 Task: Search one way flight ticket for 5 adults, 2 children, 1 infant in seat and 1 infant on lap in economy from Jackson: Jackson-medgar Wiley Evers International Airport to Jacksonville: Albert J. Ellis Airport on 8-3-2023. Stops: Non-stop only. Choice of flights is Westjet. Number of bags: 10 checked bags. Price is upto 107000. Outbound departure time preference is 15:00.
Action: Mouse moved to (269, 419)
Screenshot: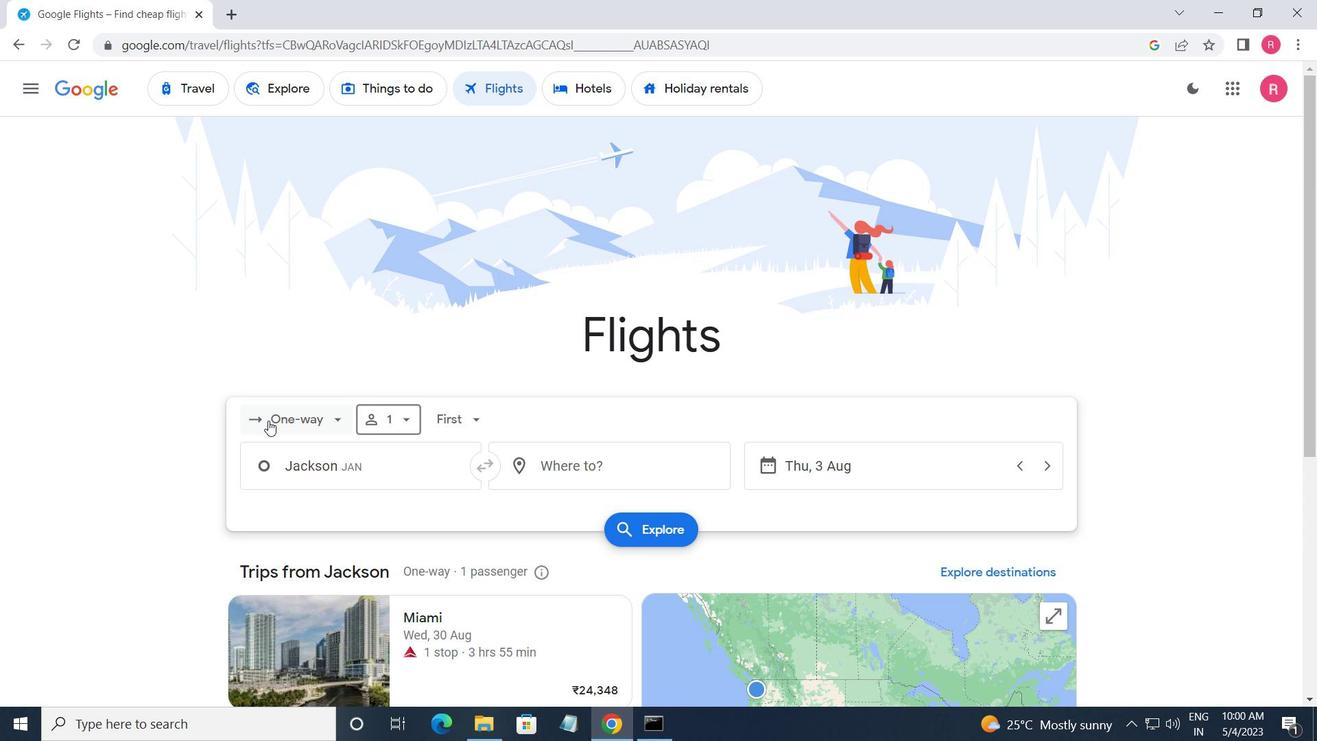 
Action: Mouse pressed left at (269, 419)
Screenshot: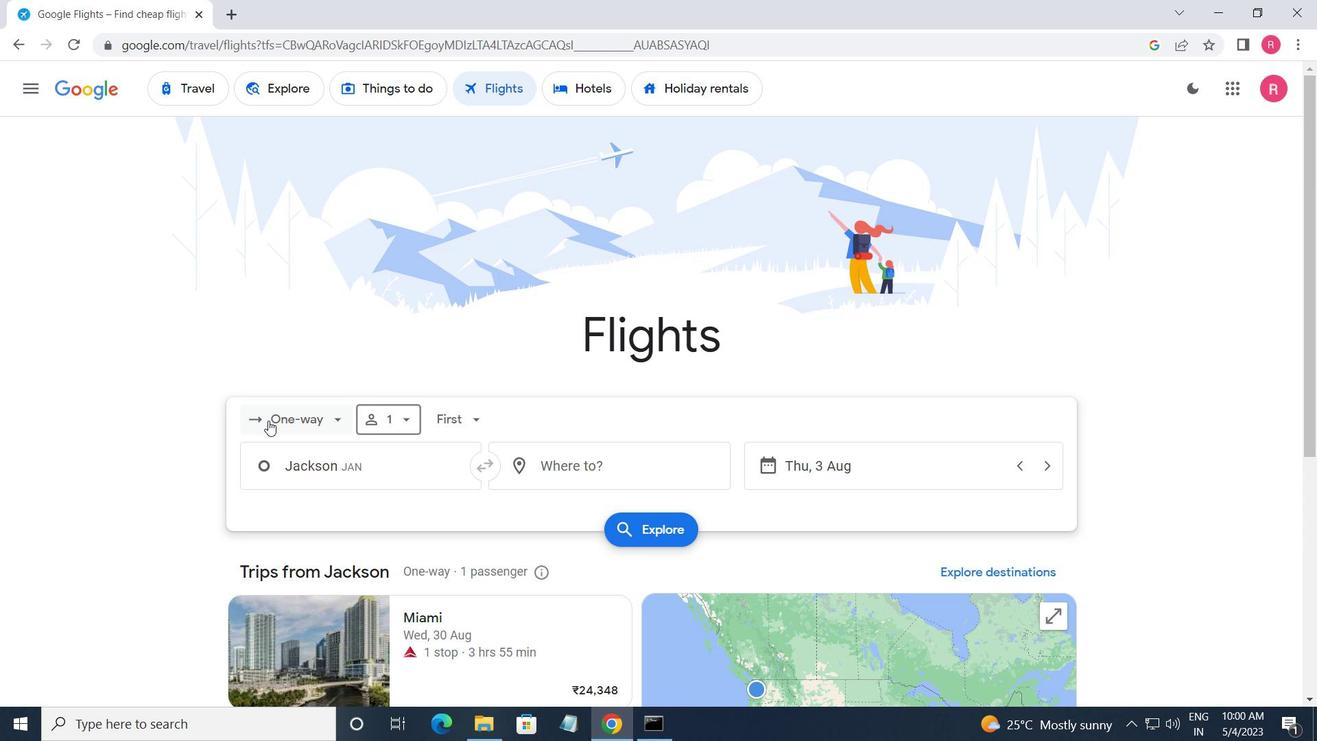 
Action: Mouse moved to (308, 504)
Screenshot: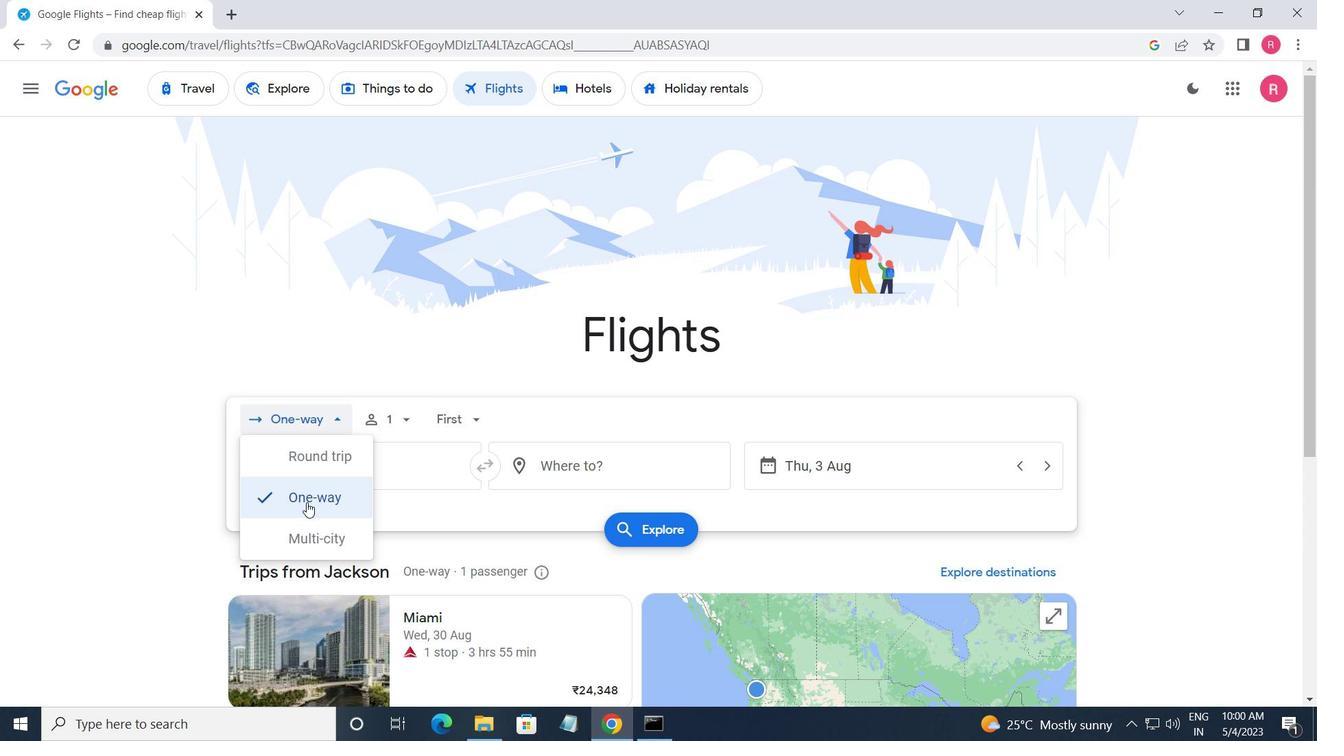 
Action: Mouse pressed left at (308, 504)
Screenshot: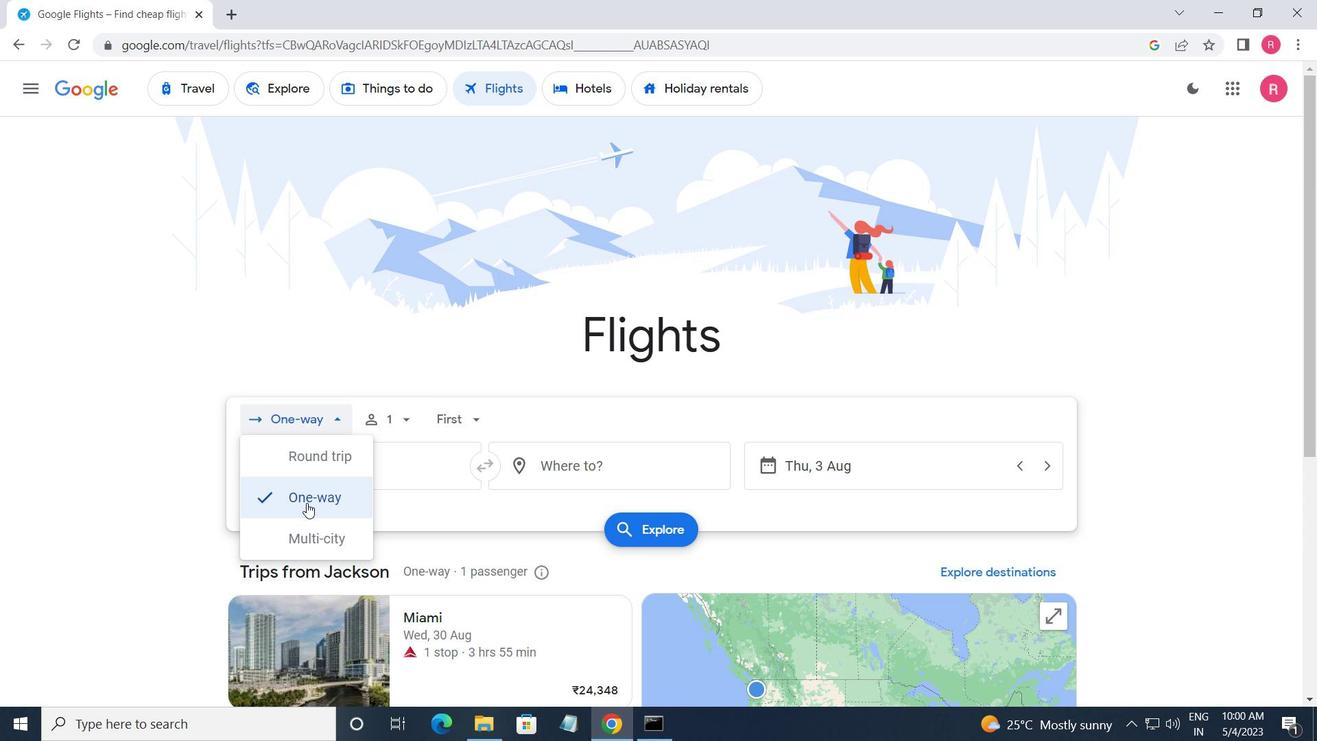 
Action: Mouse moved to (384, 431)
Screenshot: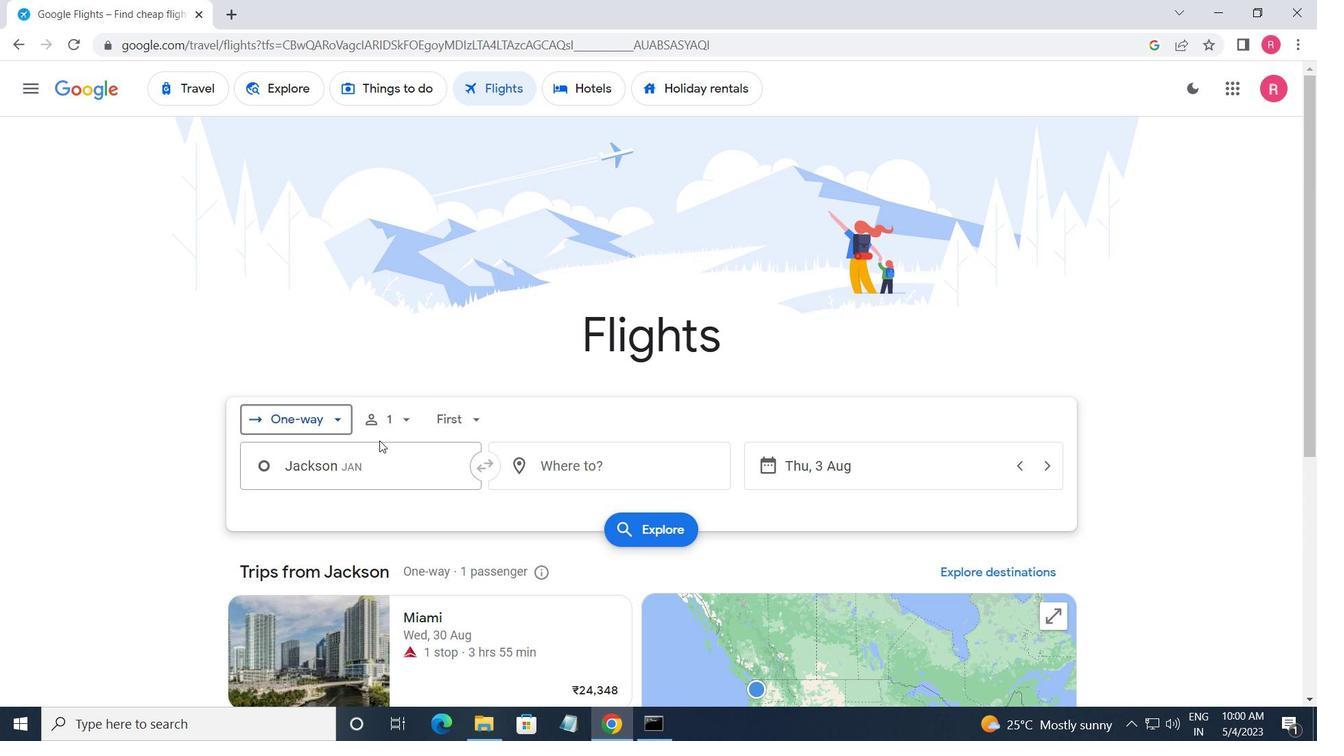 
Action: Mouse pressed left at (384, 431)
Screenshot: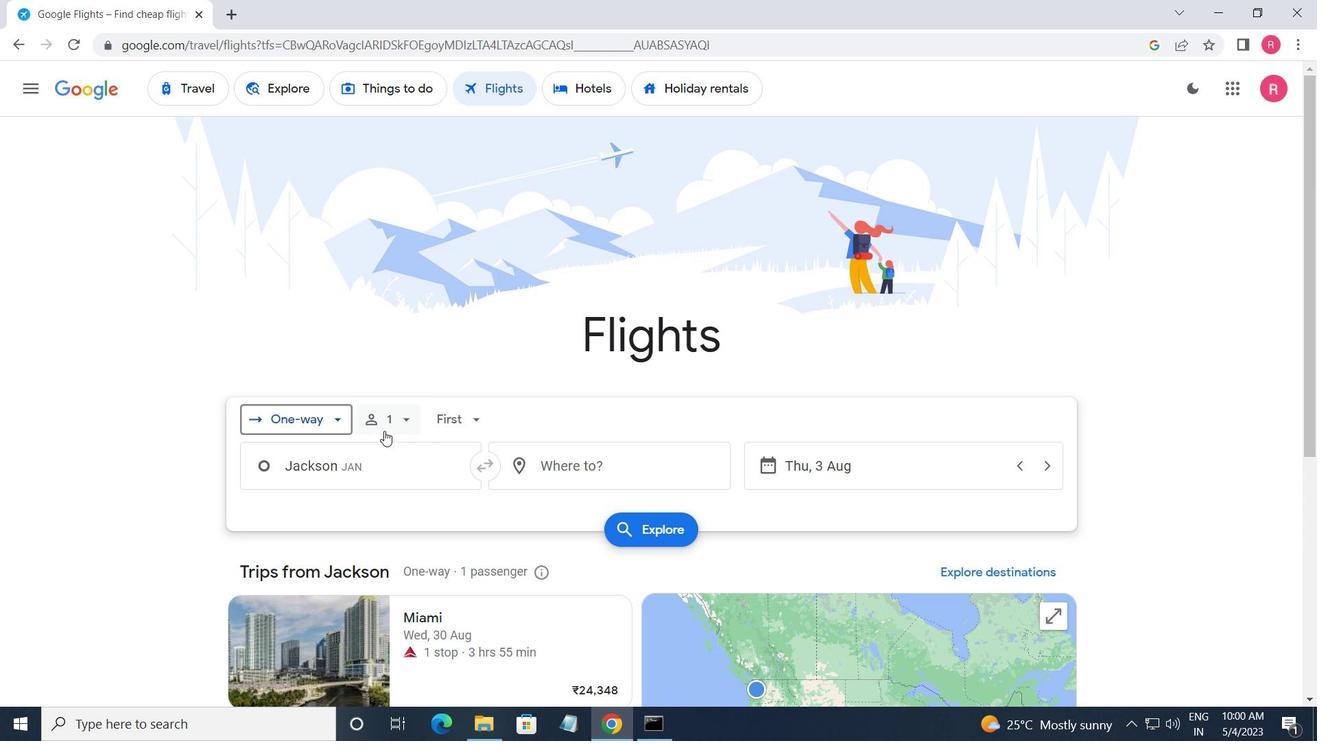 
Action: Mouse moved to (530, 457)
Screenshot: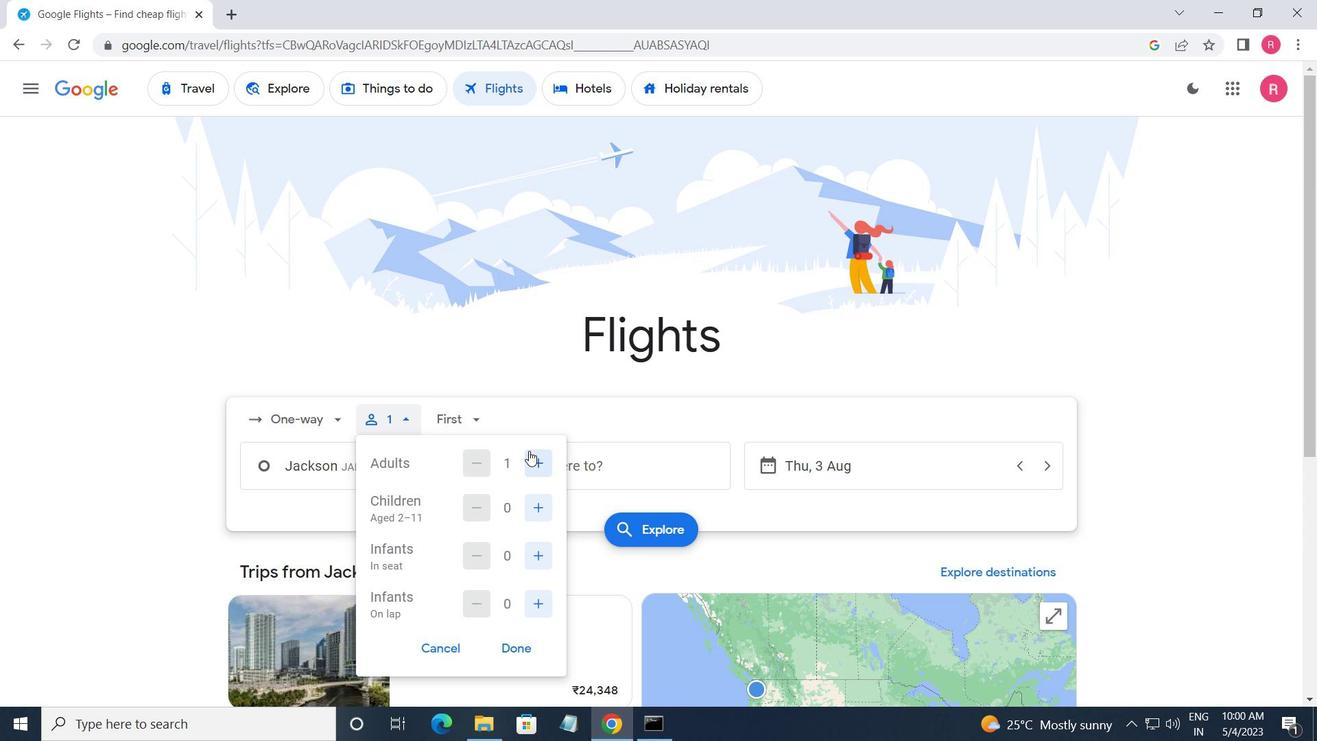 
Action: Mouse pressed left at (530, 457)
Screenshot: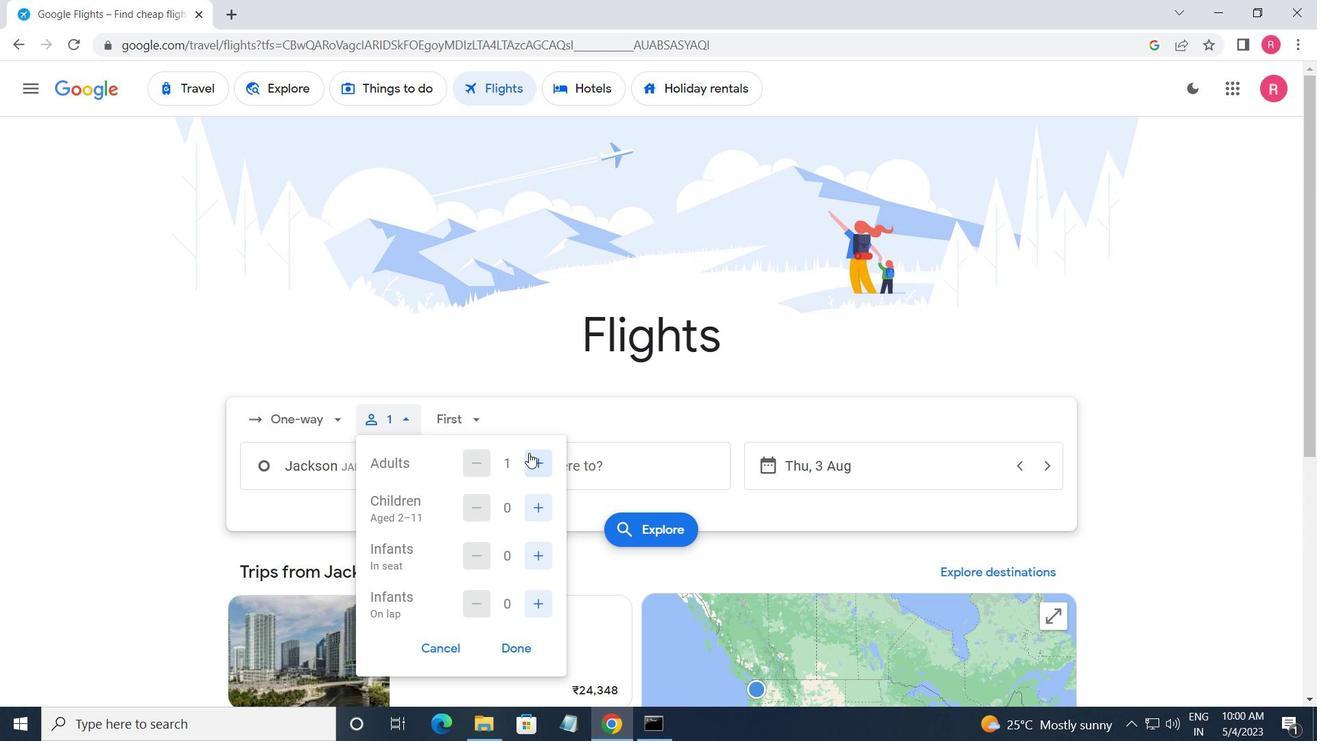 
Action: Mouse pressed left at (530, 457)
Screenshot: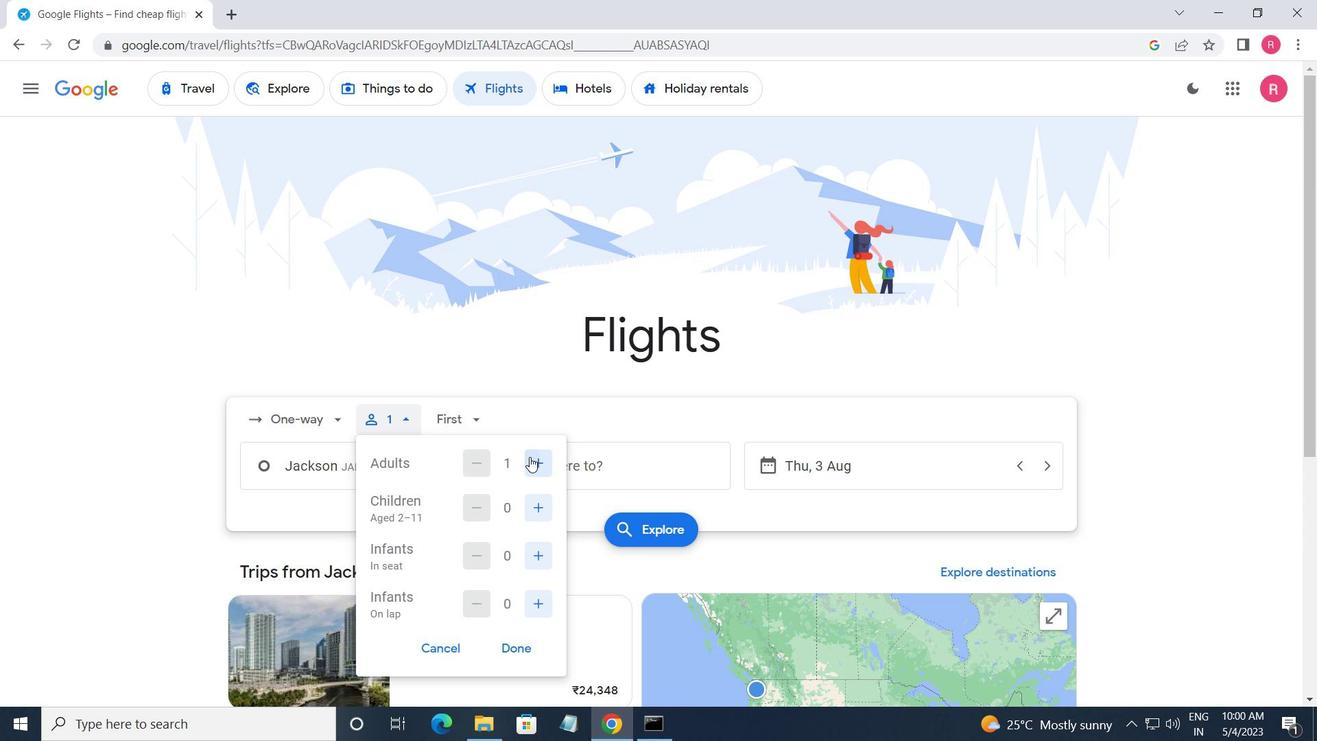 
Action: Mouse pressed left at (530, 457)
Screenshot: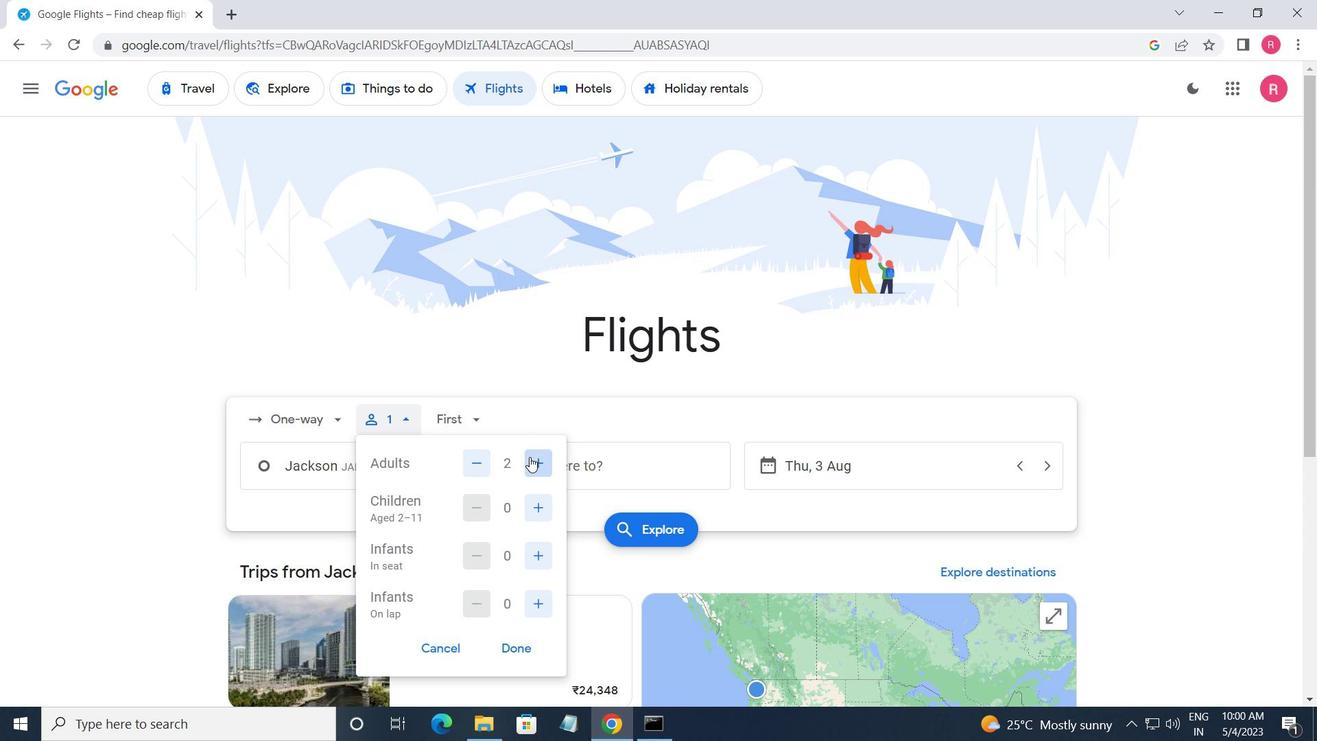 
Action: Mouse pressed left at (530, 457)
Screenshot: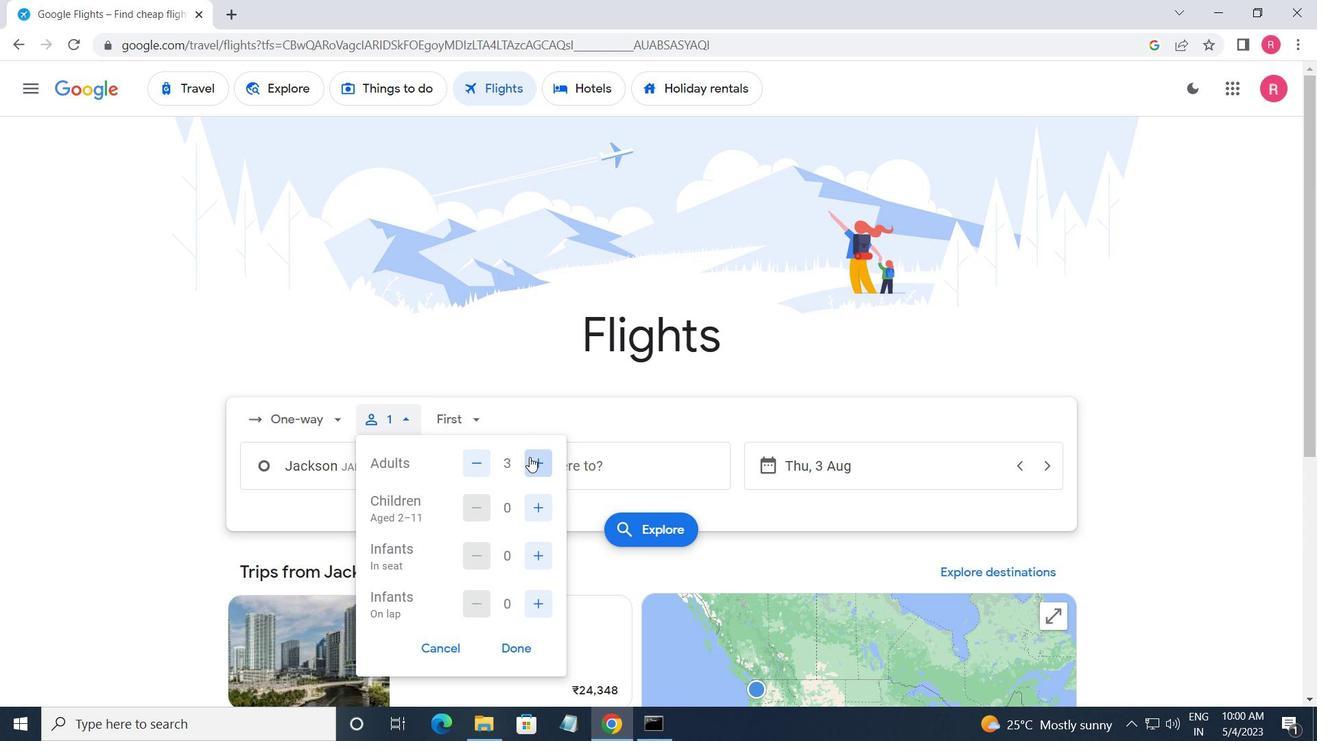 
Action: Mouse moved to (542, 502)
Screenshot: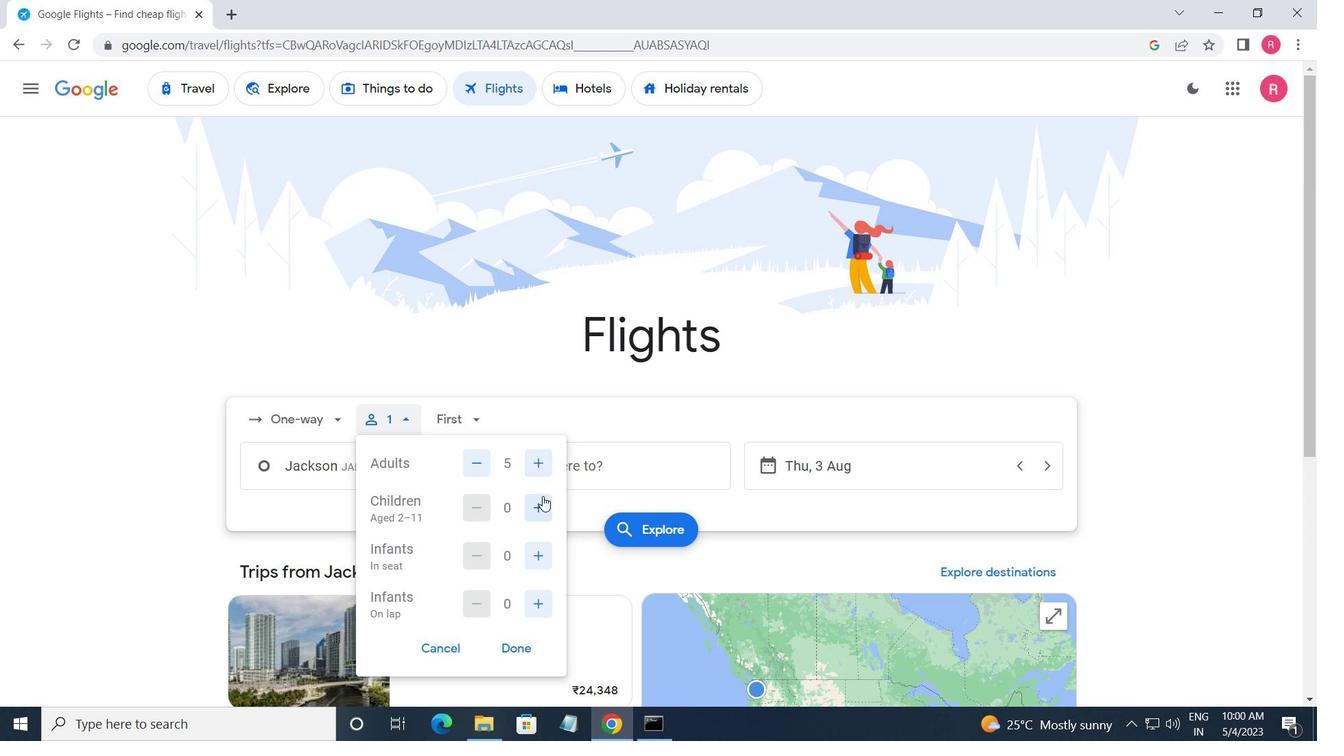 
Action: Mouse pressed left at (542, 502)
Screenshot: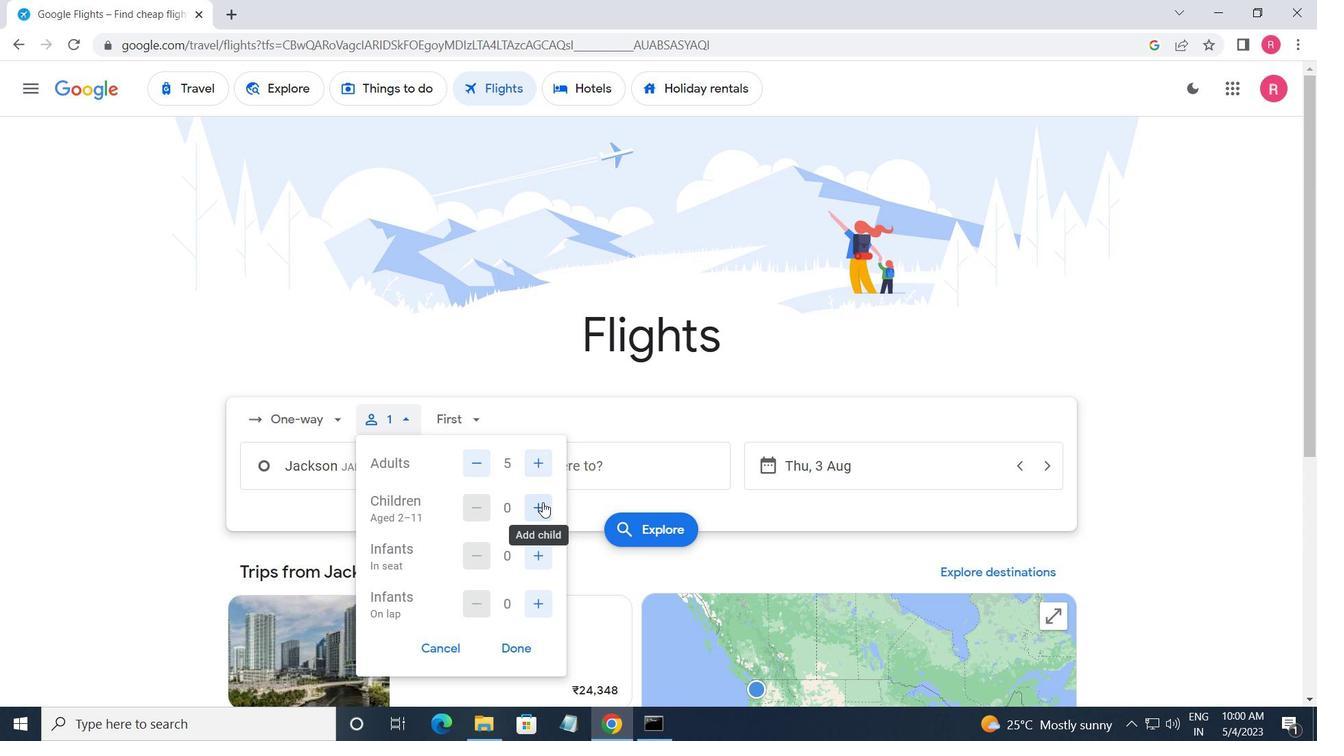 
Action: Mouse pressed left at (542, 502)
Screenshot: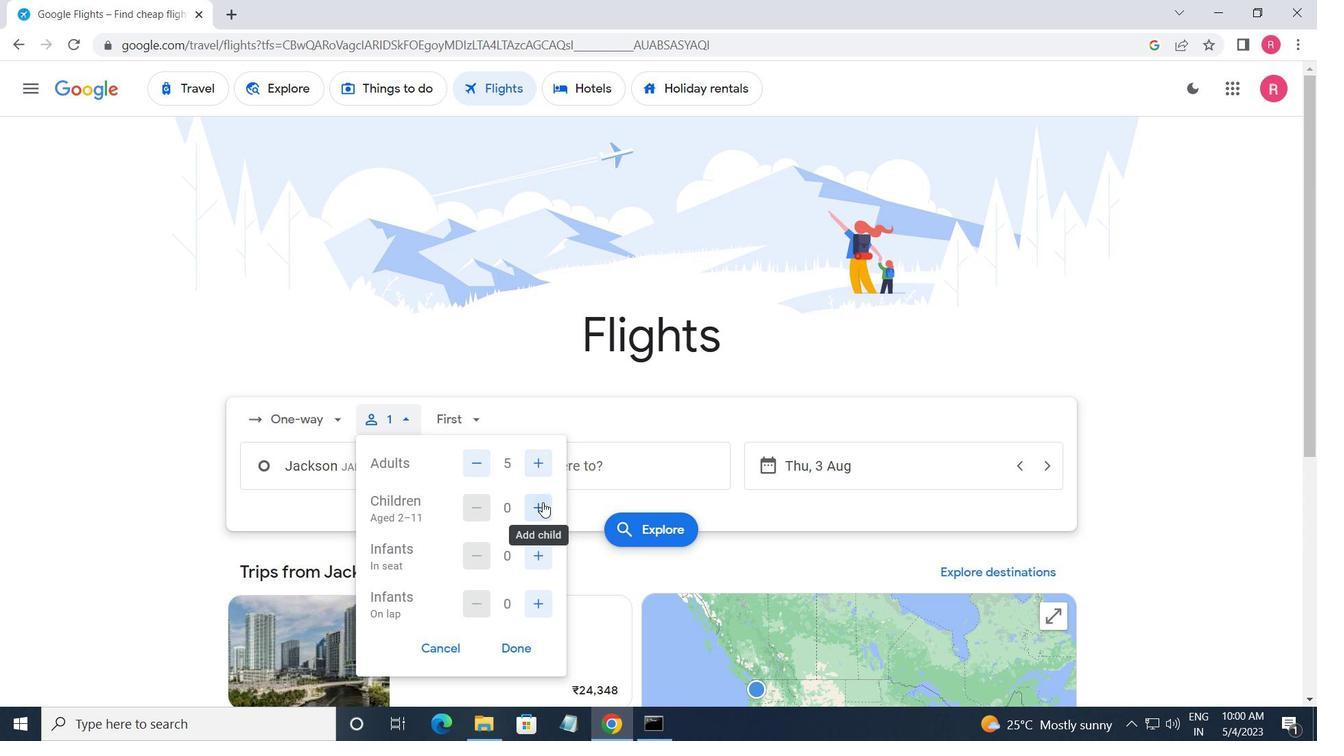
Action: Mouse moved to (535, 558)
Screenshot: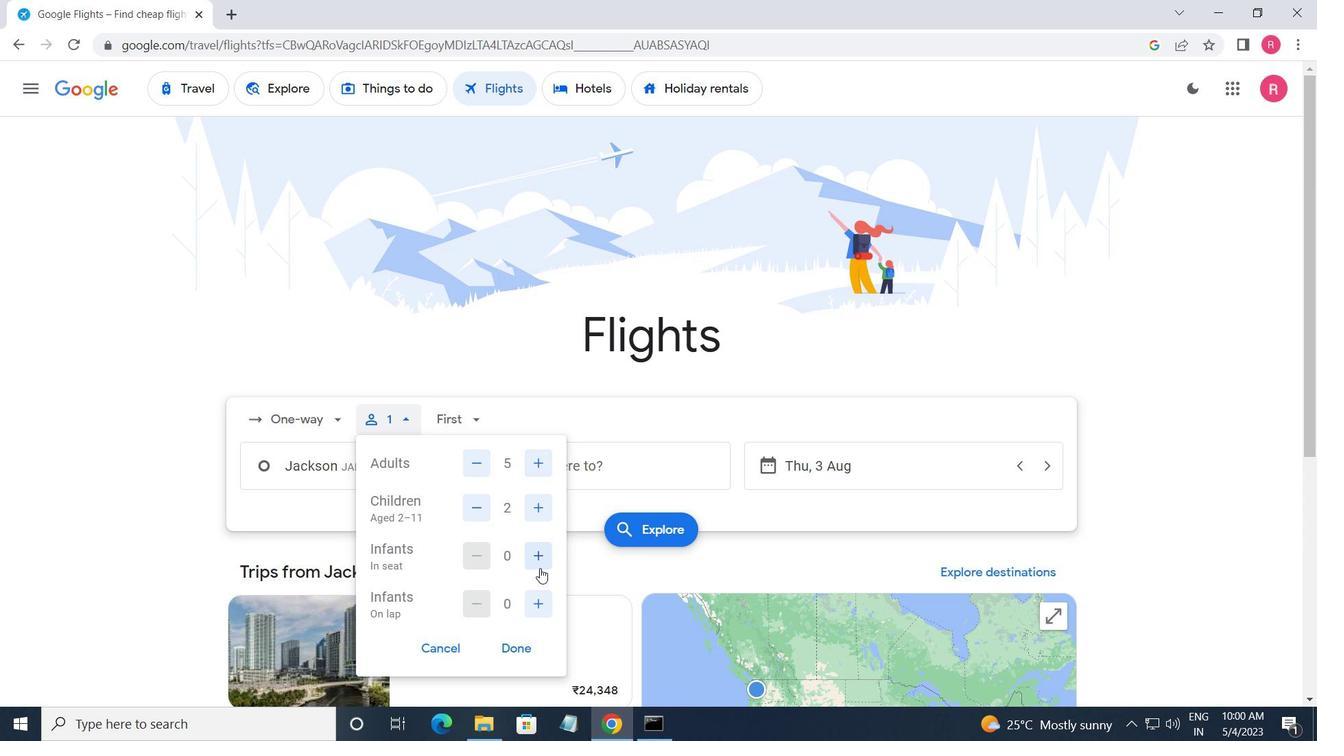 
Action: Mouse pressed left at (535, 558)
Screenshot: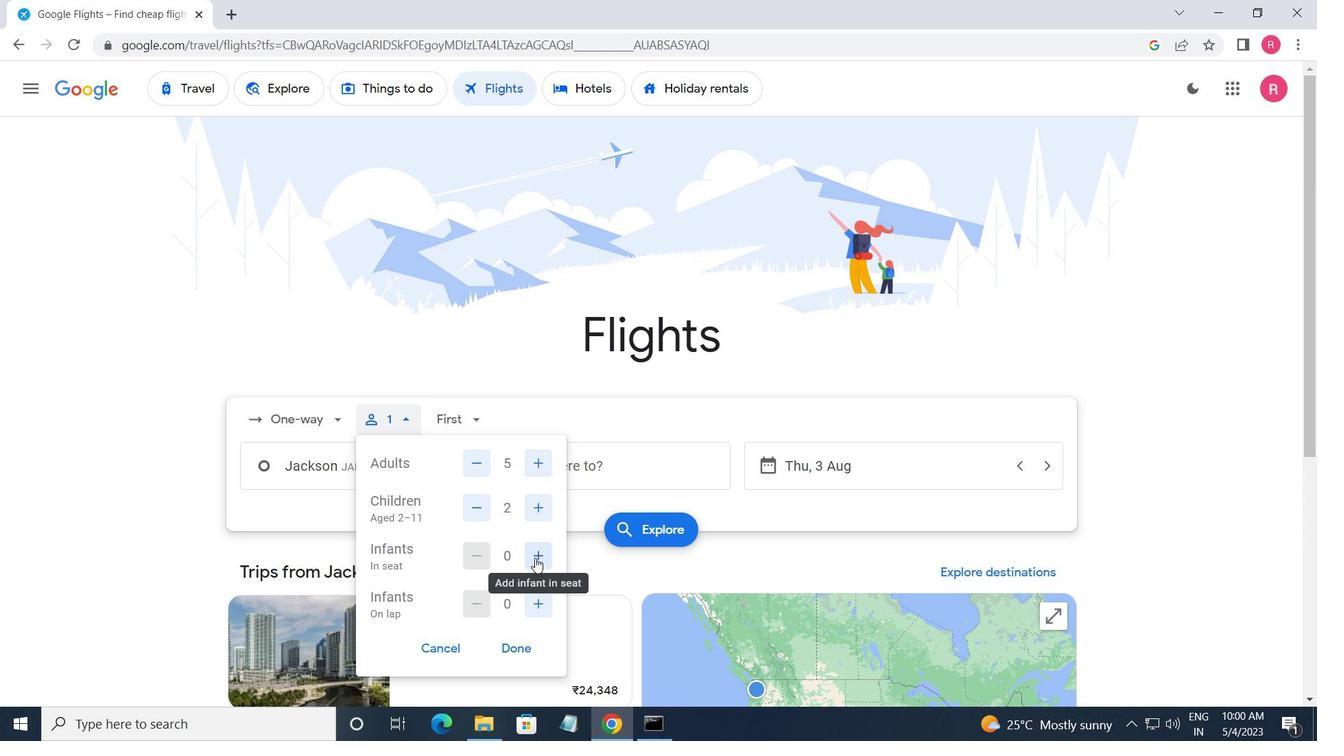 
Action: Mouse moved to (536, 605)
Screenshot: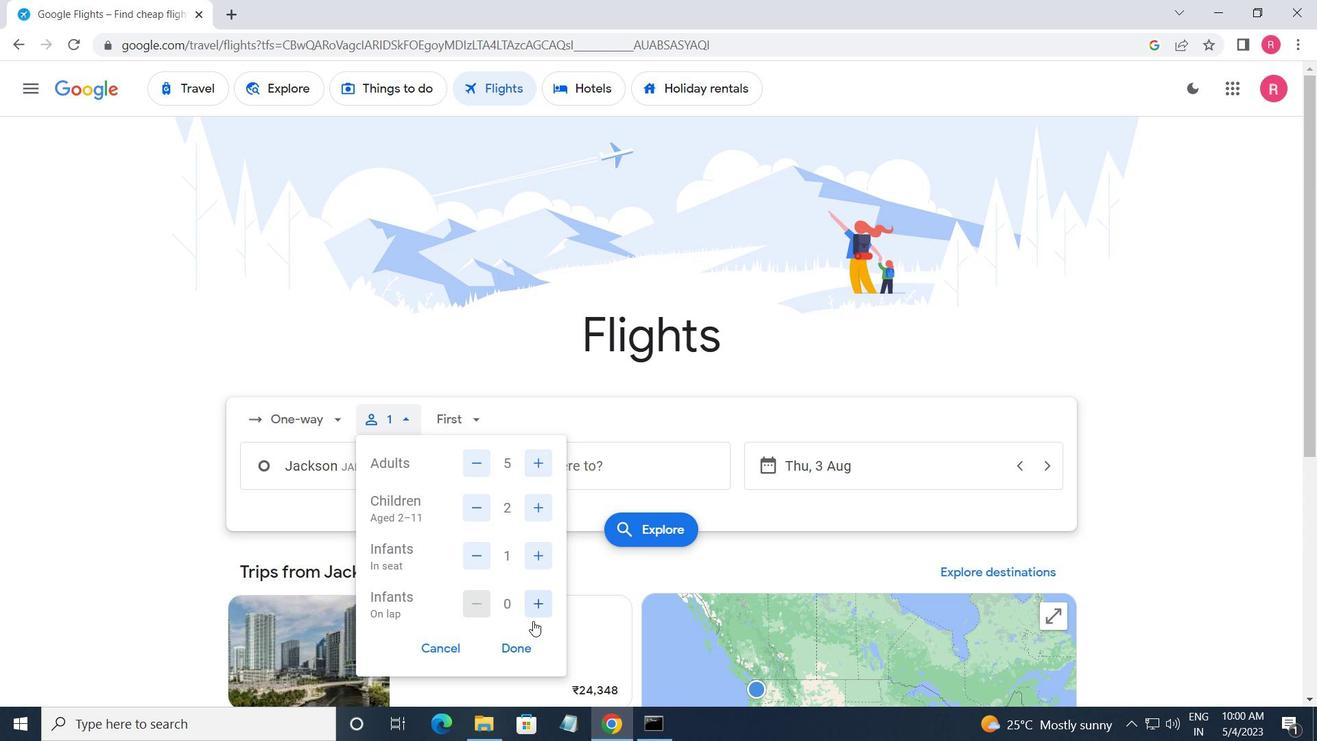 
Action: Mouse pressed left at (536, 605)
Screenshot: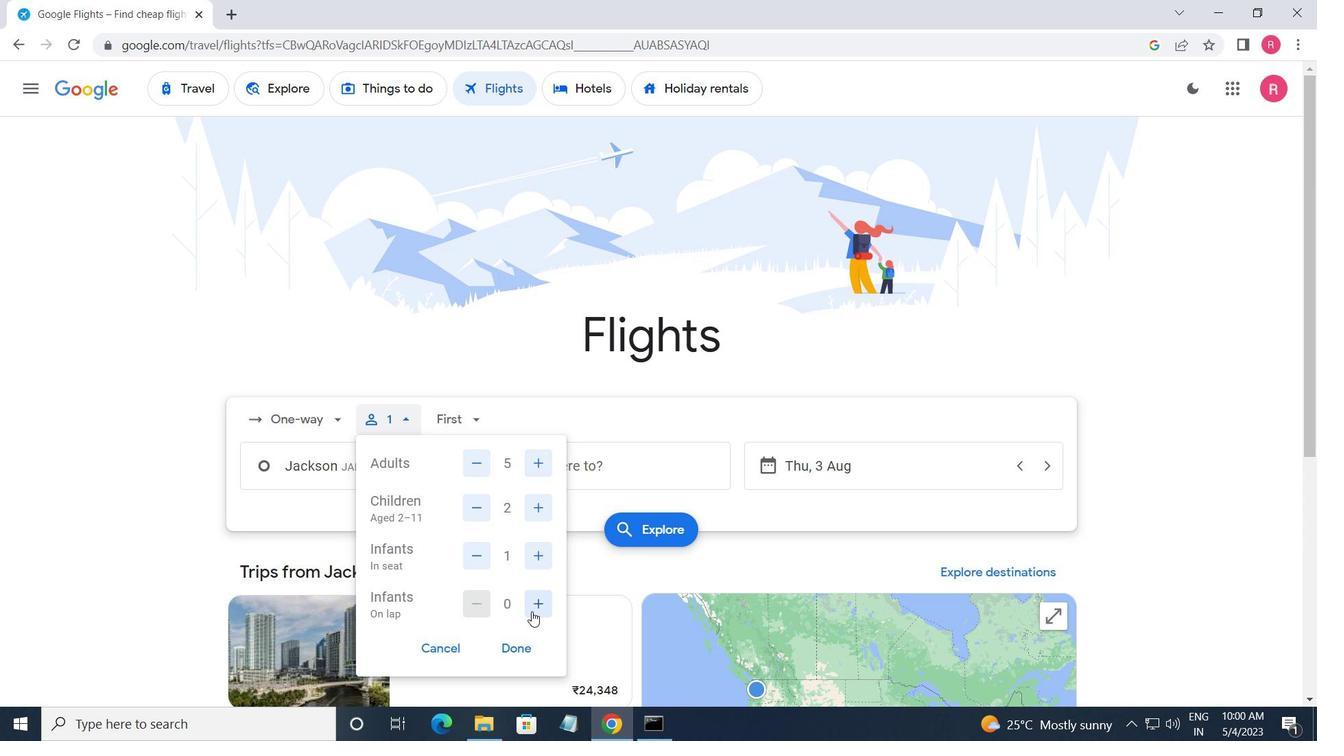 
Action: Mouse moved to (523, 638)
Screenshot: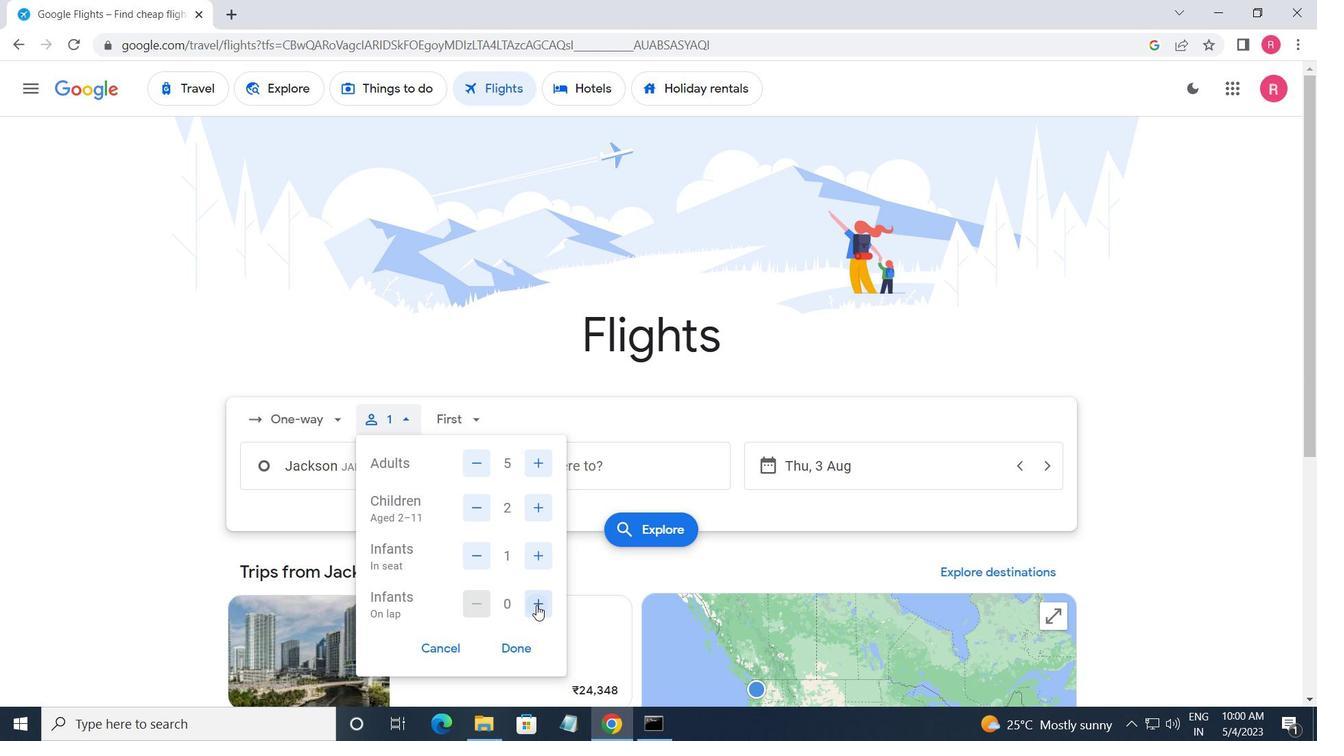 
Action: Mouse pressed left at (523, 638)
Screenshot: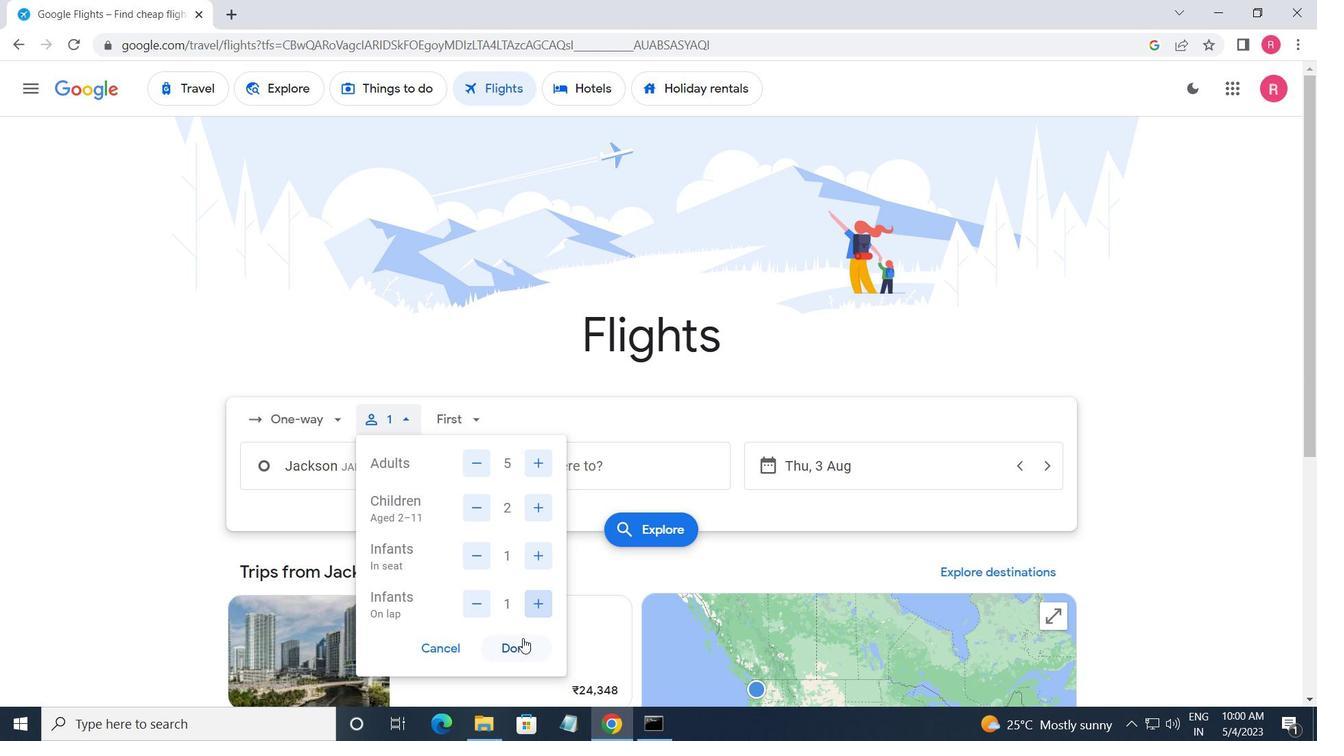 
Action: Mouse moved to (433, 417)
Screenshot: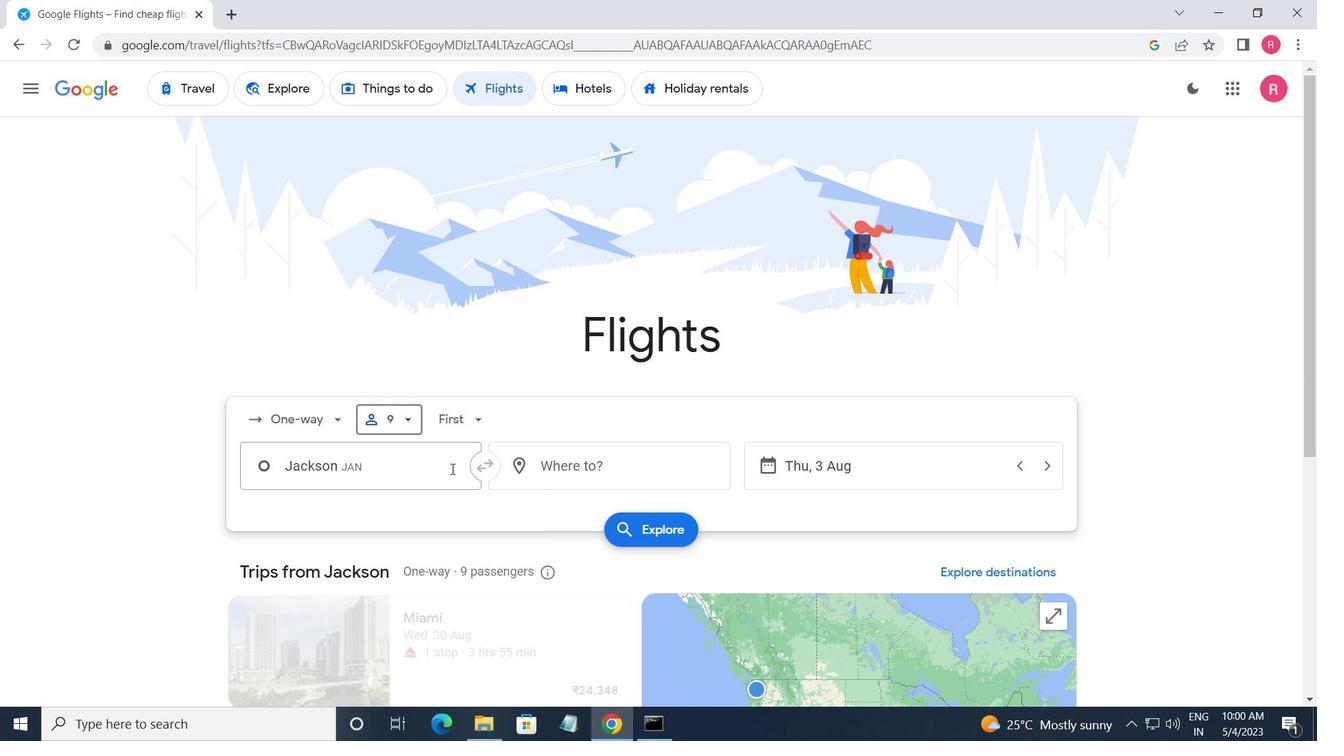 
Action: Mouse pressed left at (433, 417)
Screenshot: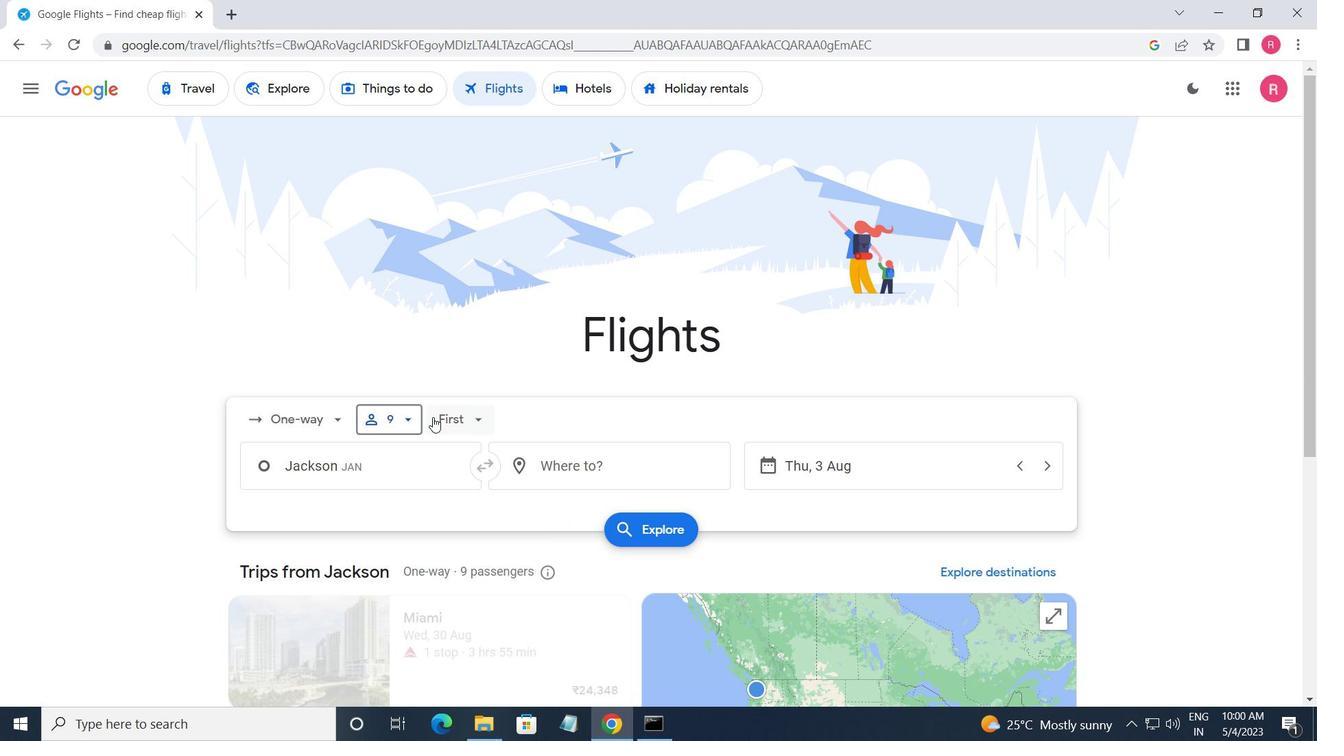 
Action: Mouse moved to (479, 459)
Screenshot: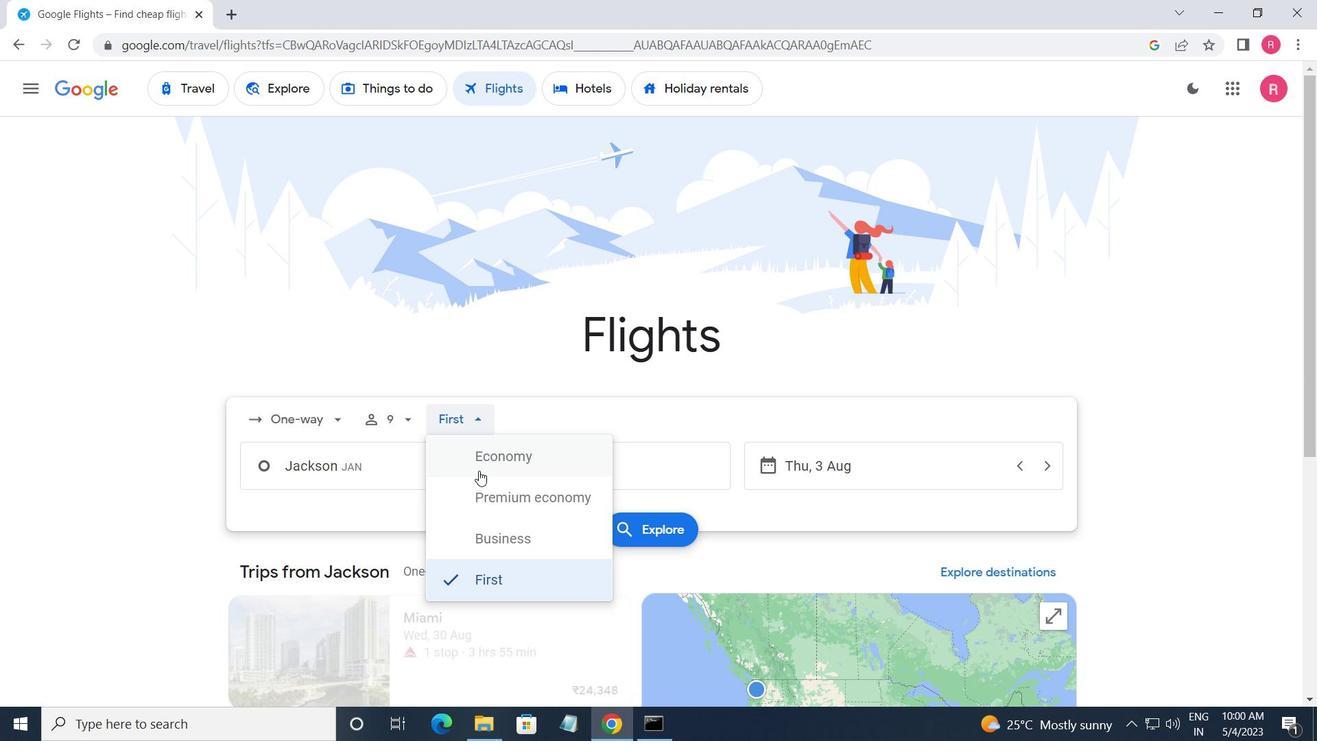 
Action: Mouse pressed left at (479, 459)
Screenshot: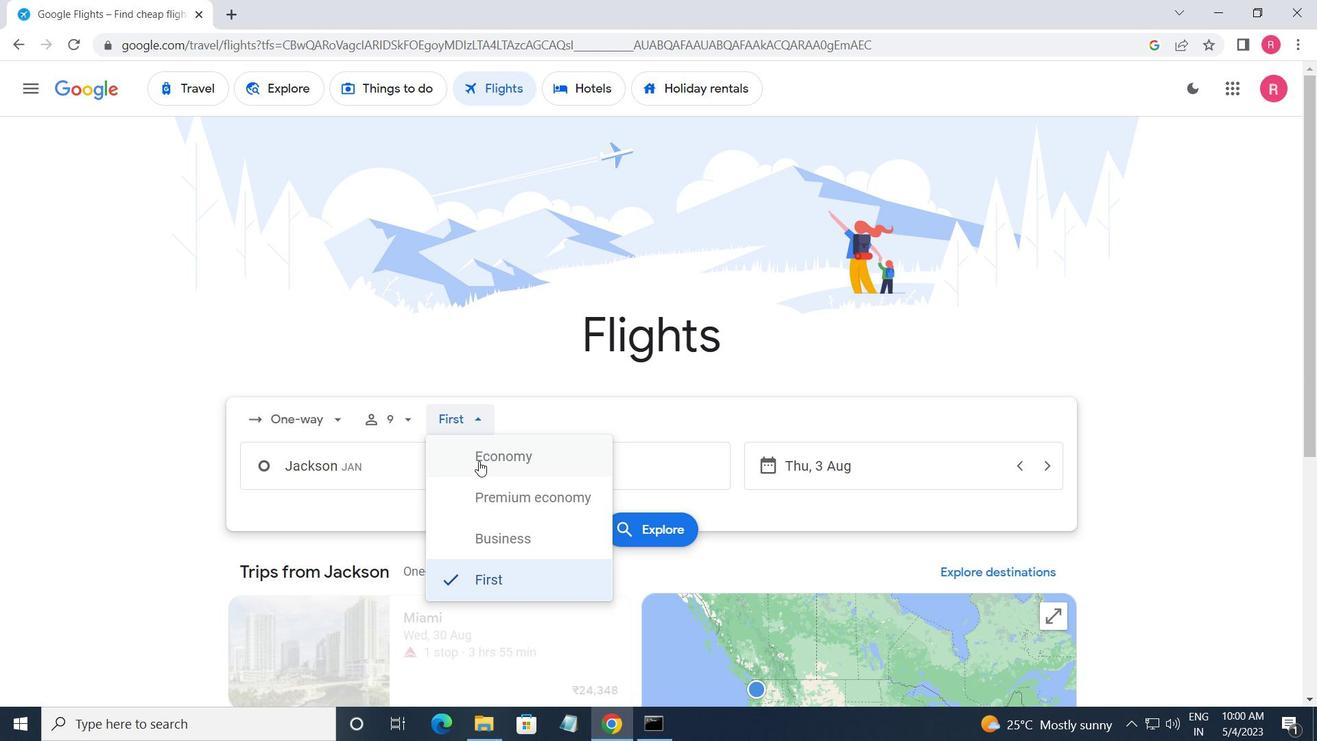 
Action: Mouse moved to (388, 469)
Screenshot: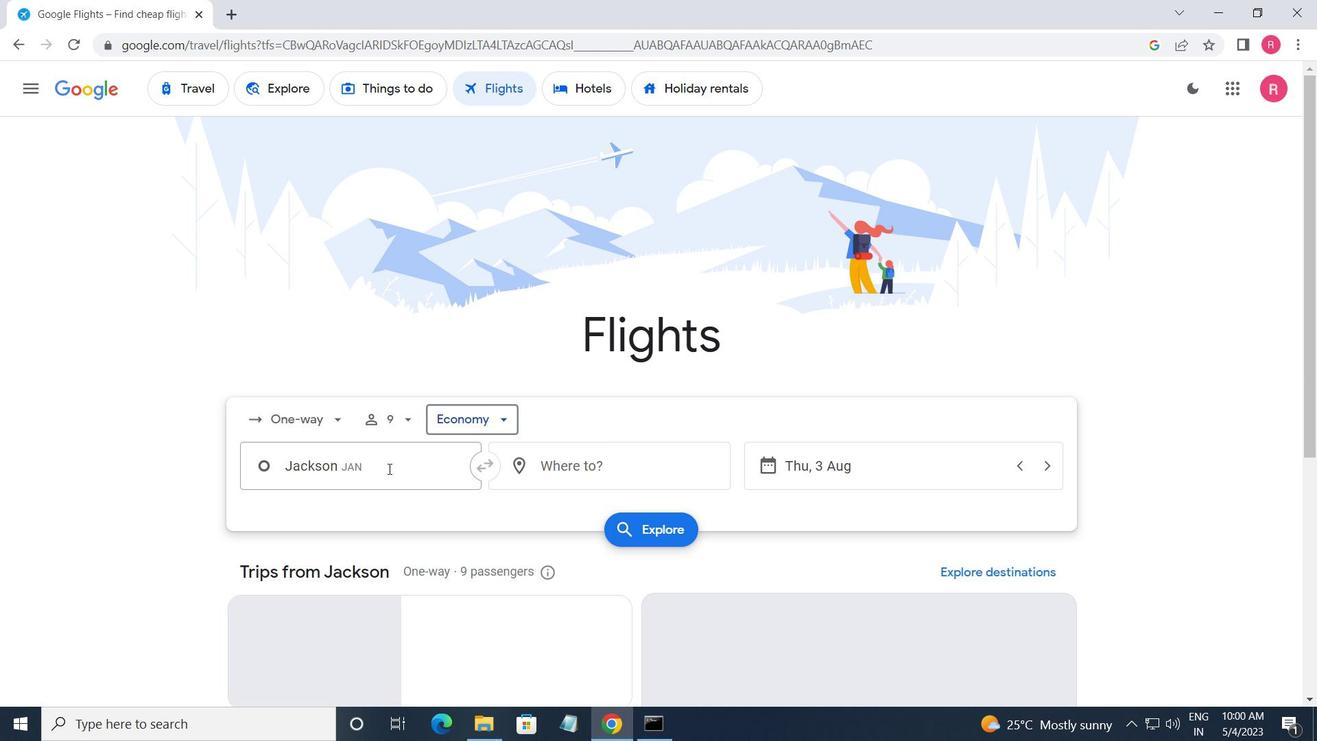 
Action: Mouse pressed left at (388, 469)
Screenshot: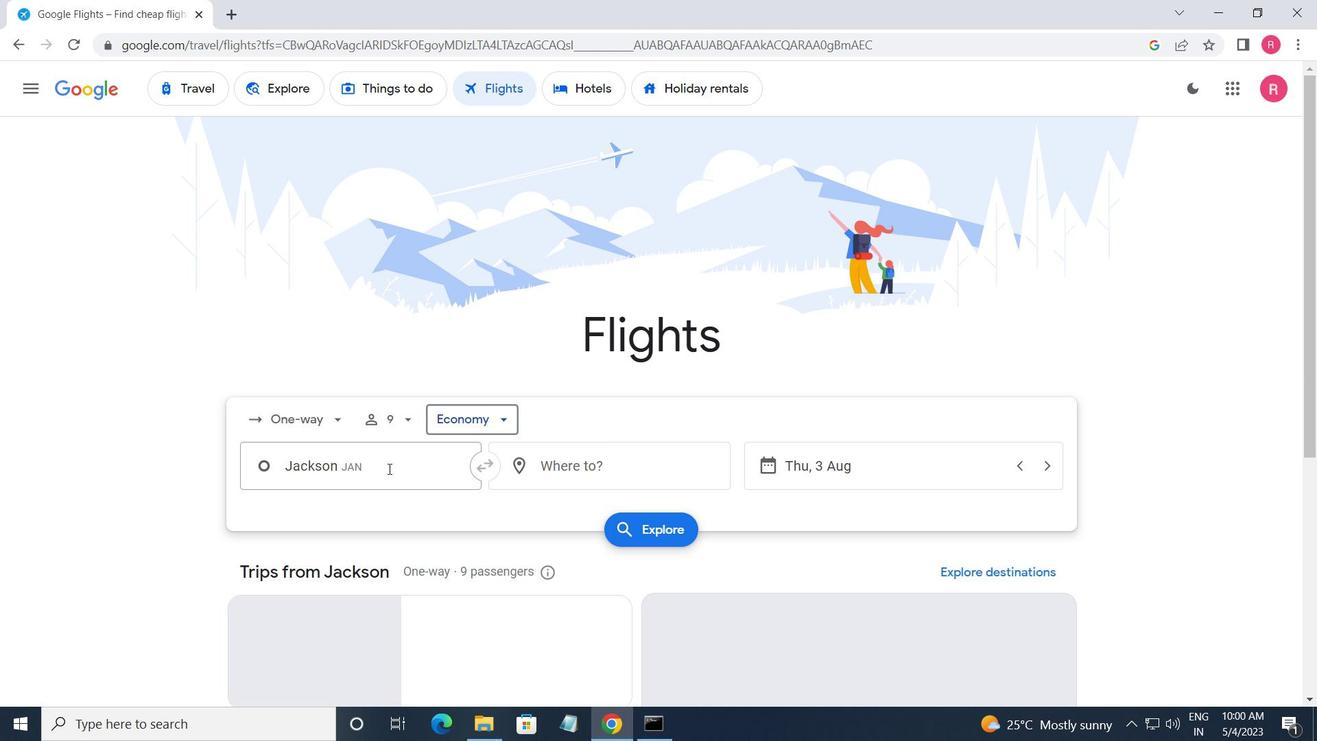 
Action: Mouse moved to (348, 472)
Screenshot: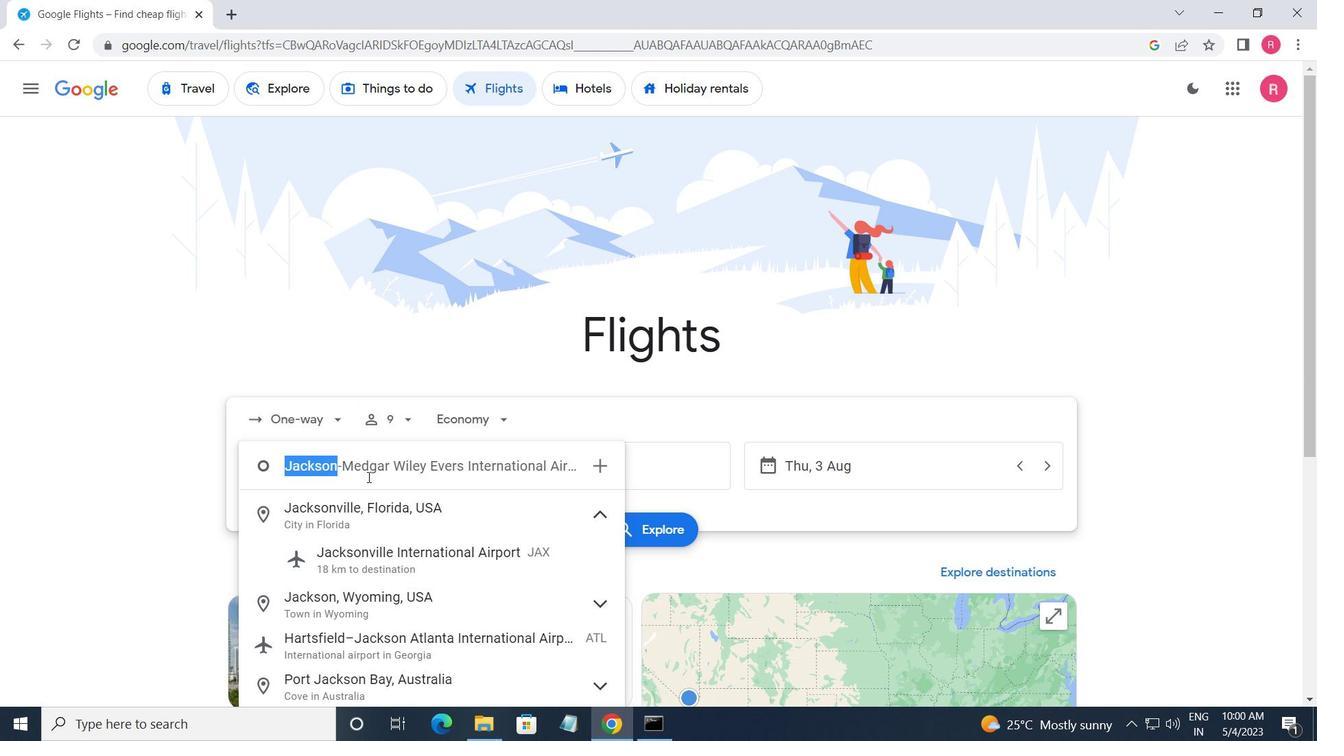 
Action: Mouse pressed left at (348, 472)
Screenshot: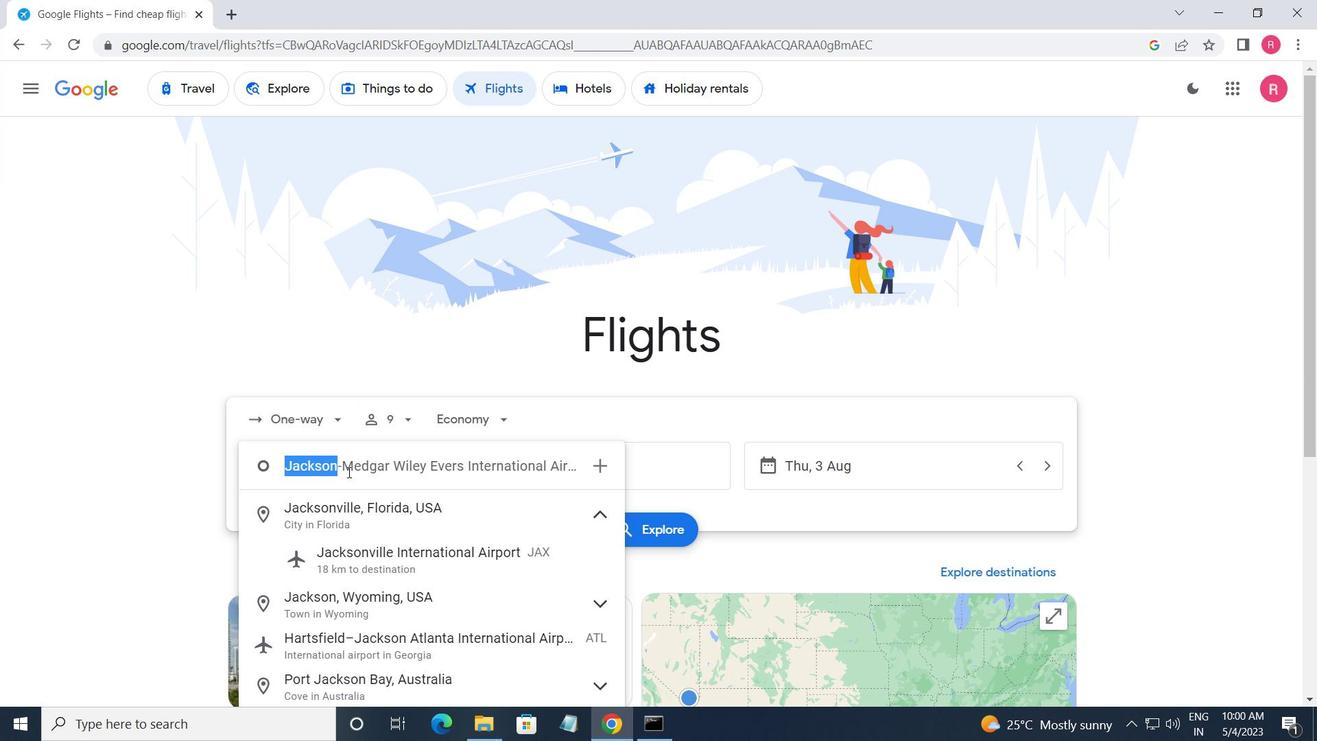 
Action: Key pressed -m
Screenshot: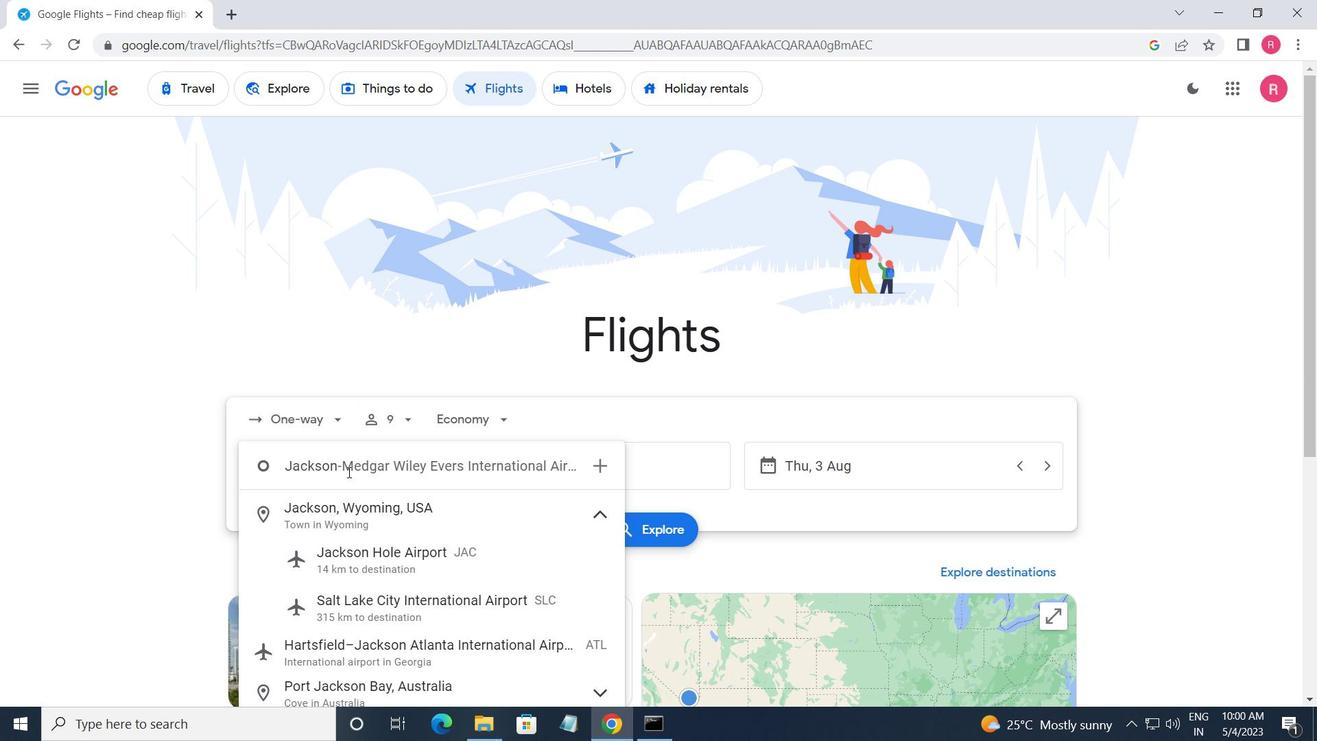 
Action: Mouse moved to (374, 561)
Screenshot: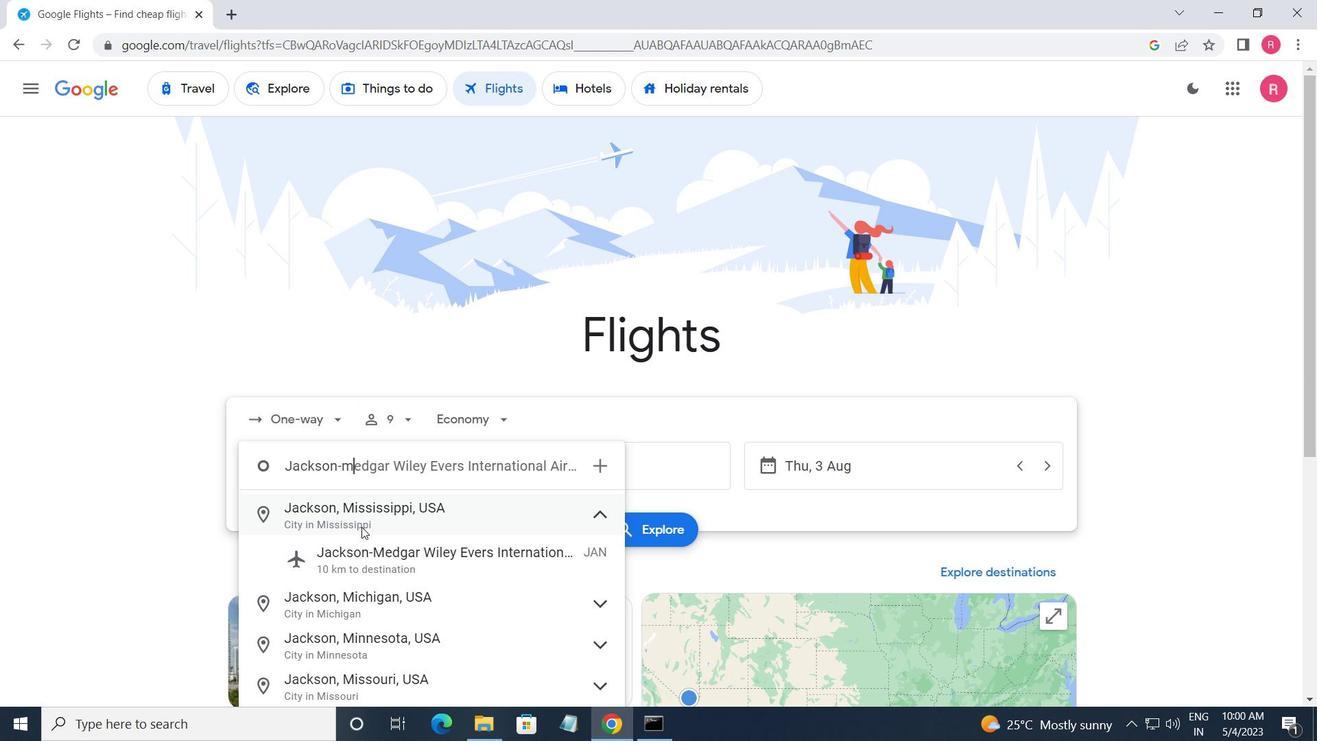 
Action: Mouse pressed left at (374, 561)
Screenshot: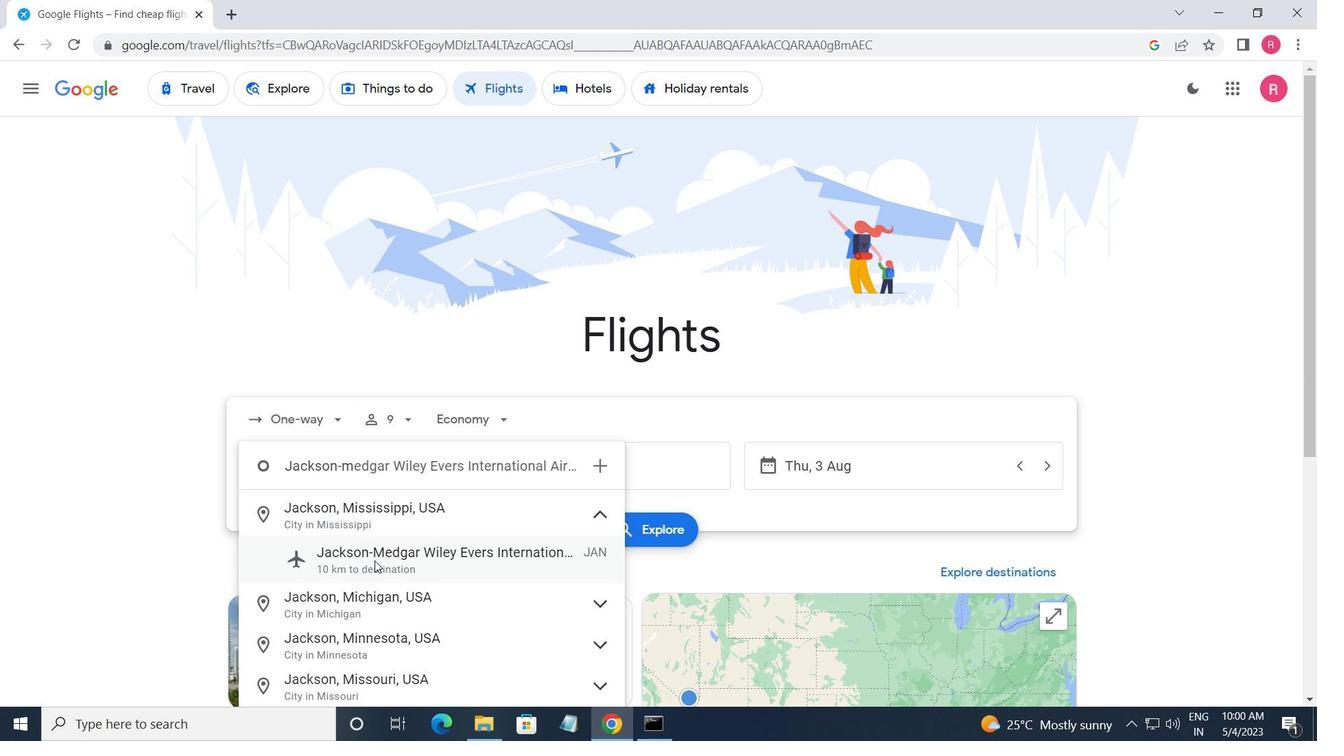 
Action: Mouse moved to (582, 467)
Screenshot: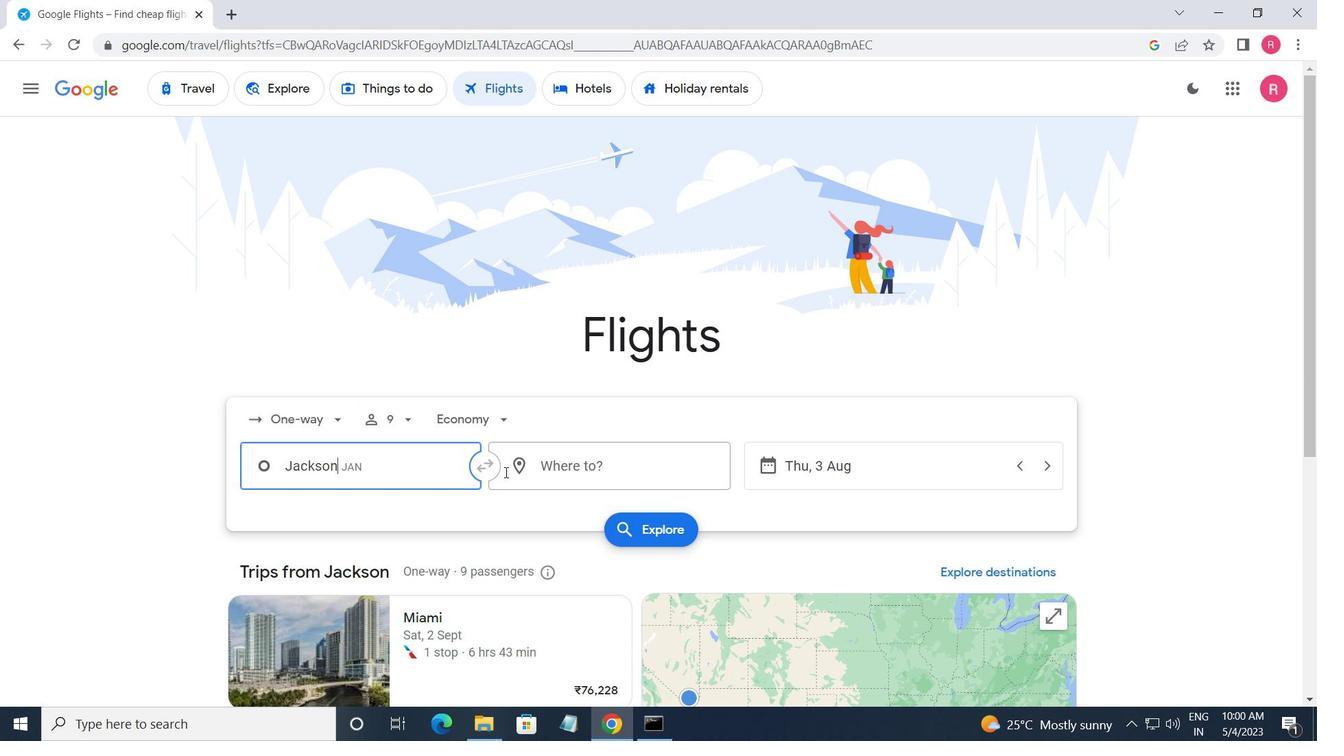 
Action: Mouse pressed left at (582, 467)
Screenshot: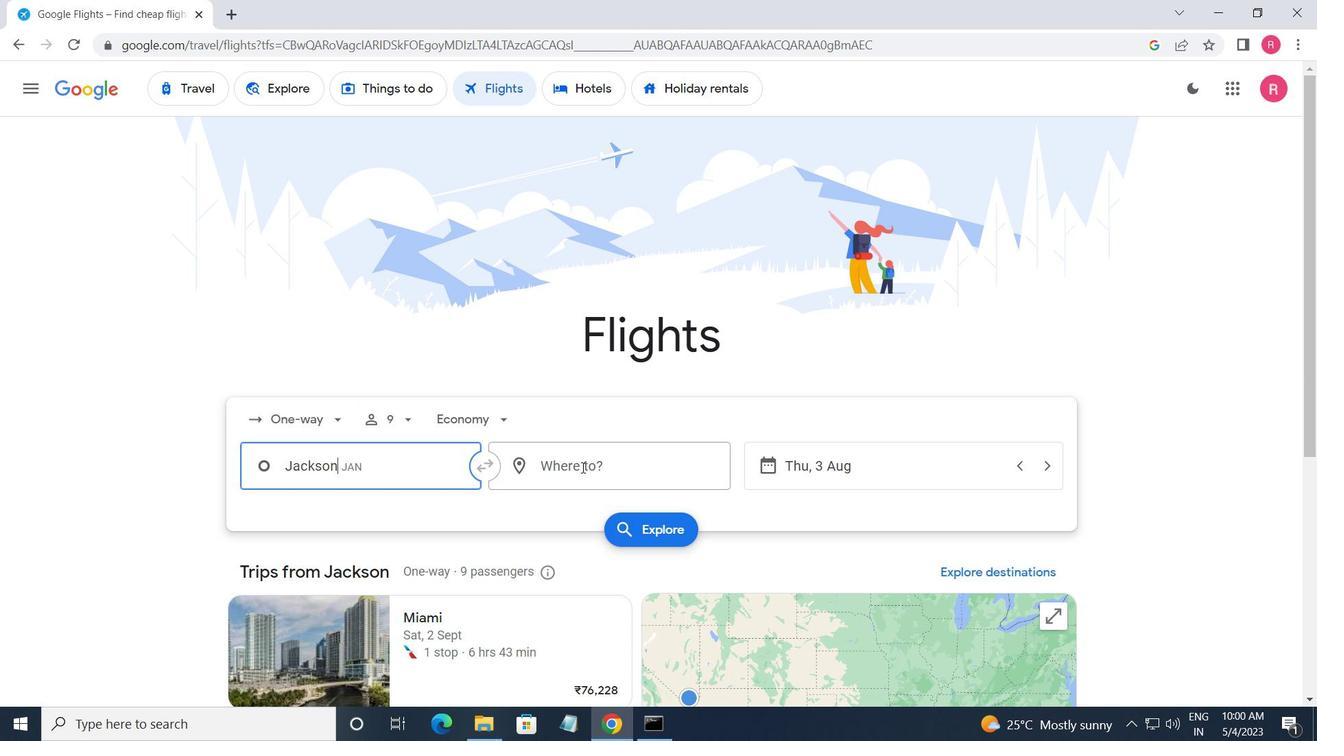 
Action: Mouse moved to (563, 481)
Screenshot: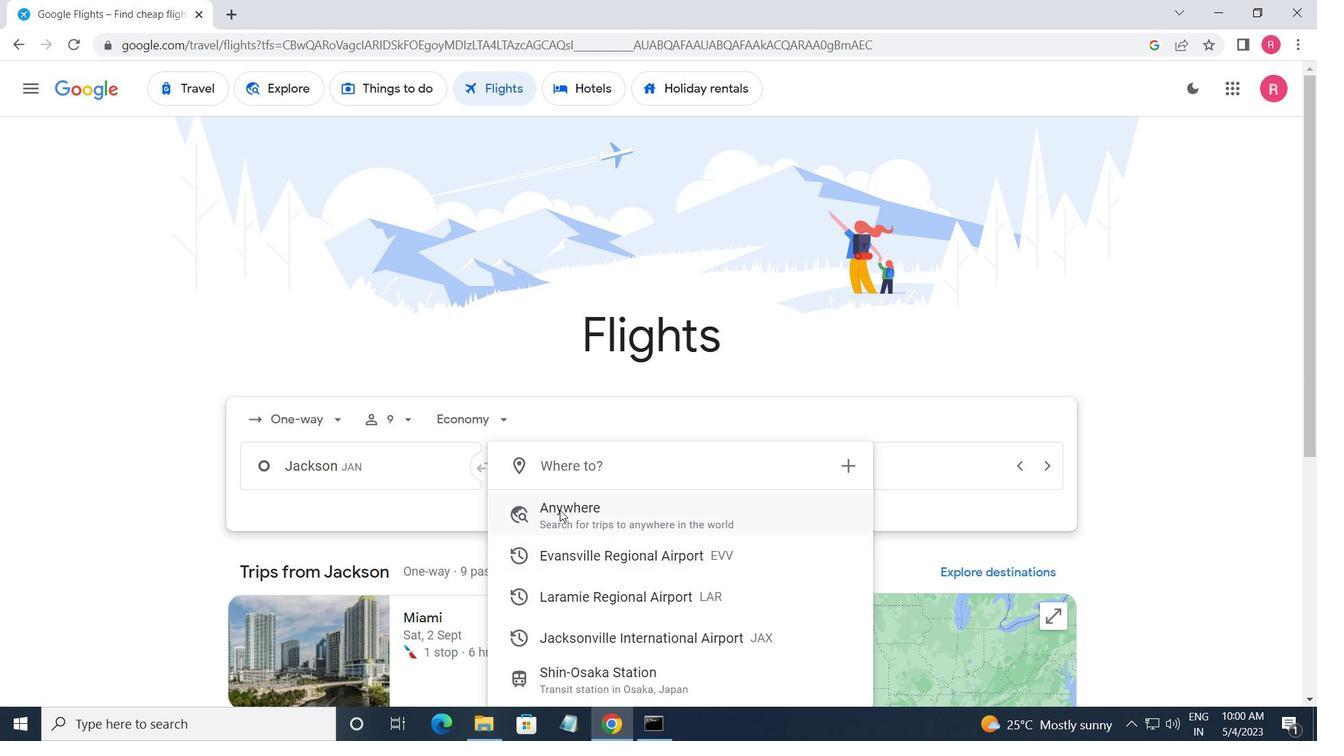 
Action: Key pressed <Key.shift>ALBERT<Key.space>
Screenshot: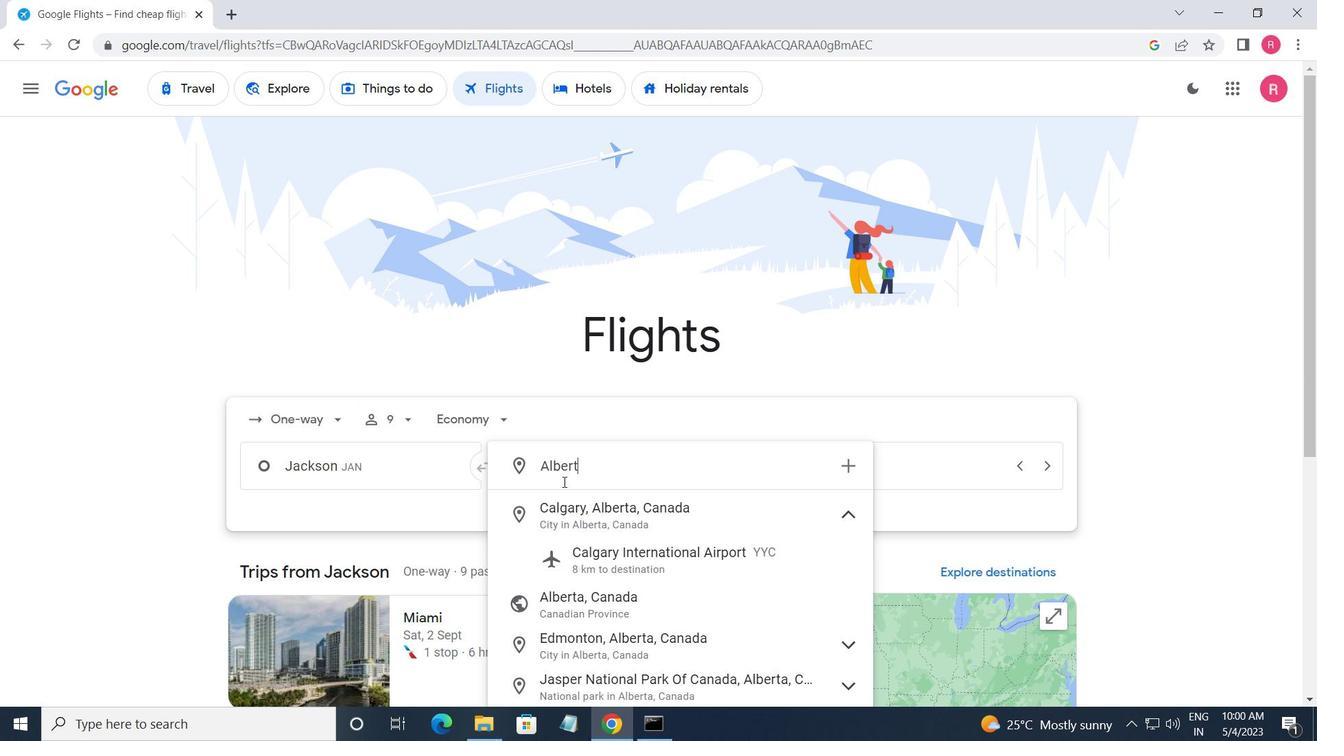 
Action: Mouse moved to (577, 511)
Screenshot: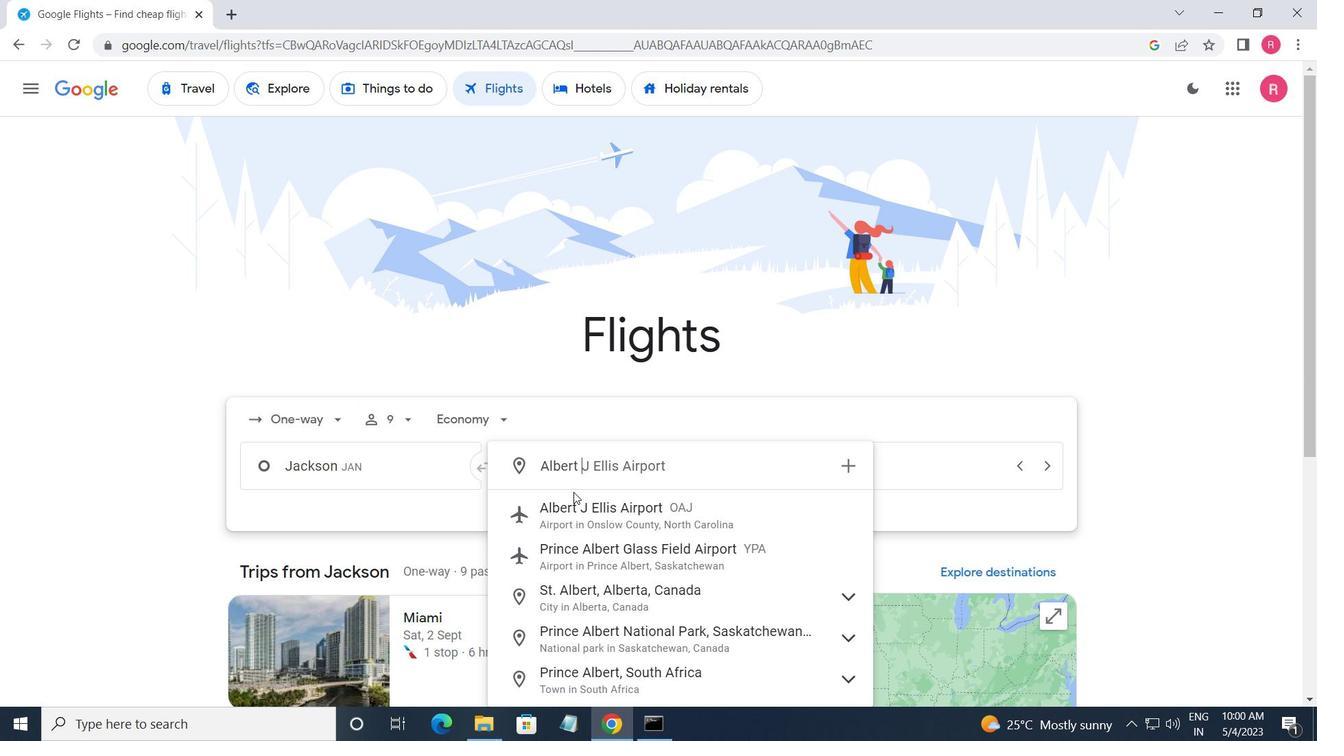 
Action: Mouse pressed left at (577, 511)
Screenshot: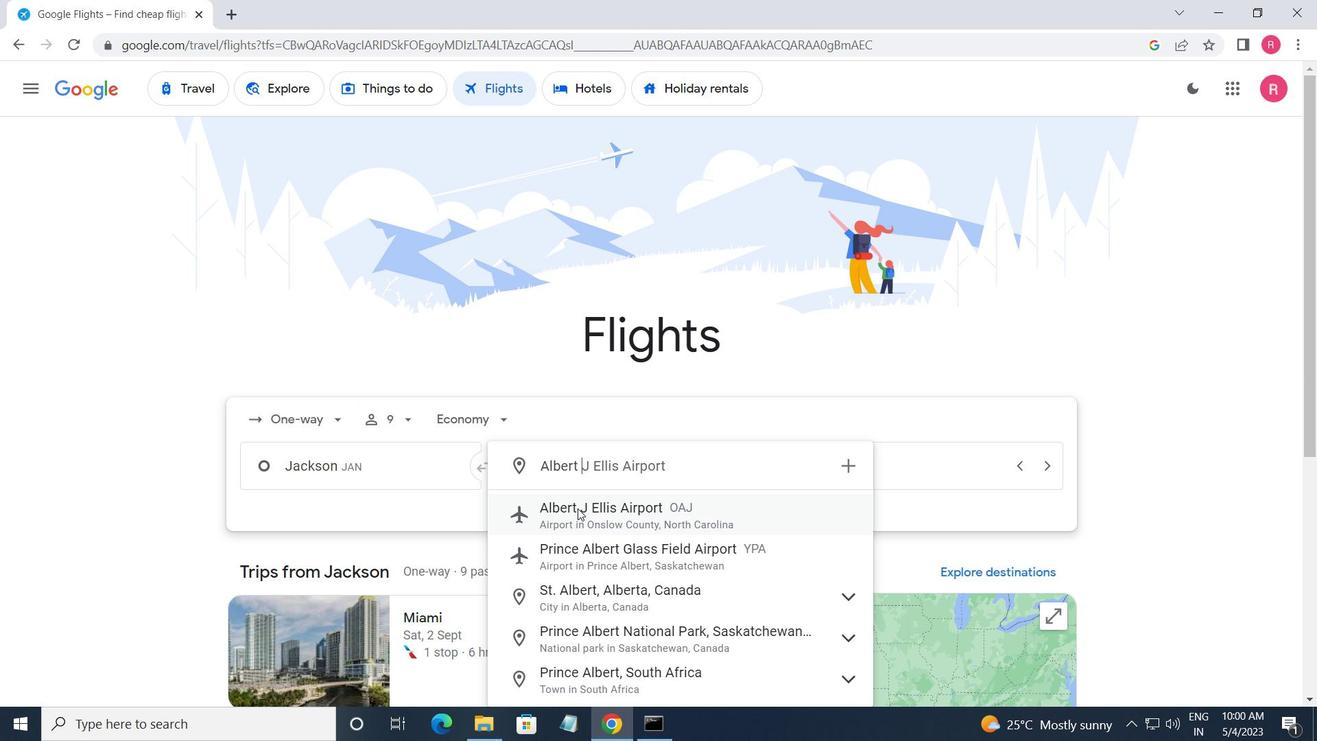 
Action: Mouse moved to (936, 472)
Screenshot: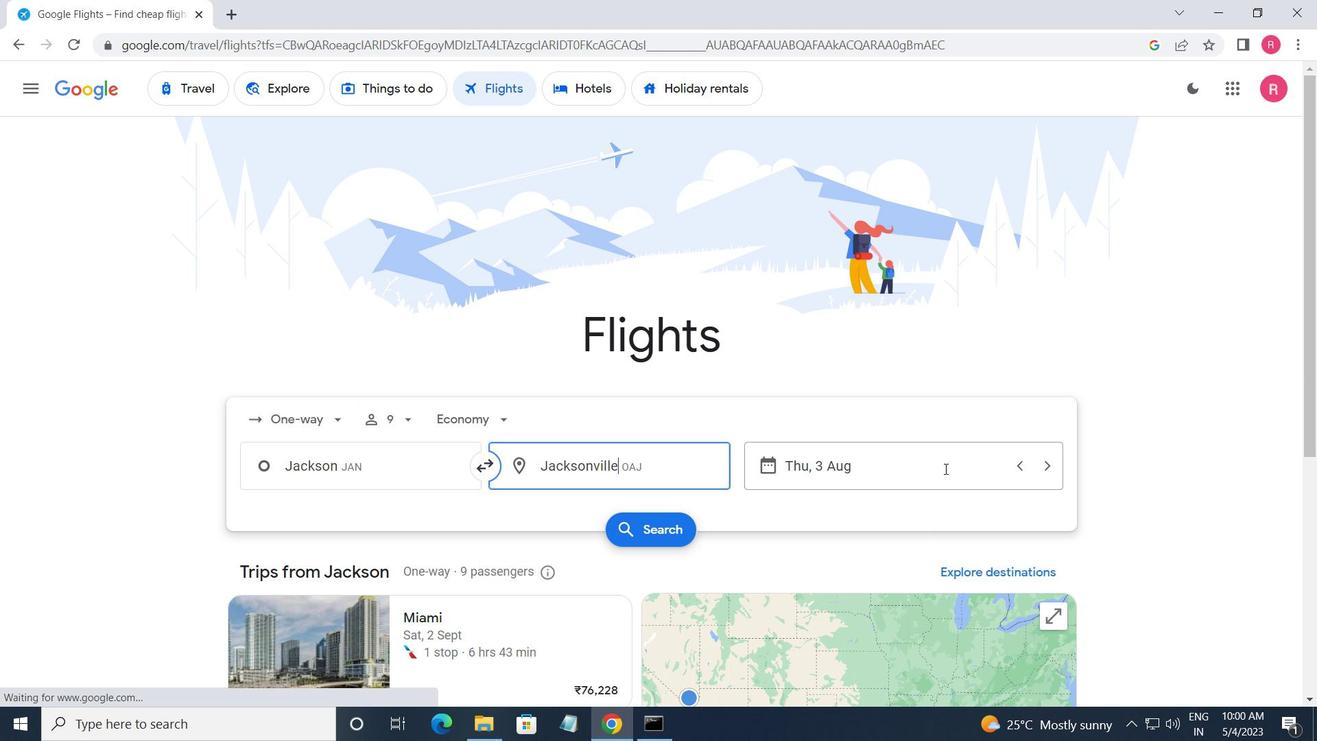 
Action: Mouse pressed left at (936, 472)
Screenshot: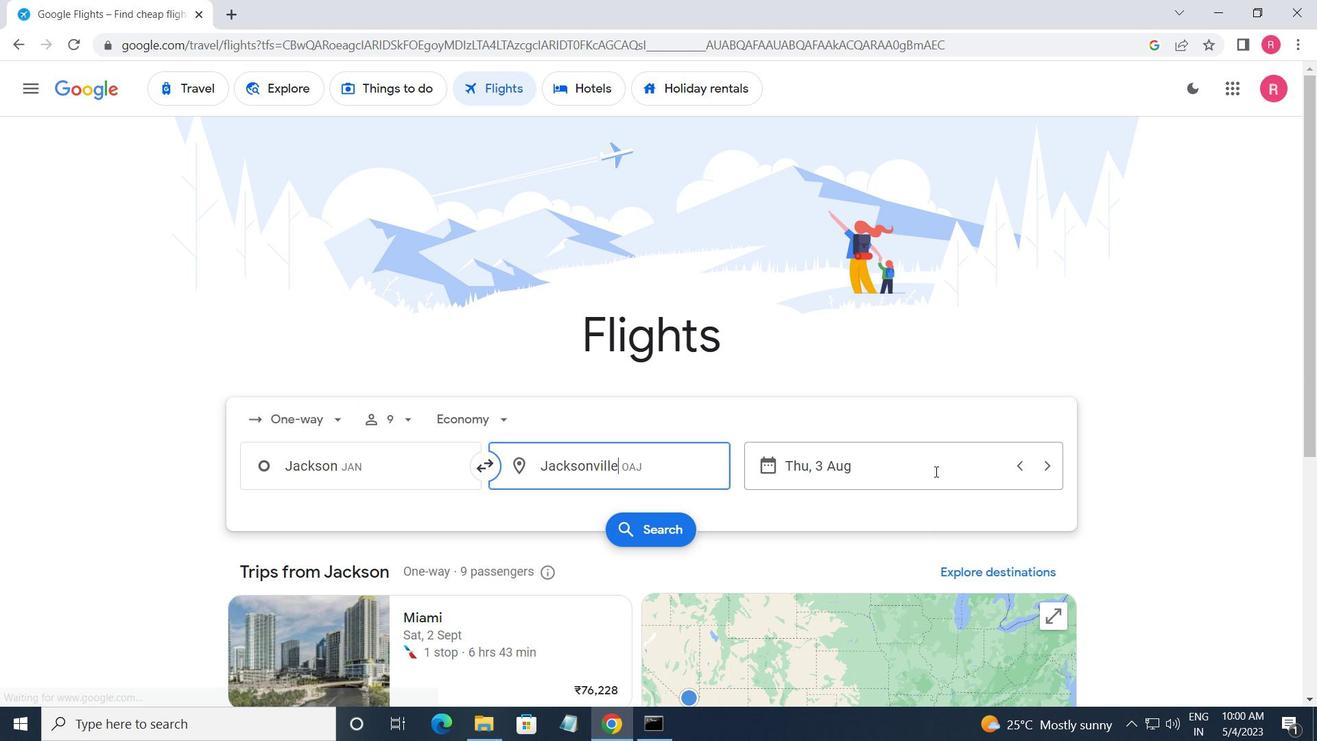 
Action: Mouse moved to (614, 394)
Screenshot: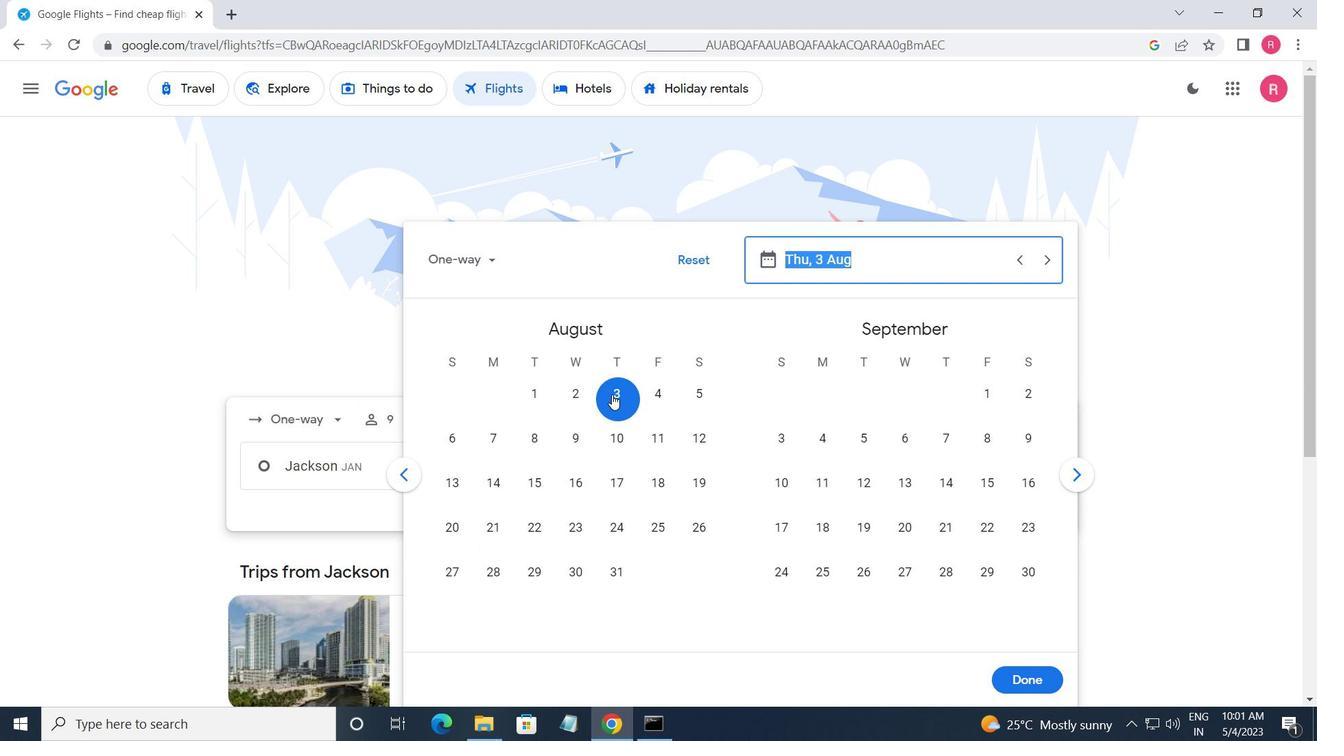 
Action: Mouse pressed left at (614, 394)
Screenshot: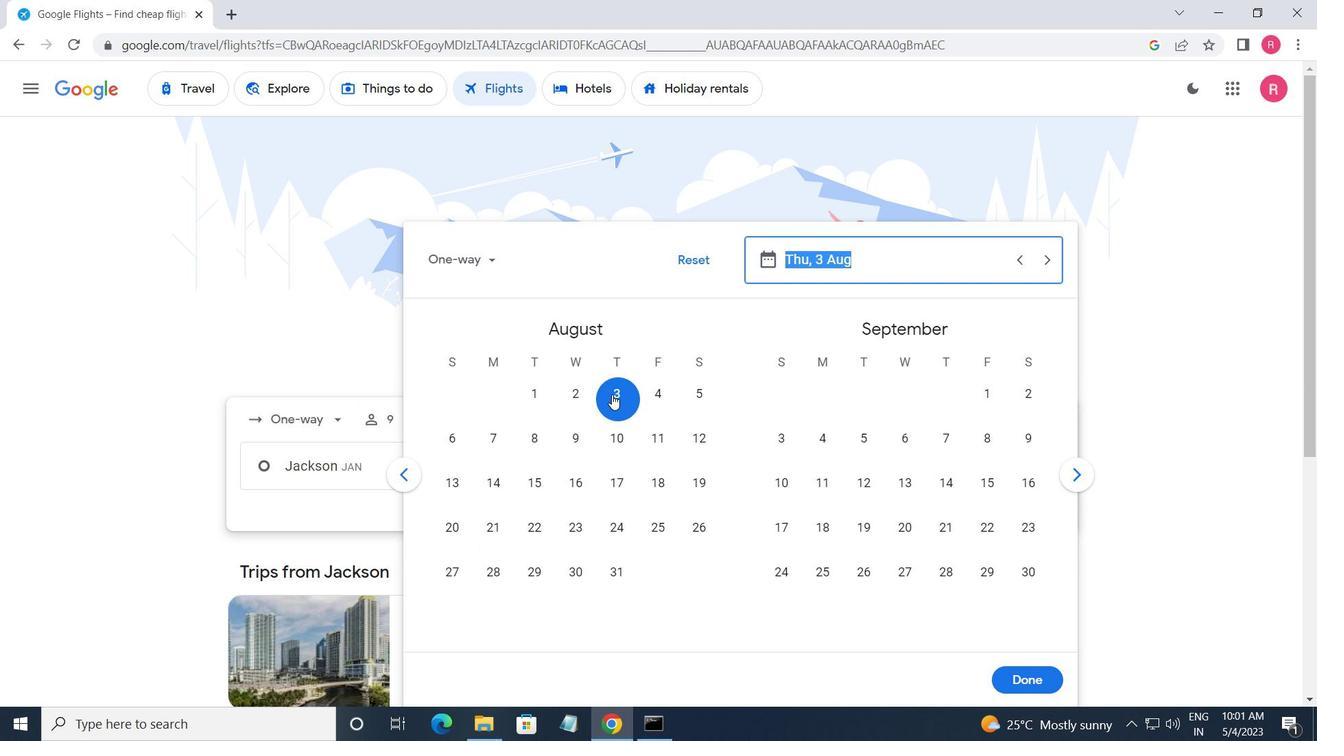 
Action: Mouse moved to (1009, 674)
Screenshot: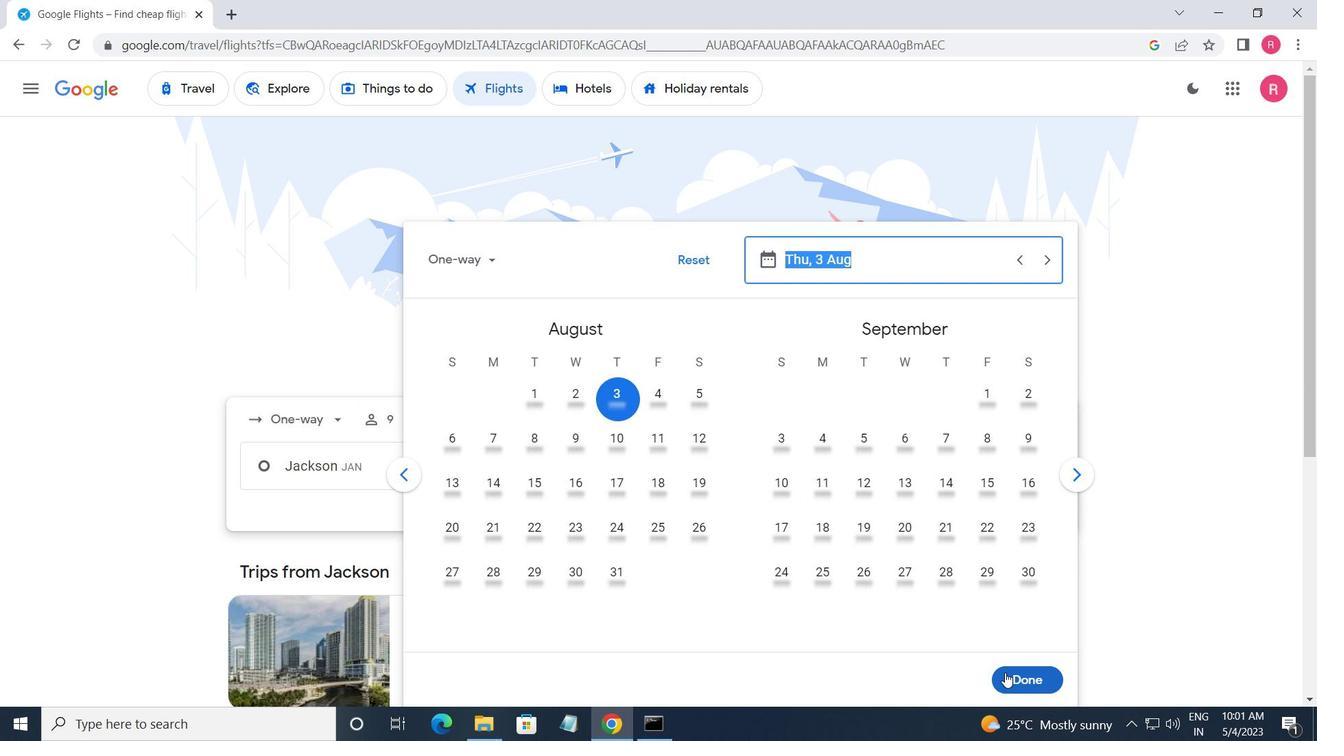 
Action: Mouse pressed left at (1009, 674)
Screenshot: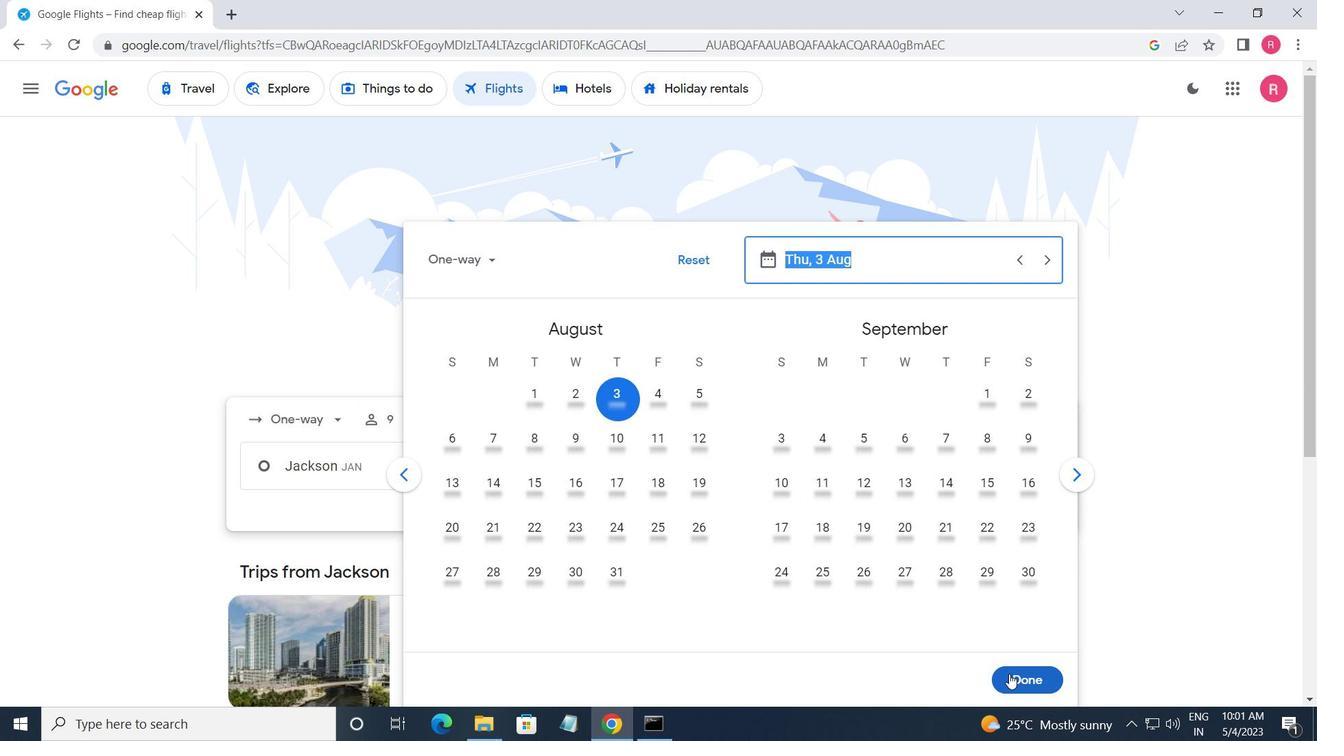 
Action: Mouse moved to (649, 529)
Screenshot: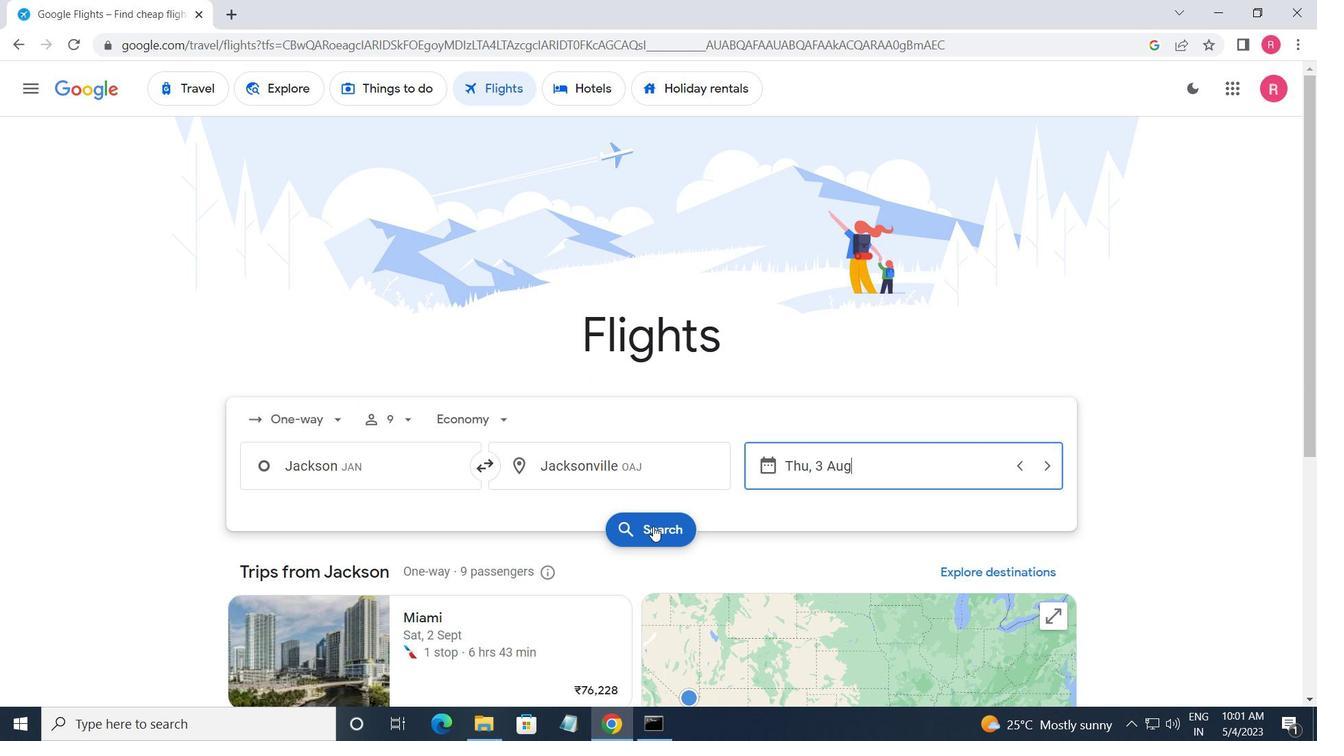 
Action: Mouse pressed left at (649, 529)
Screenshot: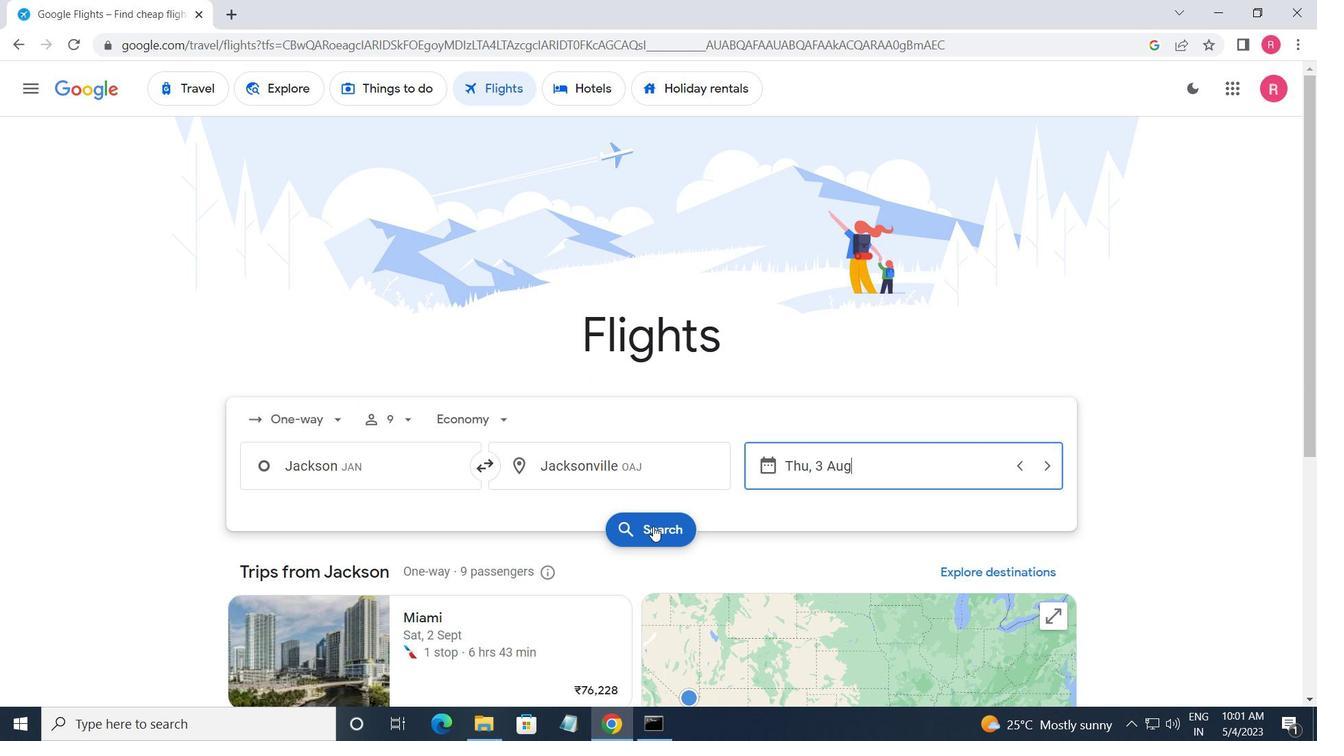 
Action: Mouse moved to (242, 247)
Screenshot: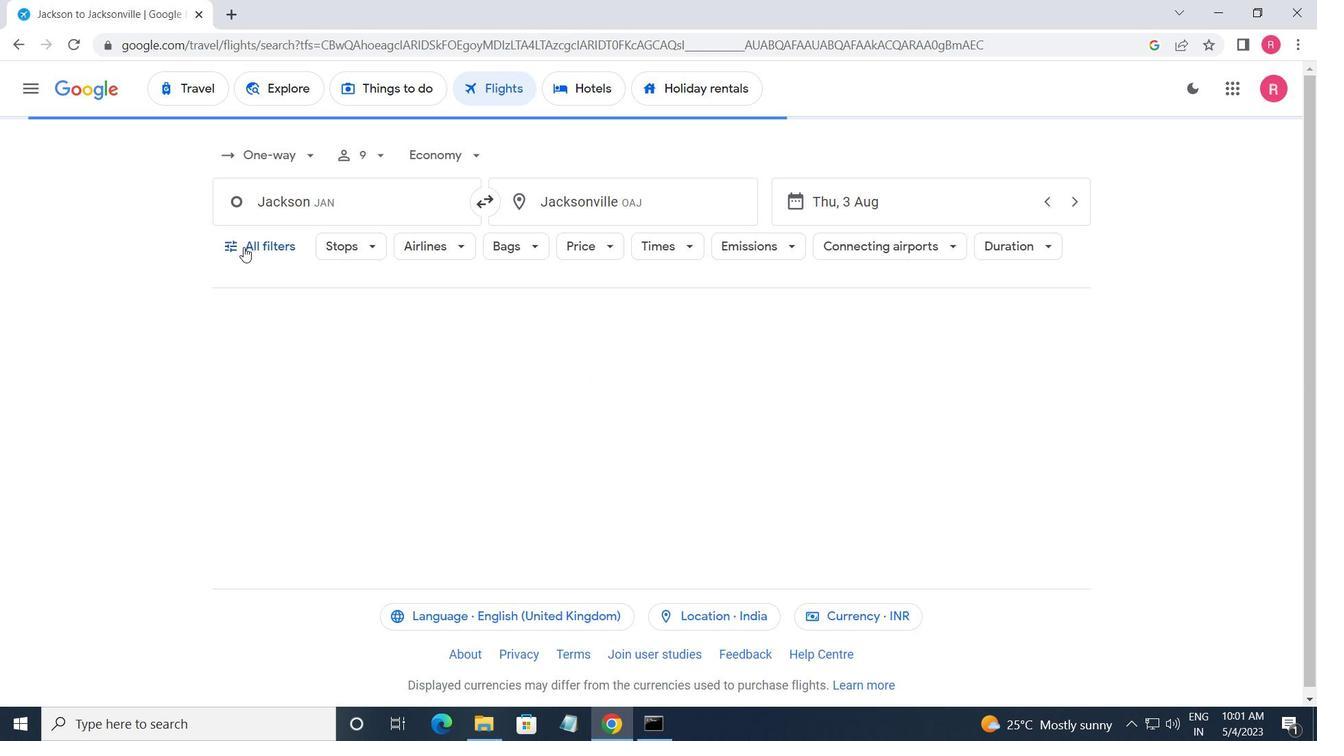 
Action: Mouse pressed left at (242, 247)
Screenshot: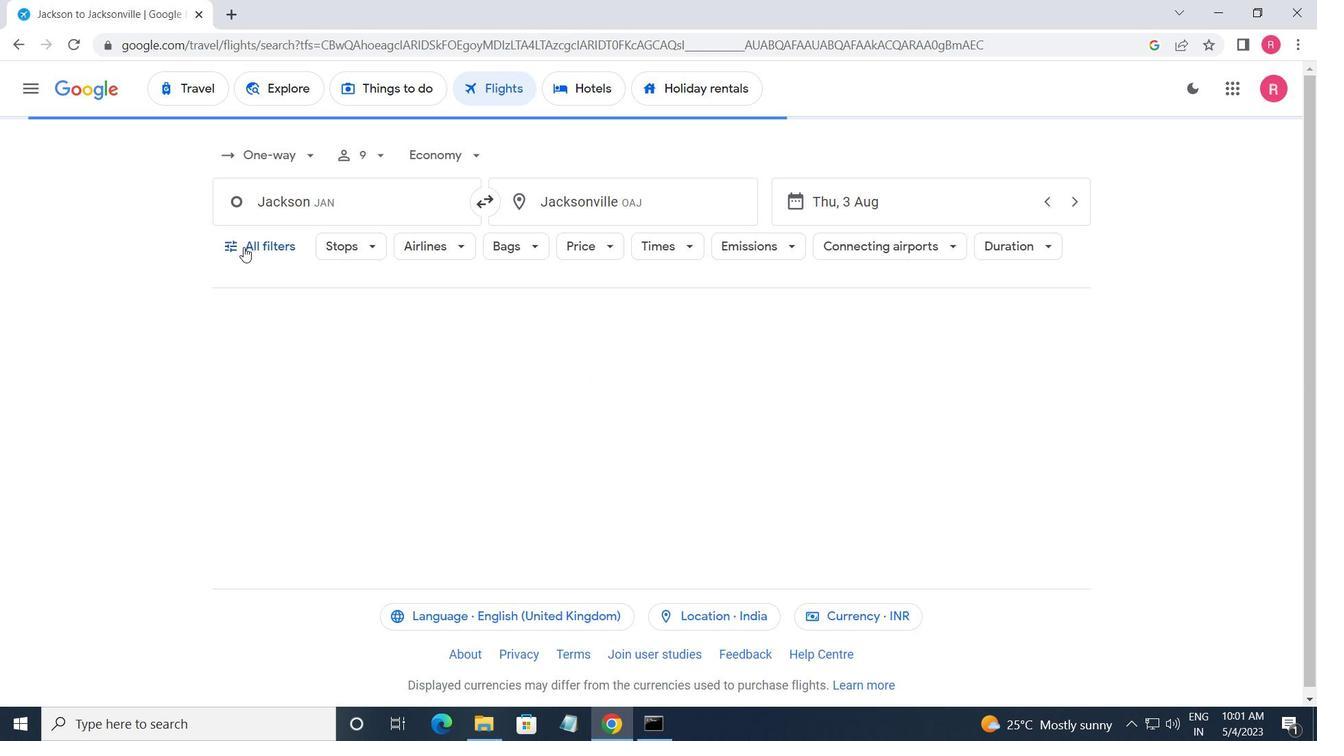 
Action: Mouse moved to (301, 417)
Screenshot: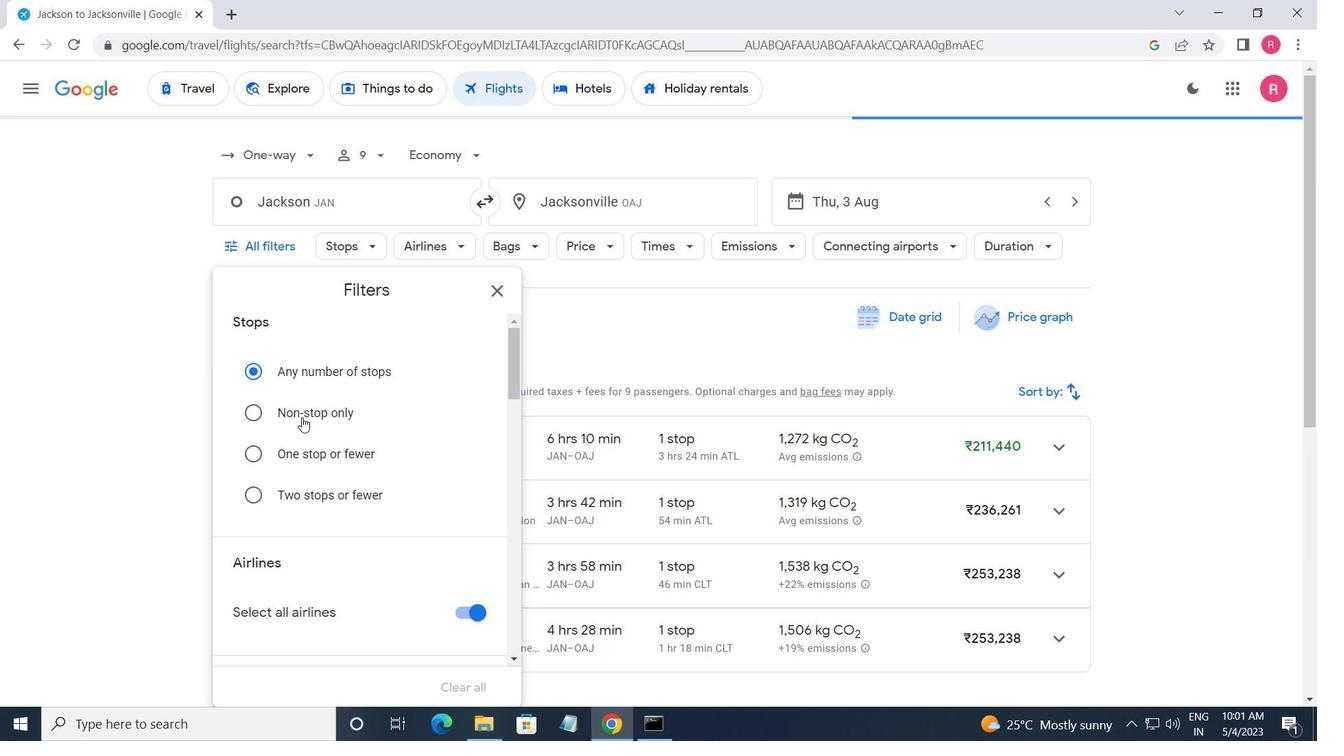 
Action: Mouse pressed left at (301, 417)
Screenshot: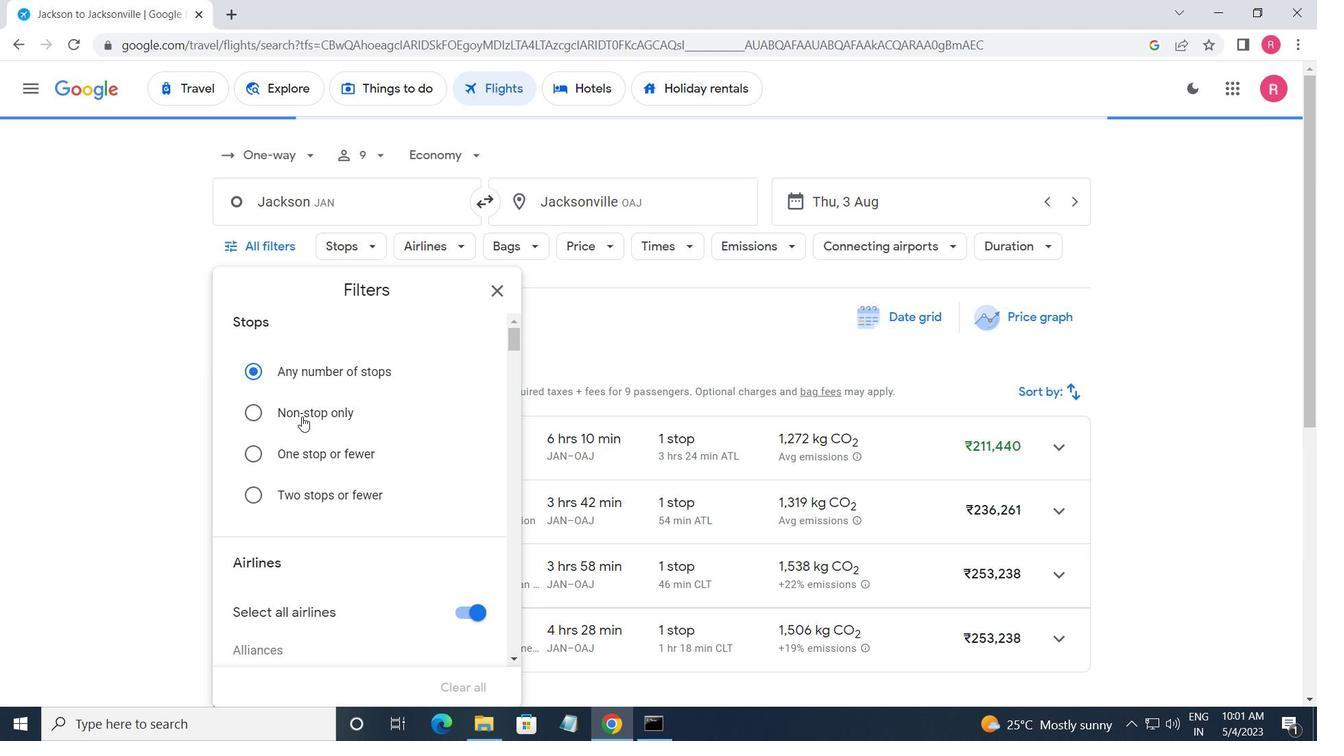 
Action: Mouse pressed left at (301, 417)
Screenshot: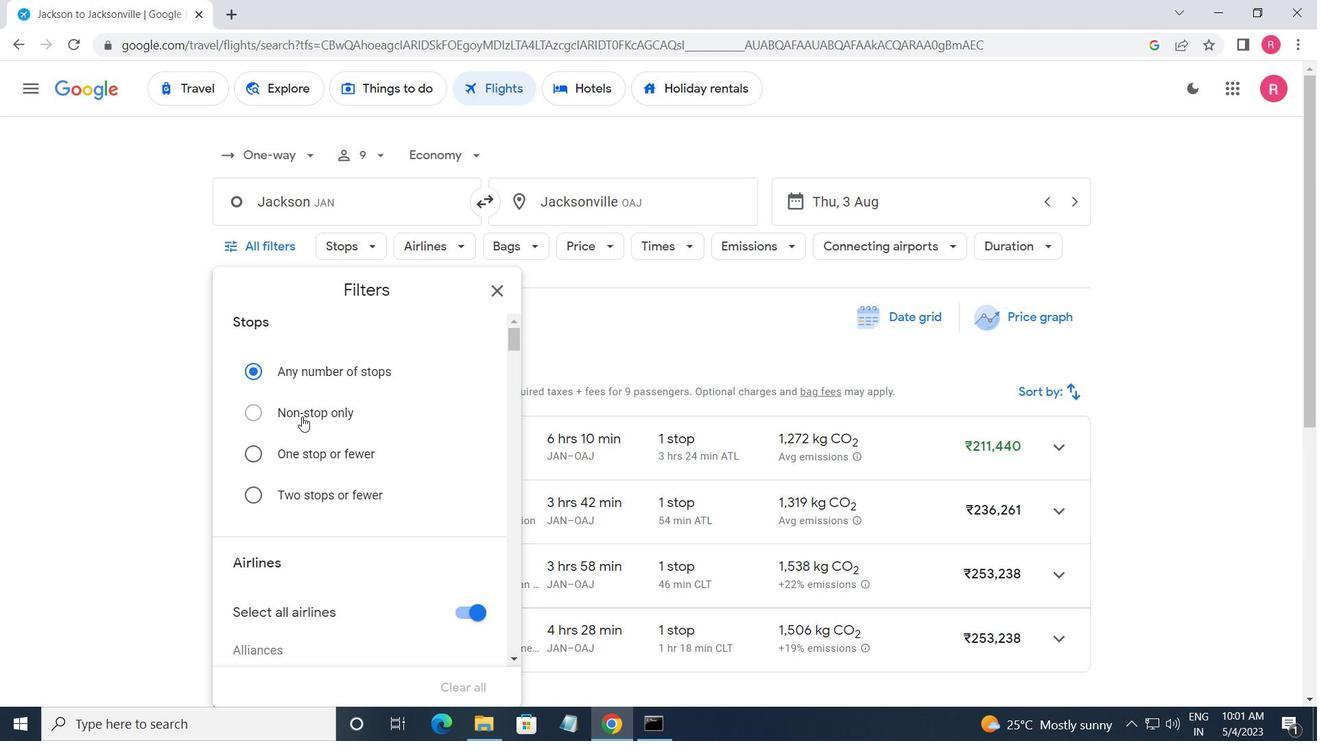 
Action: Mouse scrolled (301, 416) with delta (0, 0)
Screenshot: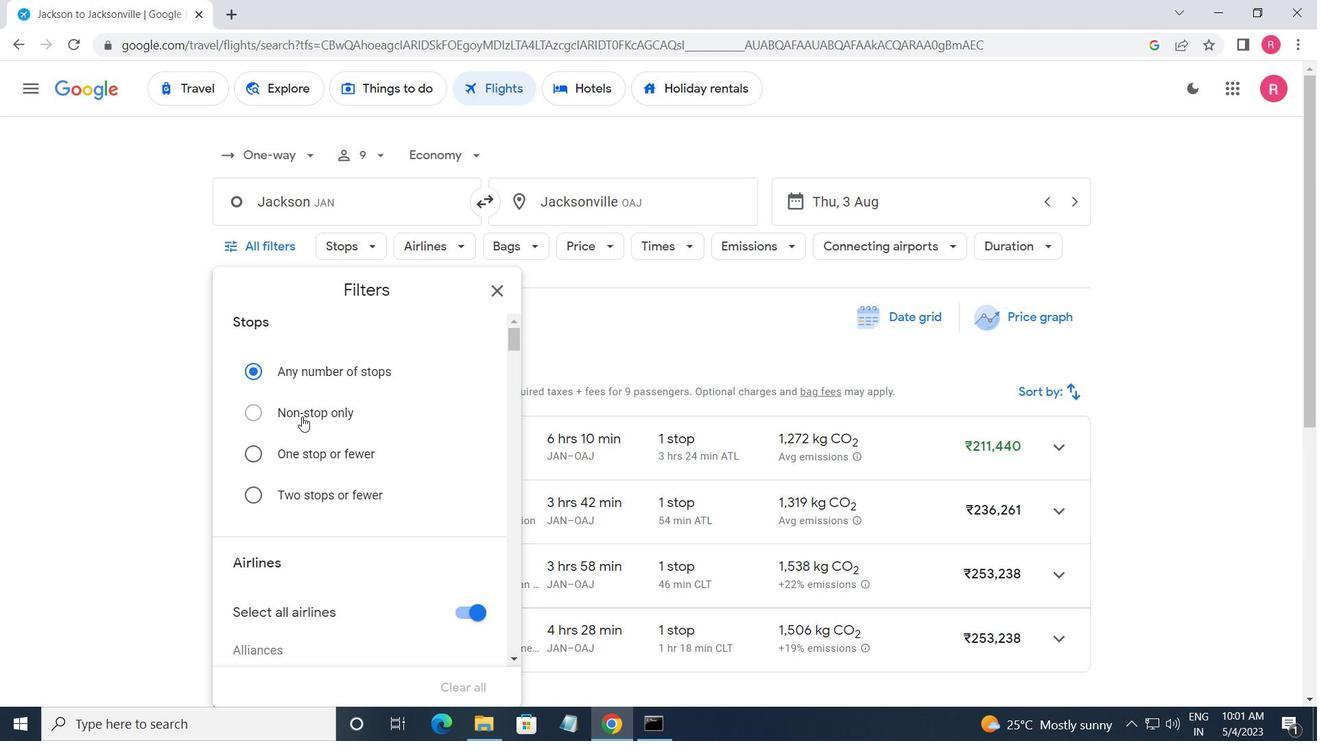 
Action: Mouse moved to (301, 417)
Screenshot: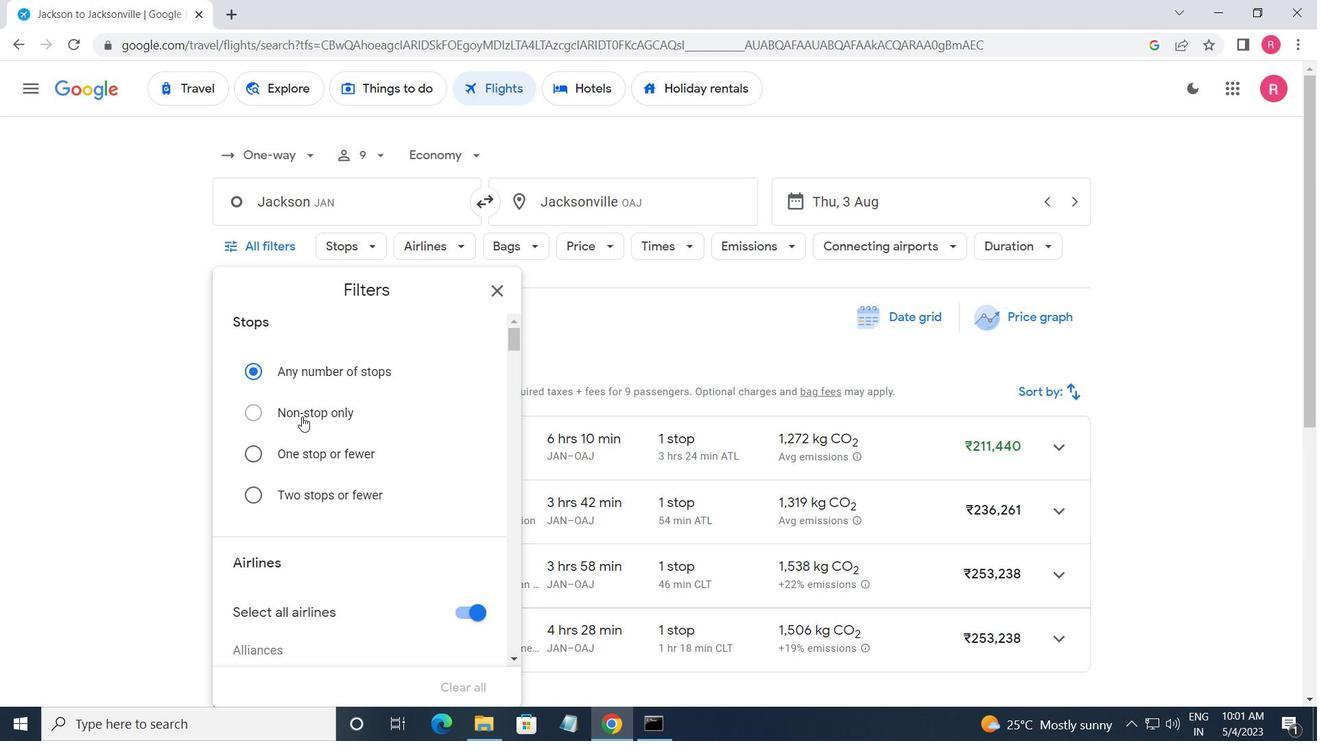 
Action: Mouse scrolled (301, 416) with delta (0, 0)
Screenshot: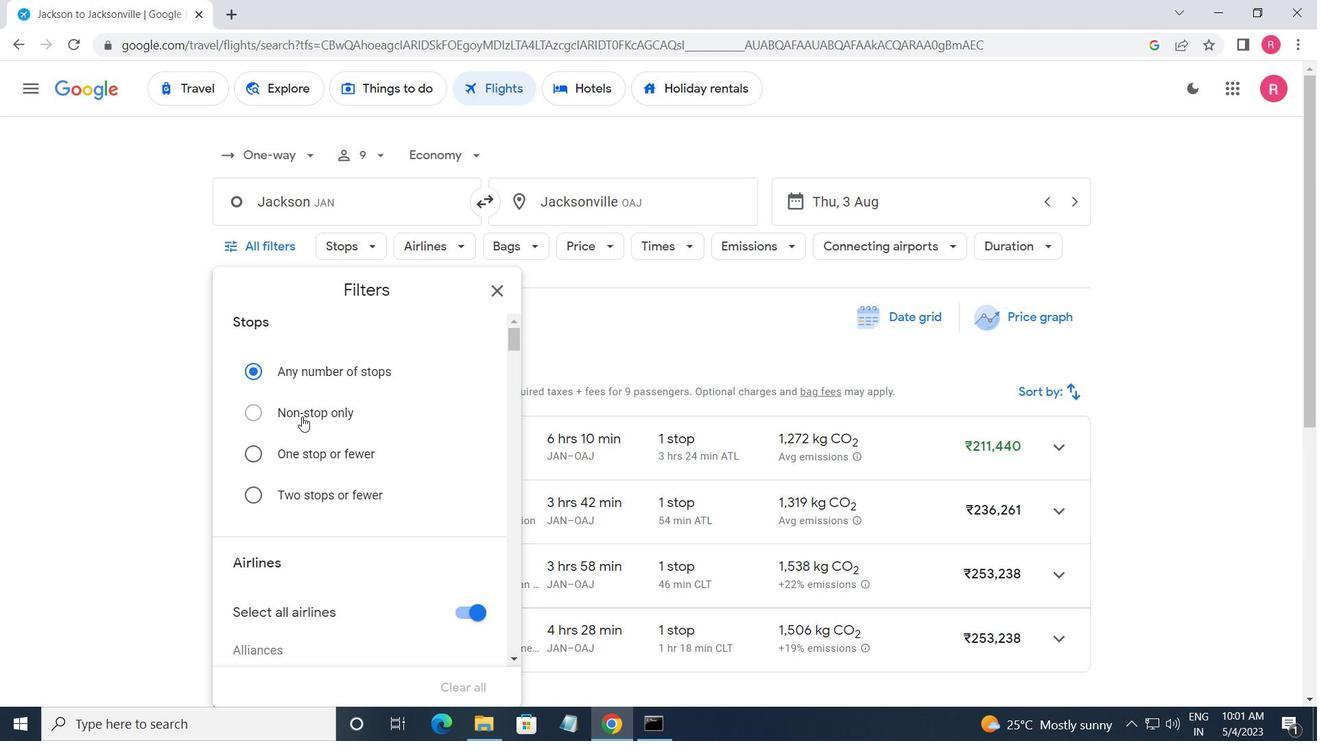 
Action: Mouse moved to (303, 419)
Screenshot: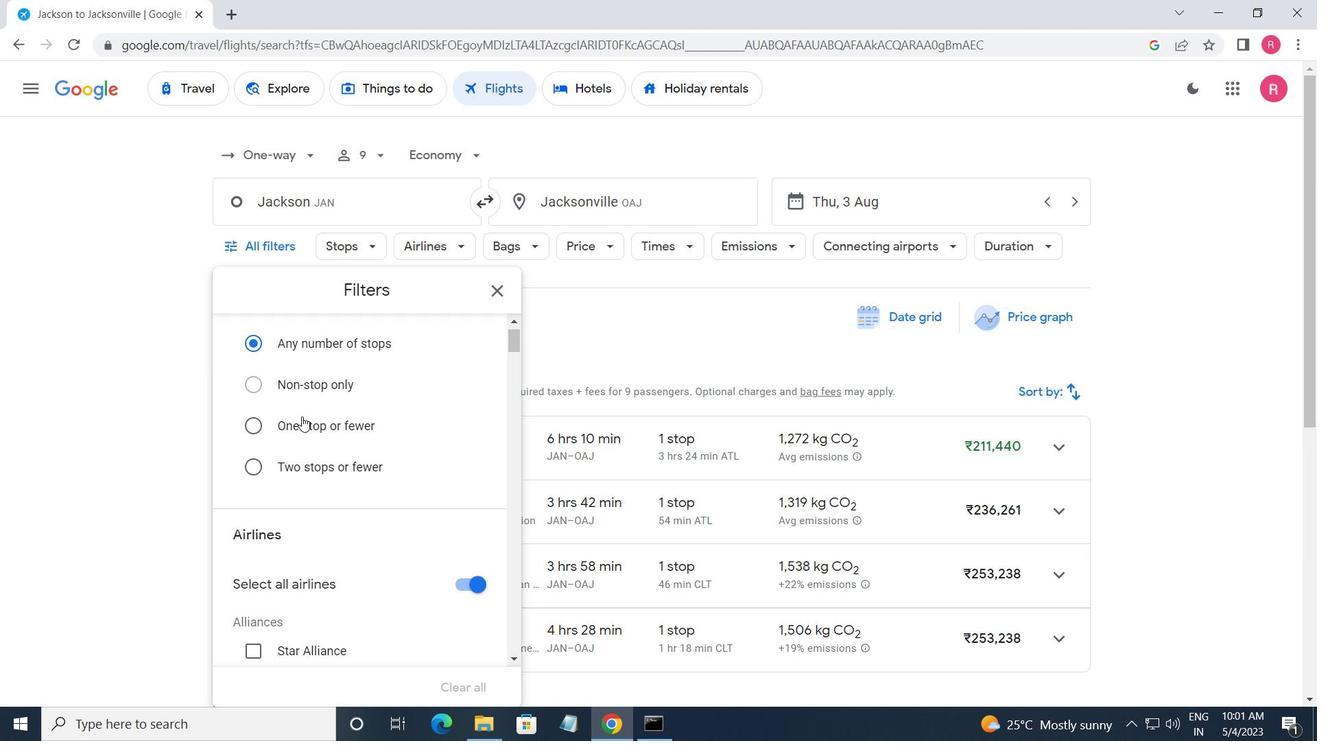 
Action: Mouse scrolled (303, 418) with delta (0, 0)
Screenshot: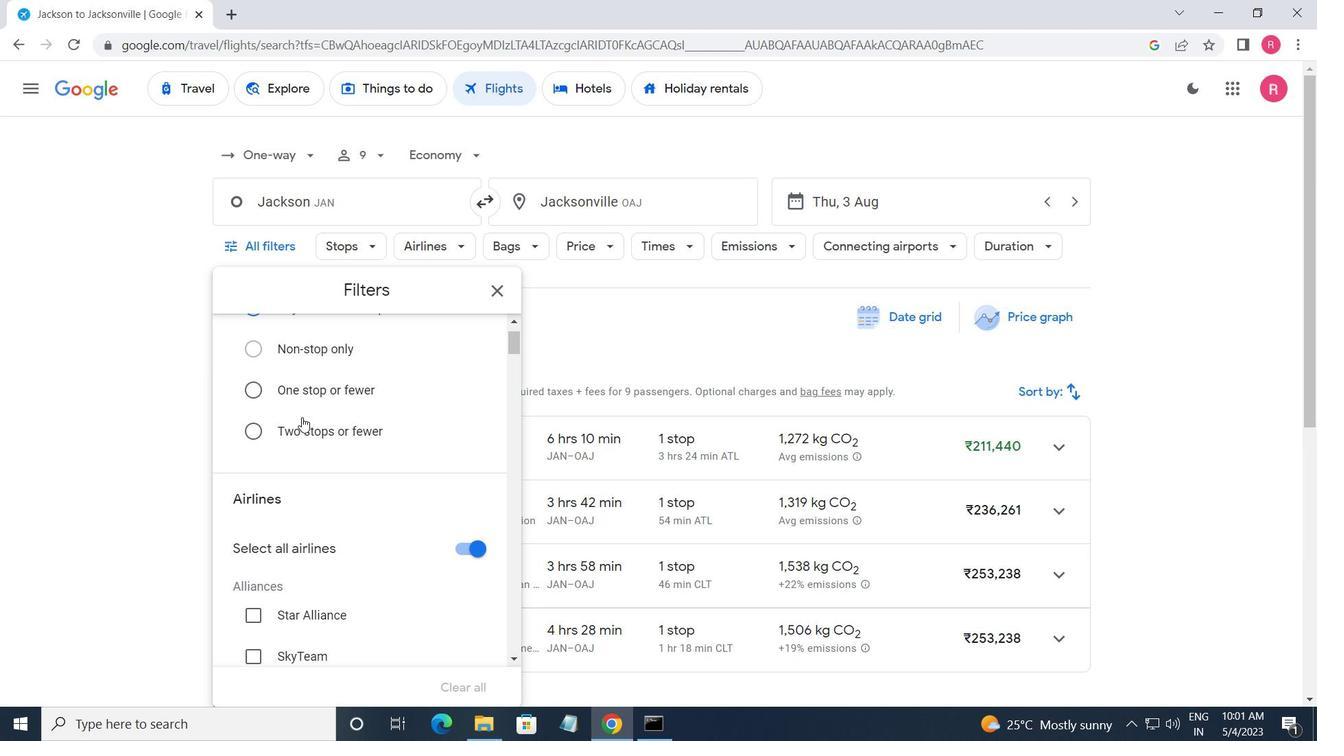 
Action: Mouse moved to (303, 419)
Screenshot: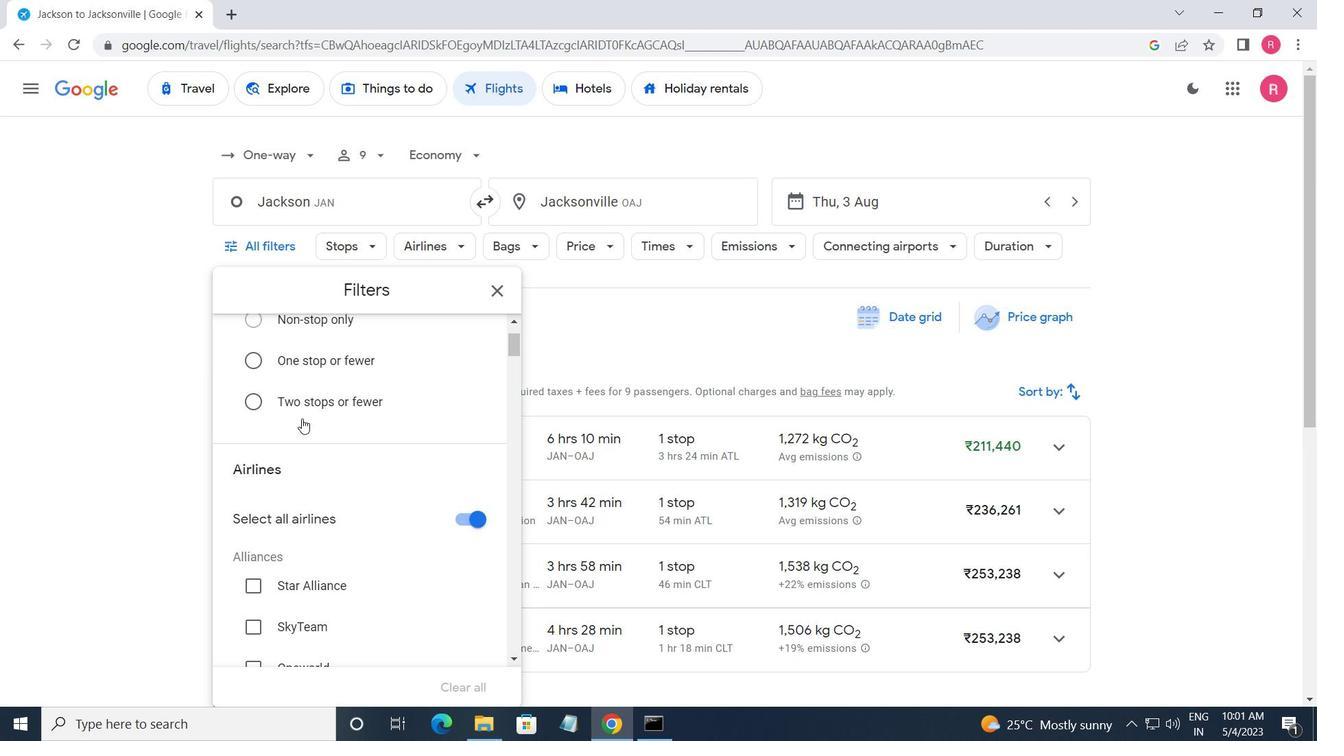 
Action: Mouse scrolled (303, 418) with delta (0, 0)
Screenshot: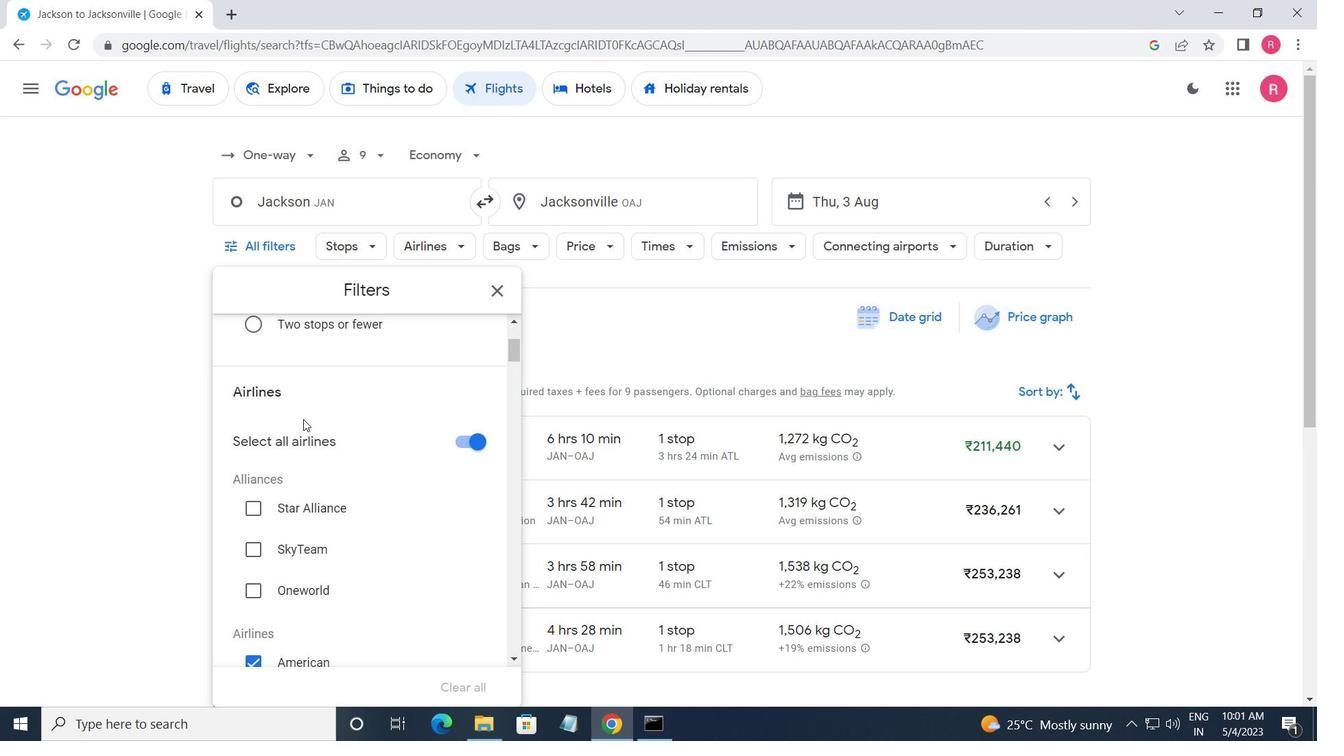 
Action: Mouse moved to (303, 419)
Screenshot: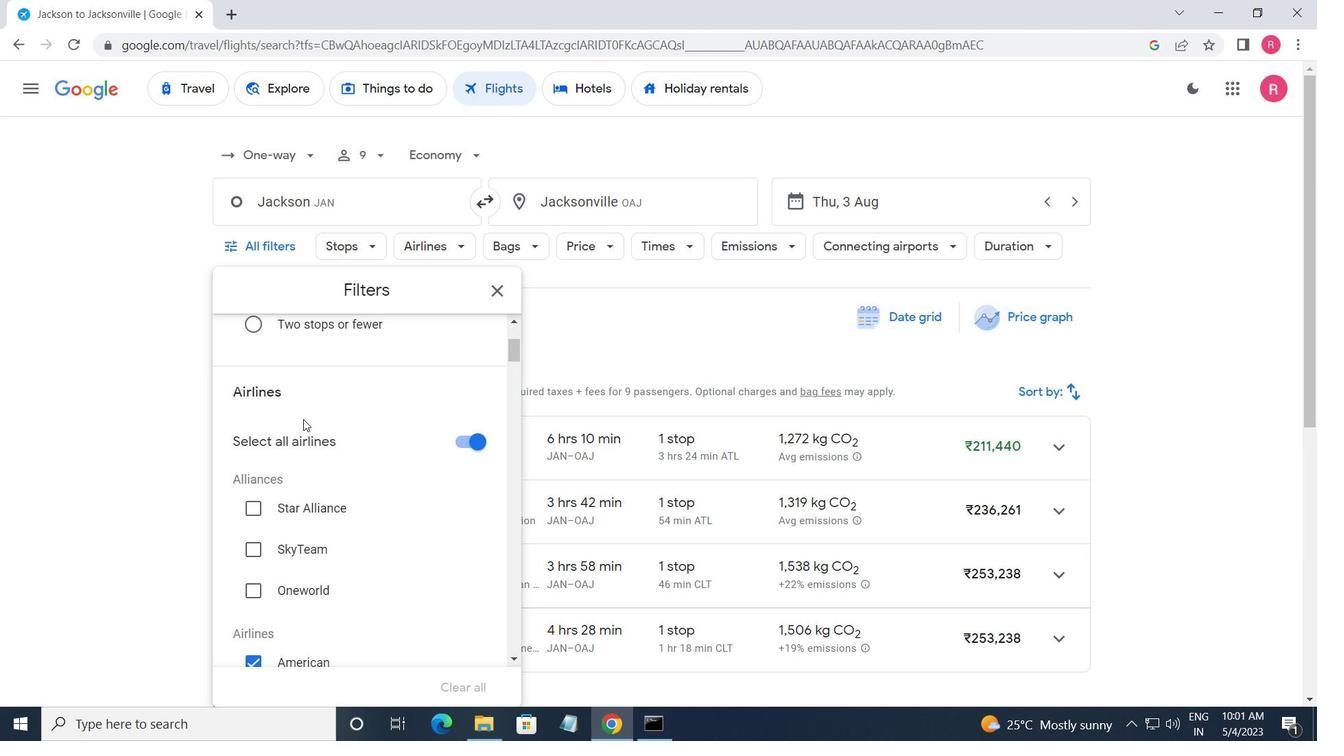 
Action: Mouse scrolled (303, 418) with delta (0, 0)
Screenshot: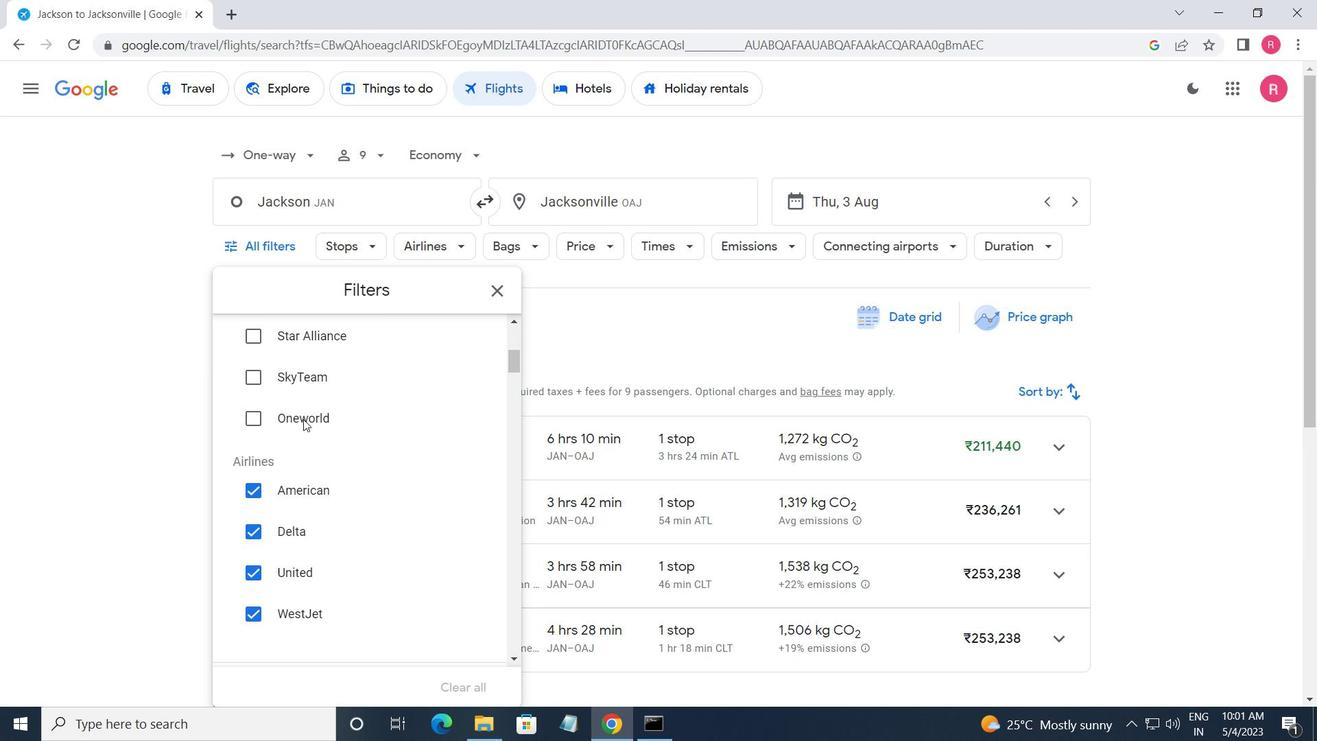 
Action: Mouse moved to (473, 535)
Screenshot: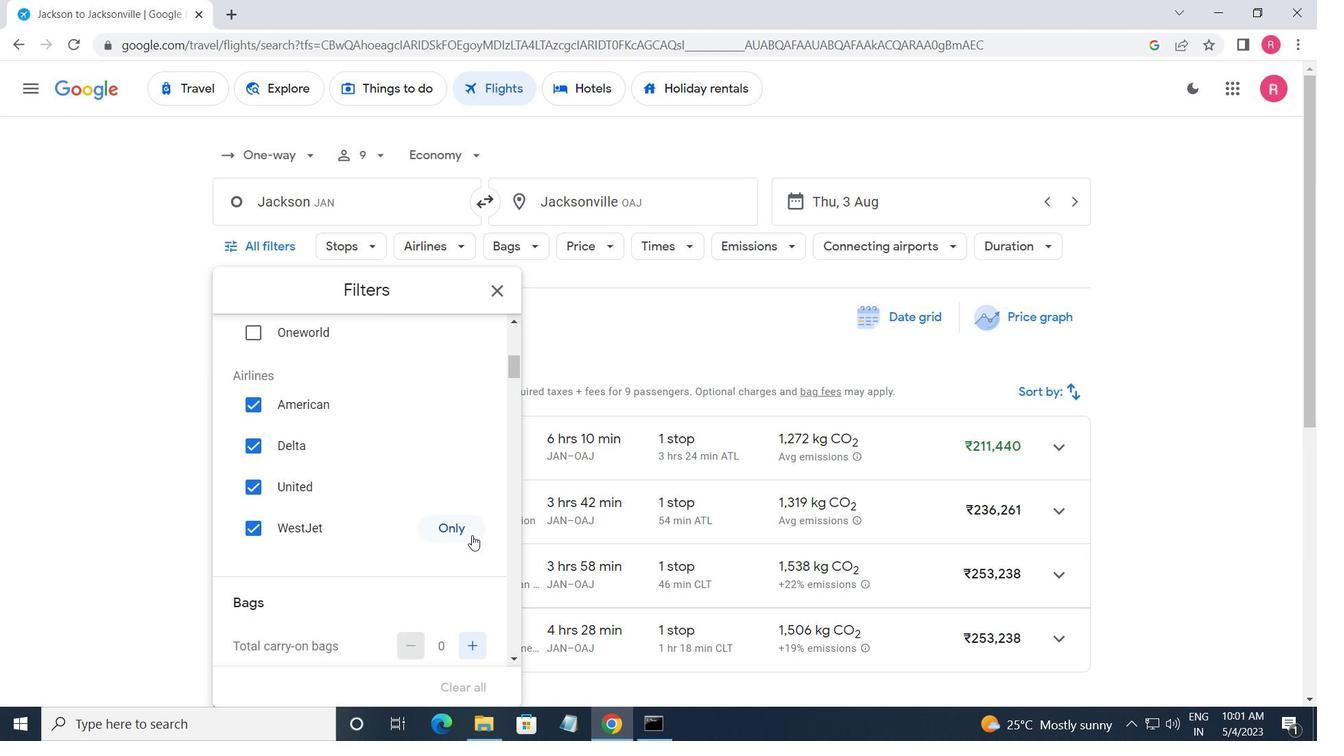 
Action: Mouse pressed left at (473, 535)
Screenshot: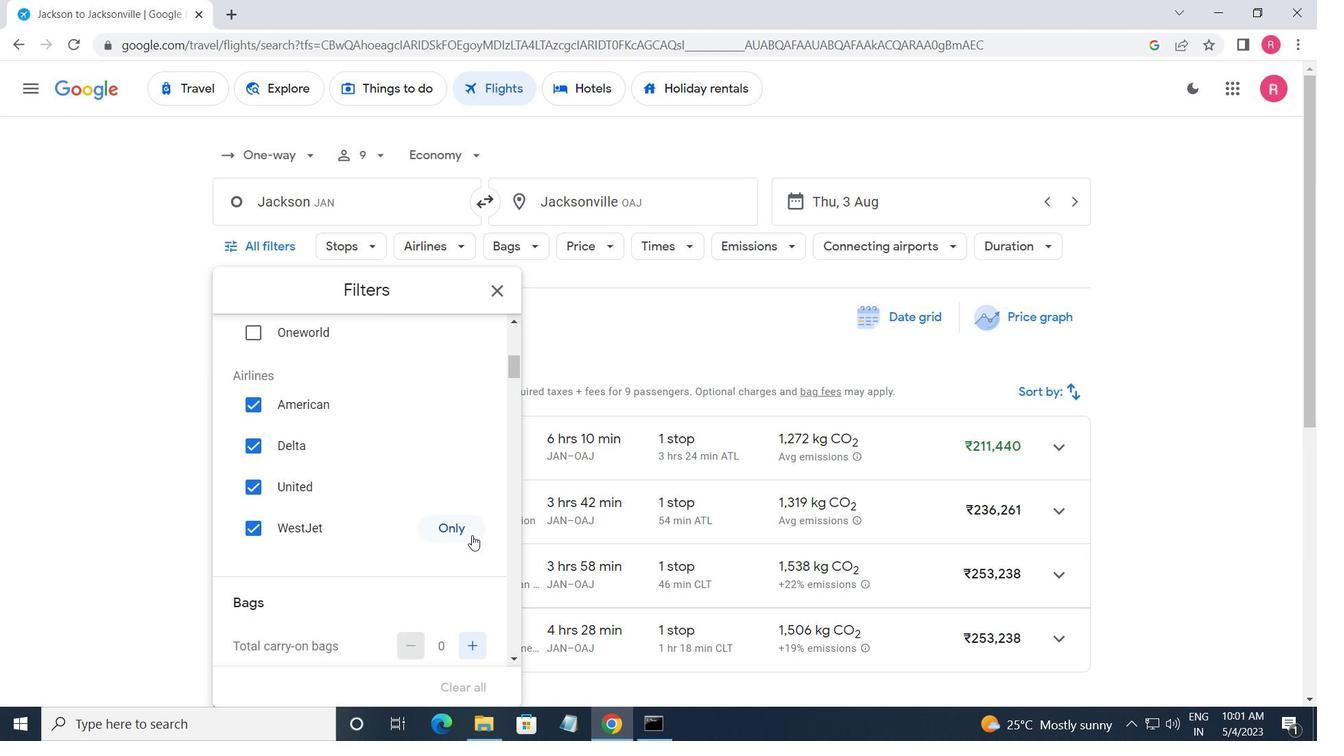 
Action: Mouse moved to (444, 547)
Screenshot: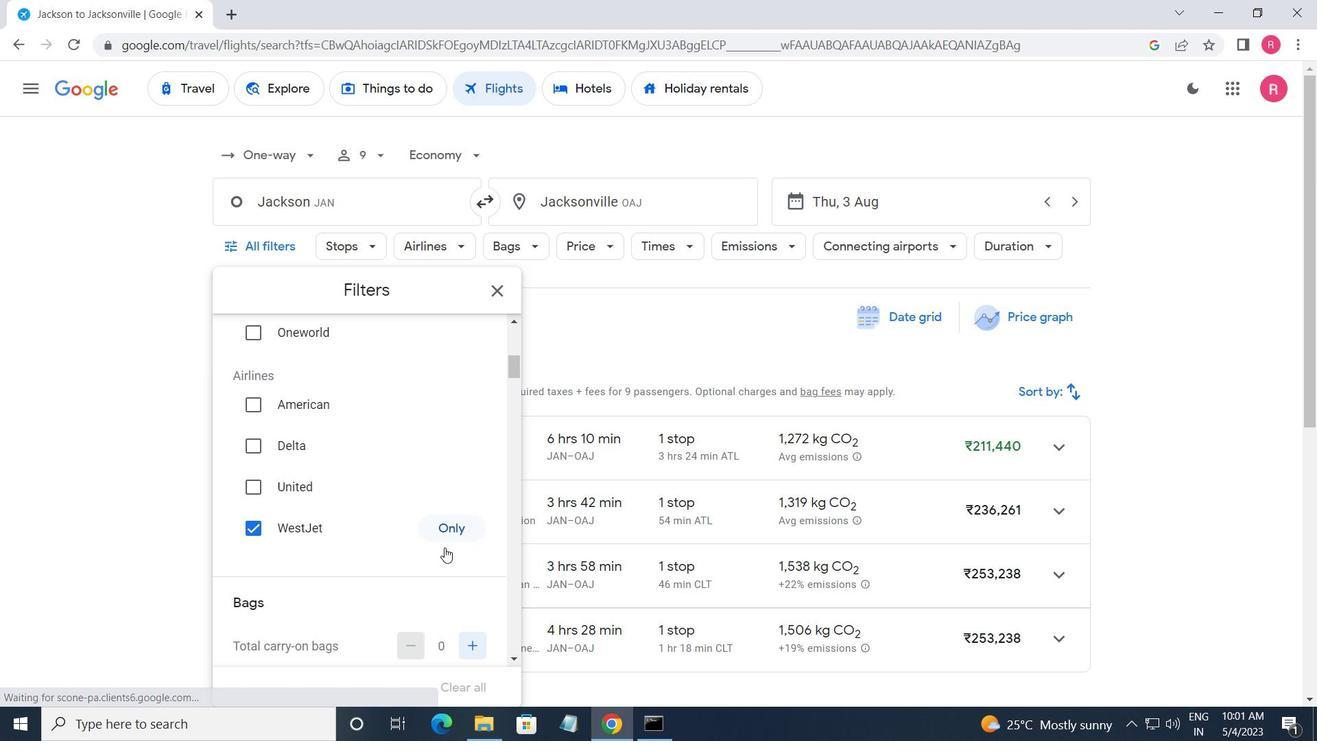 
Action: Mouse scrolled (444, 546) with delta (0, 0)
Screenshot: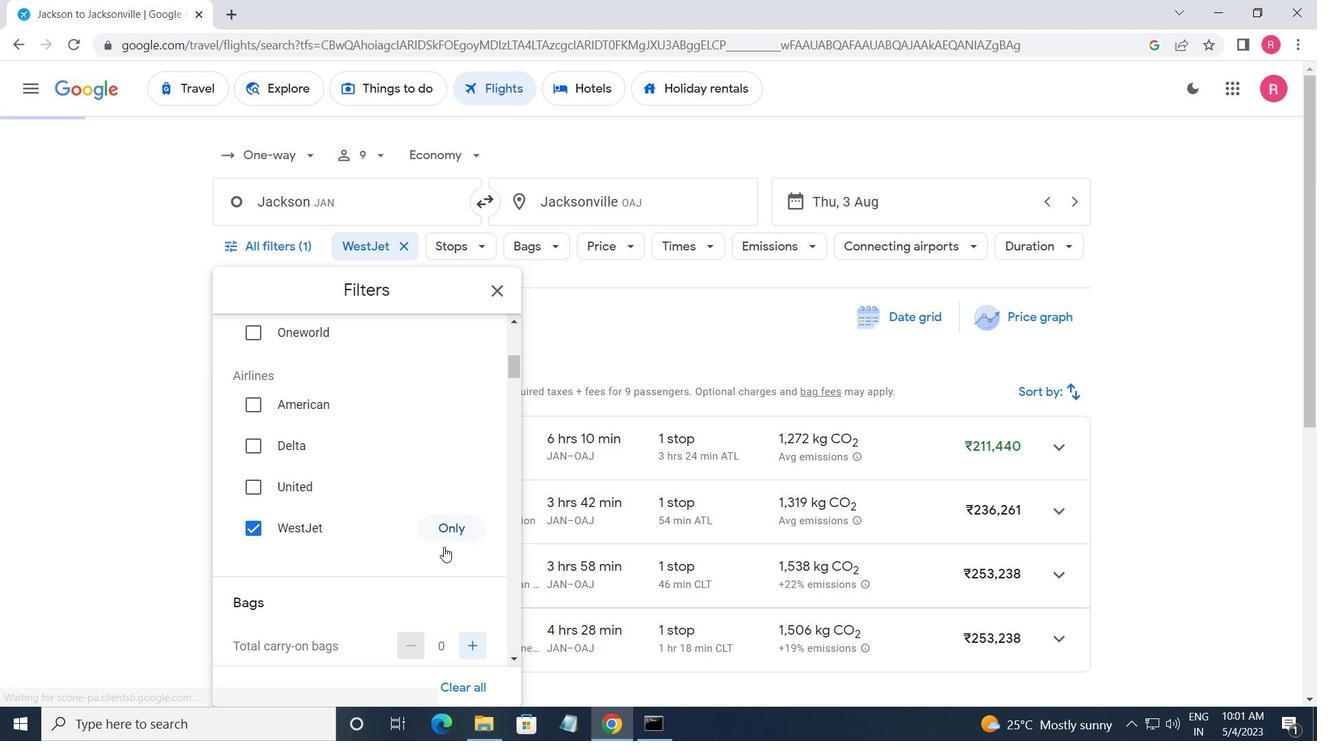 
Action: Mouse scrolled (444, 546) with delta (0, 0)
Screenshot: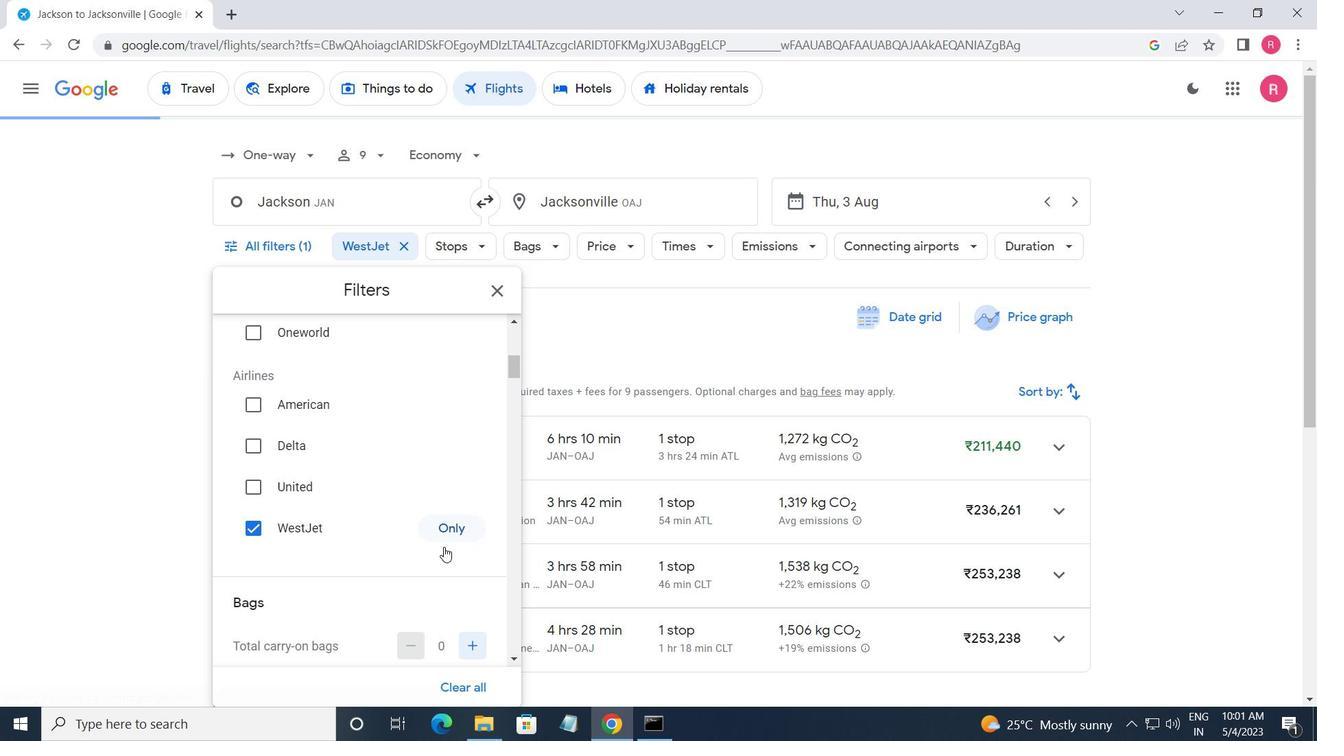 
Action: Mouse scrolled (444, 546) with delta (0, 0)
Screenshot: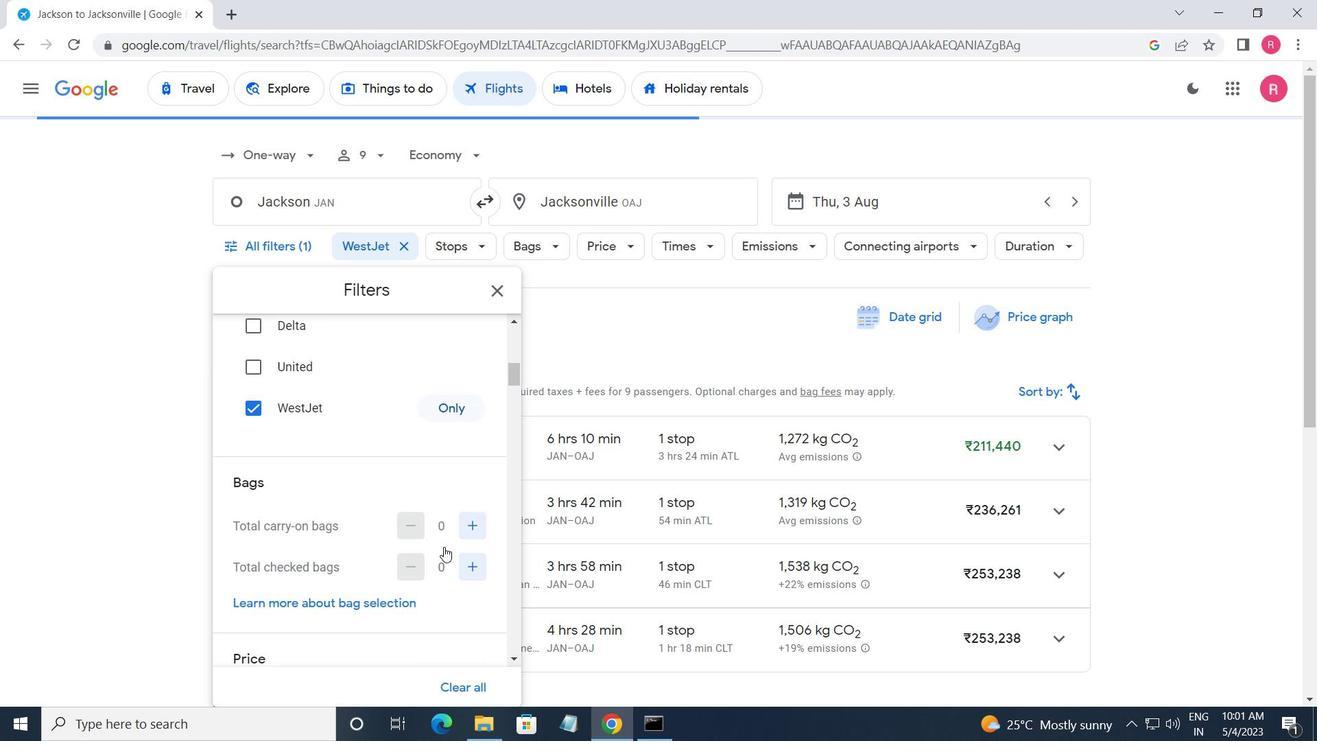 
Action: Mouse moved to (468, 434)
Screenshot: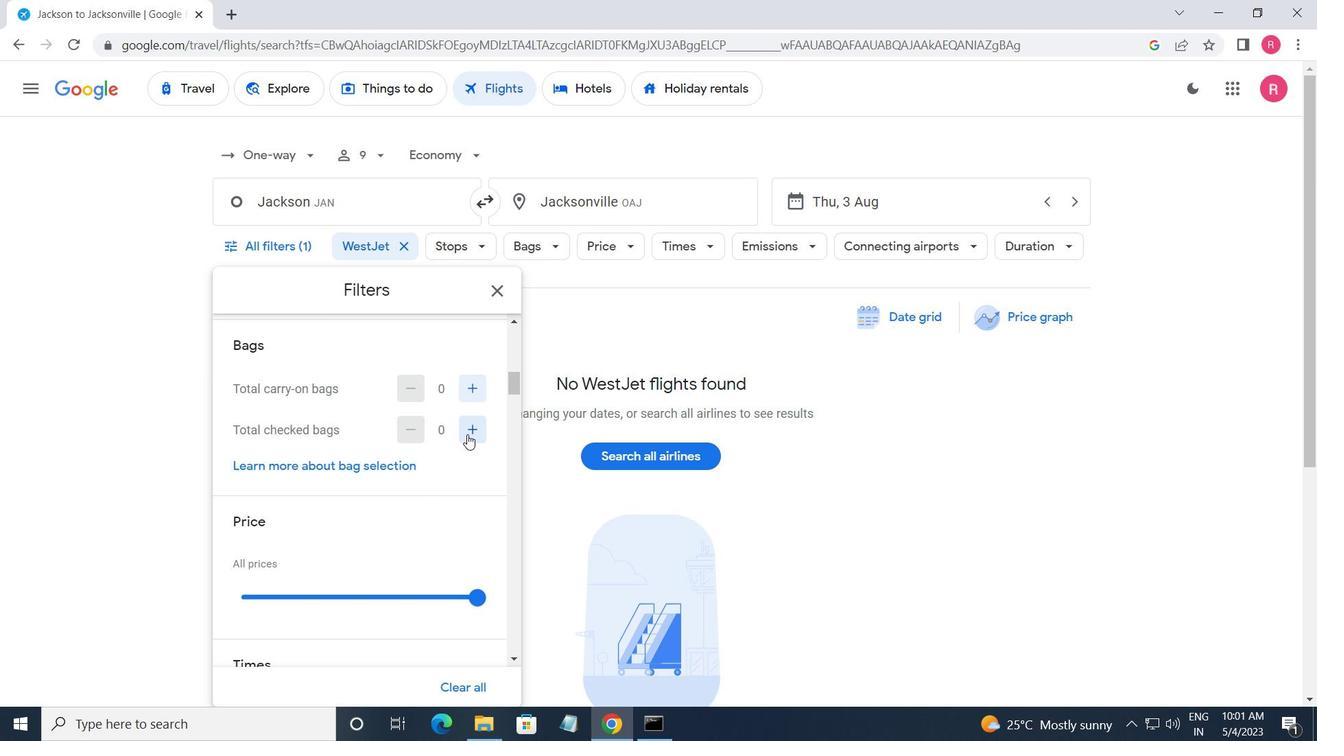 
Action: Mouse pressed left at (468, 434)
Screenshot: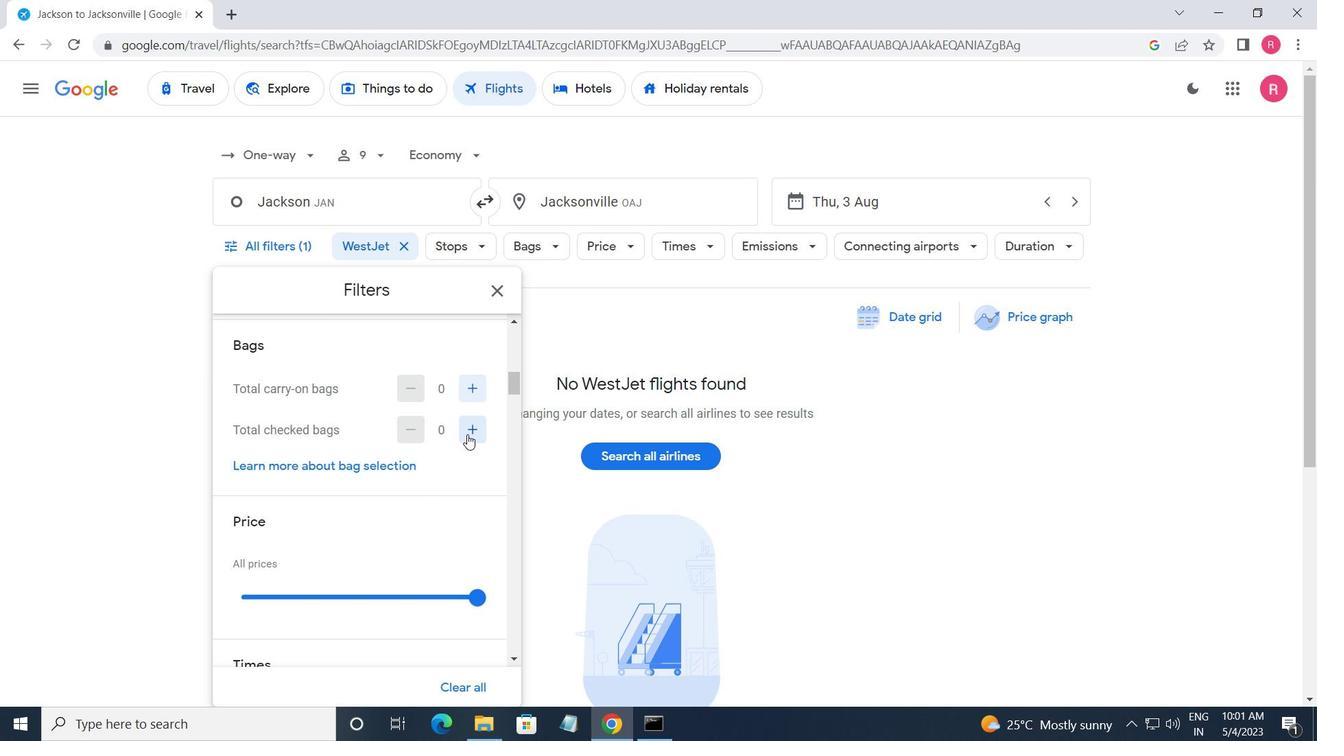 
Action: Mouse pressed left at (468, 434)
Screenshot: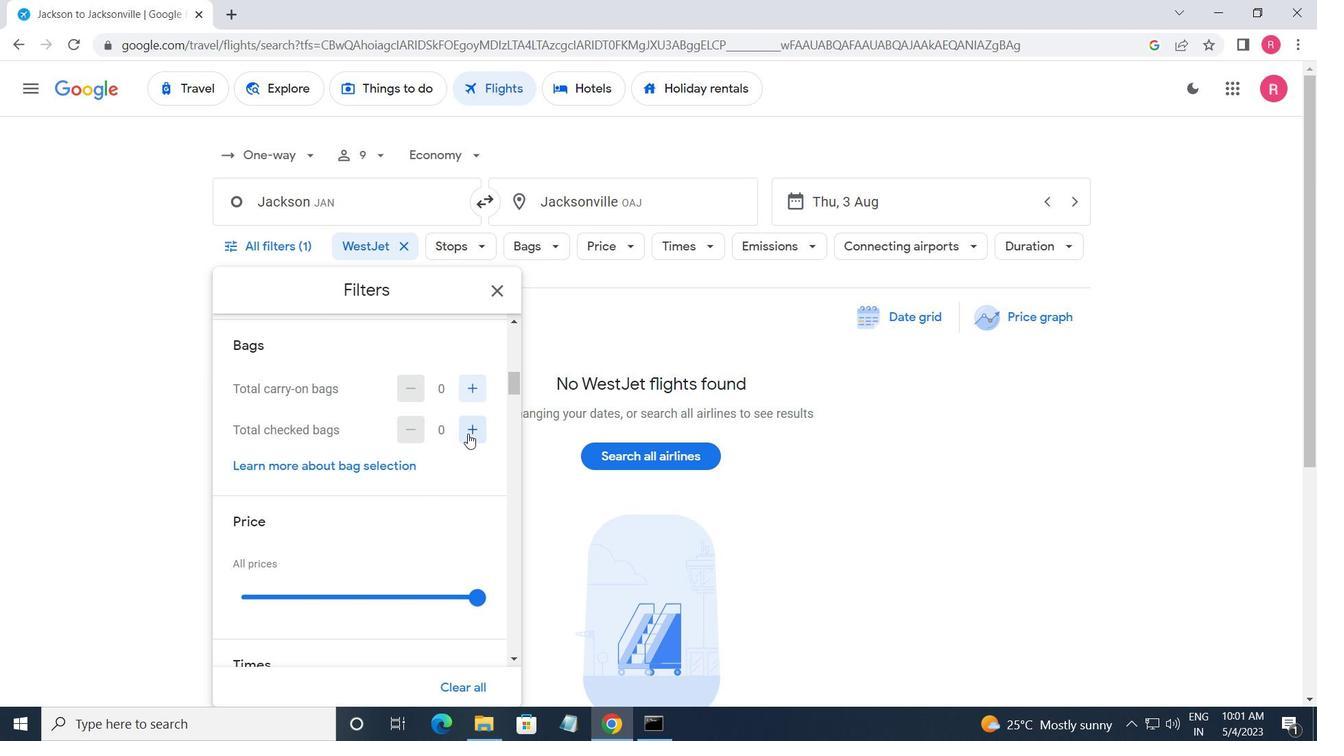 
Action: Mouse pressed left at (468, 434)
Screenshot: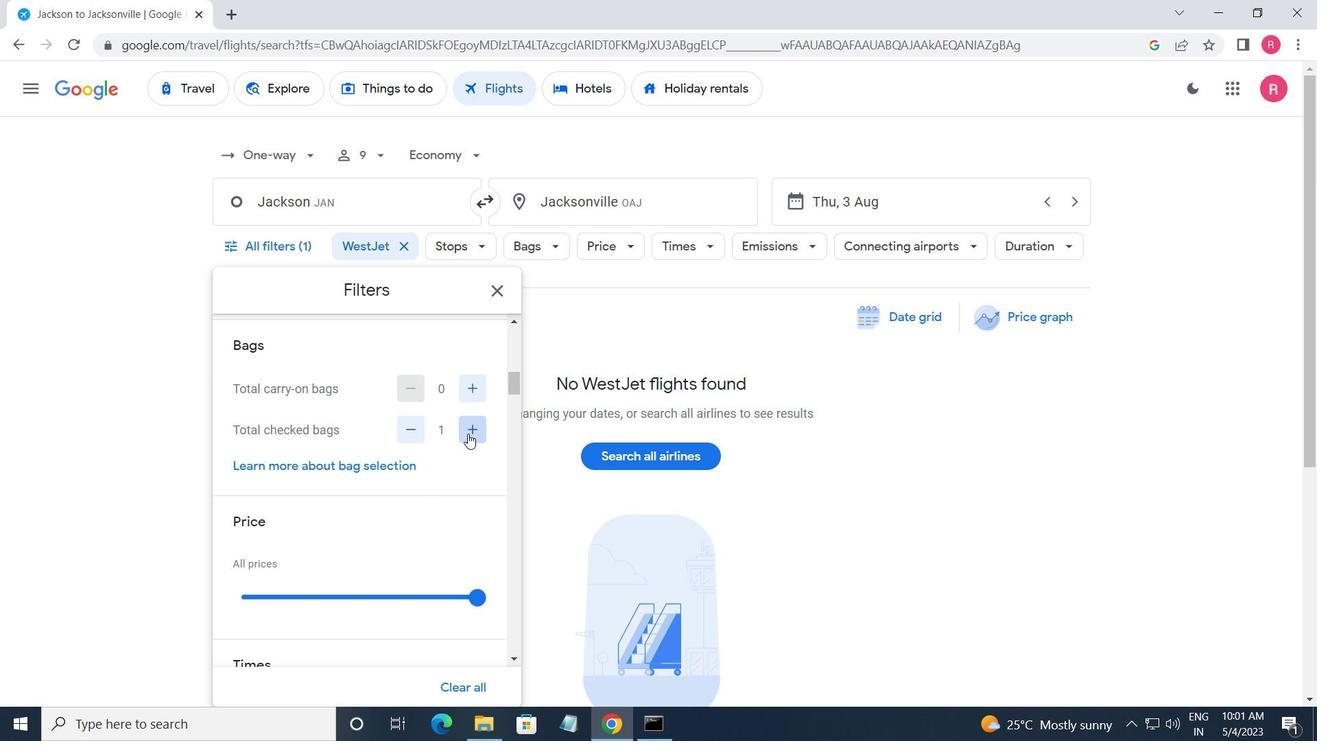 
Action: Mouse pressed left at (468, 434)
Screenshot: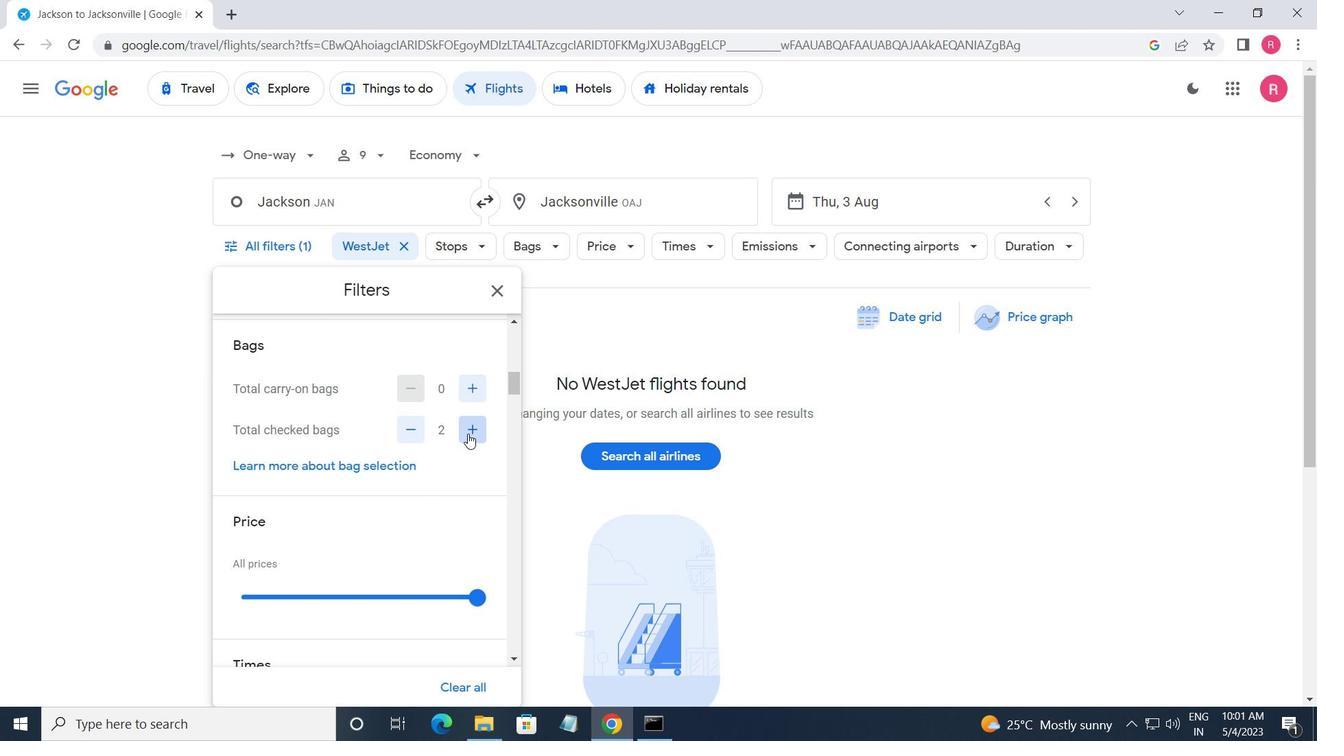 
Action: Mouse pressed left at (468, 434)
Screenshot: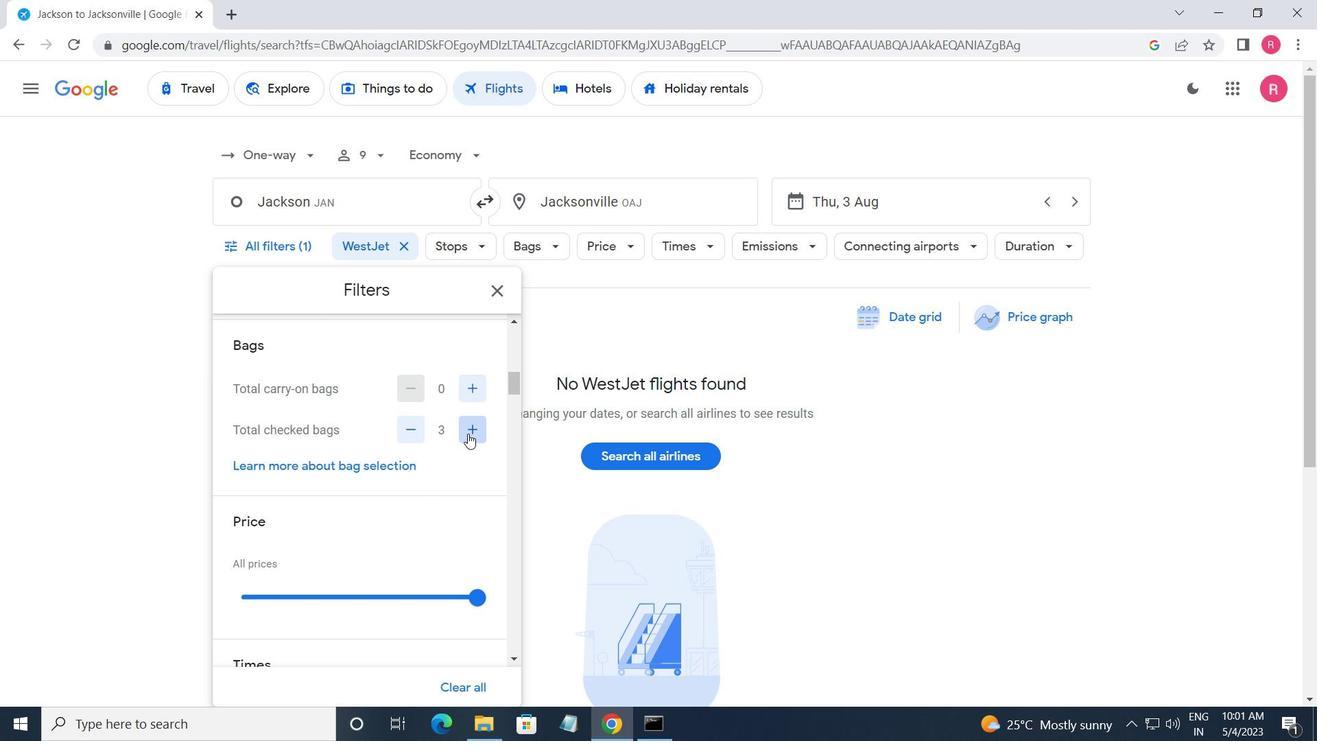
Action: Mouse pressed left at (468, 434)
Screenshot: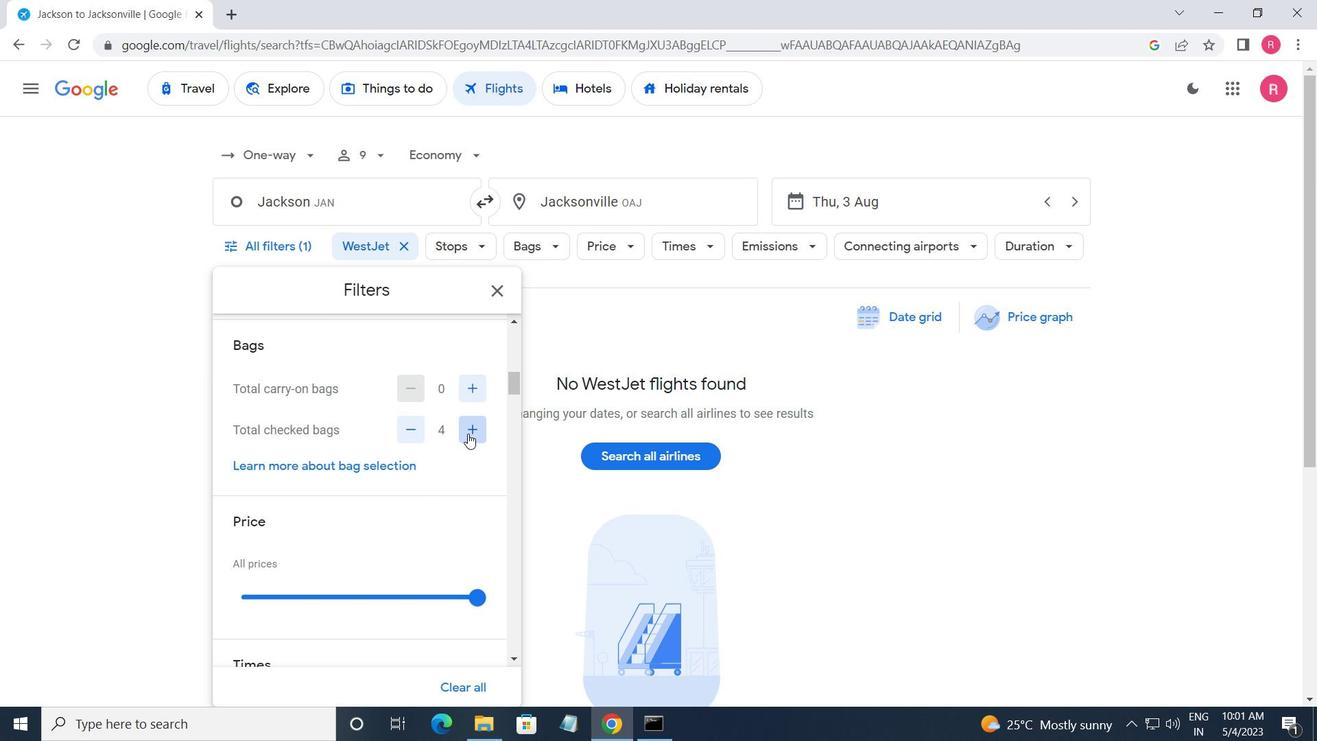 
Action: Mouse pressed left at (468, 434)
Screenshot: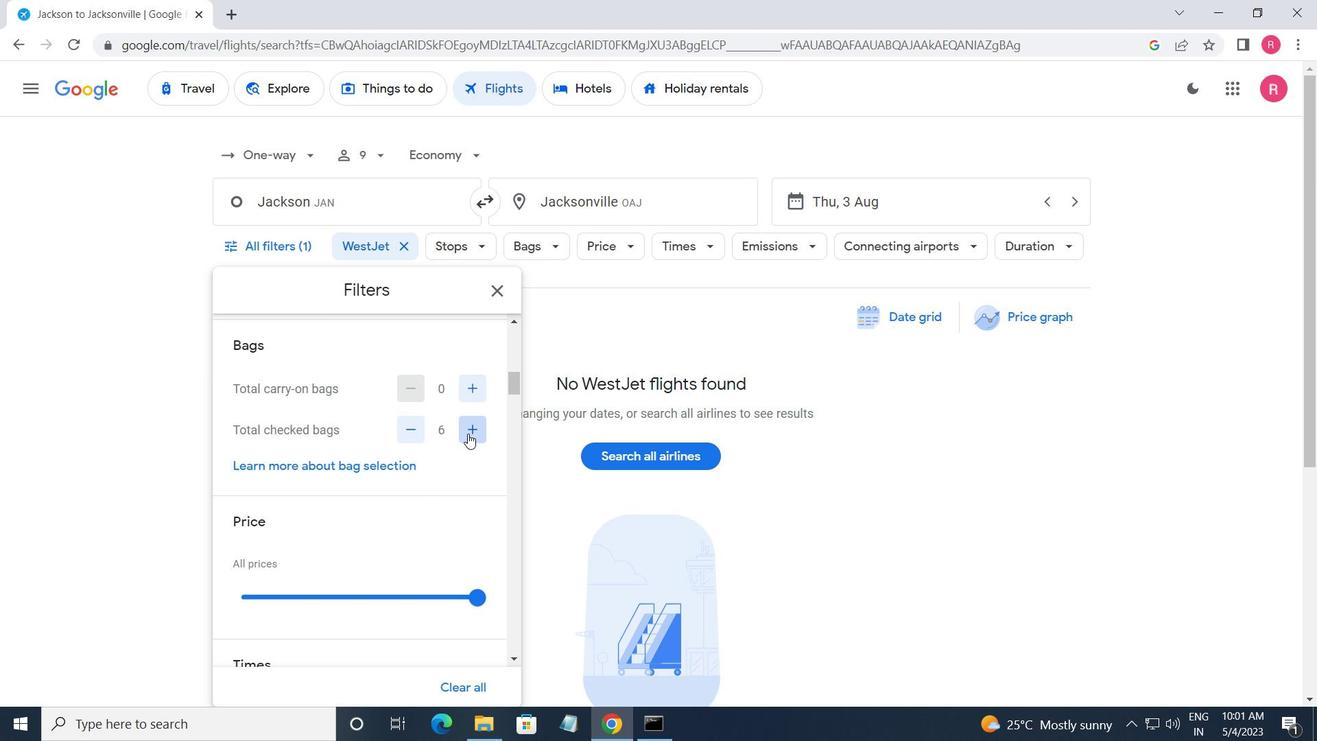 
Action: Mouse pressed left at (468, 434)
Screenshot: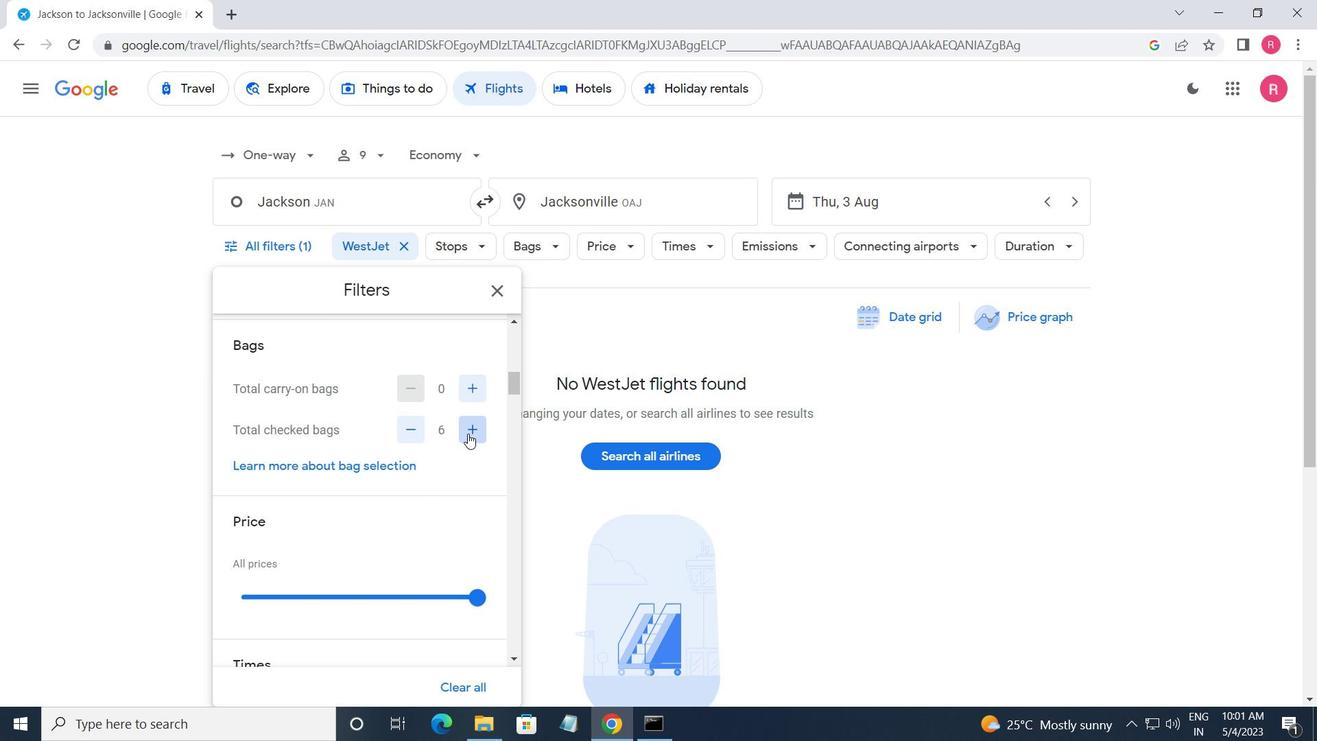
Action: Mouse pressed left at (468, 434)
Screenshot: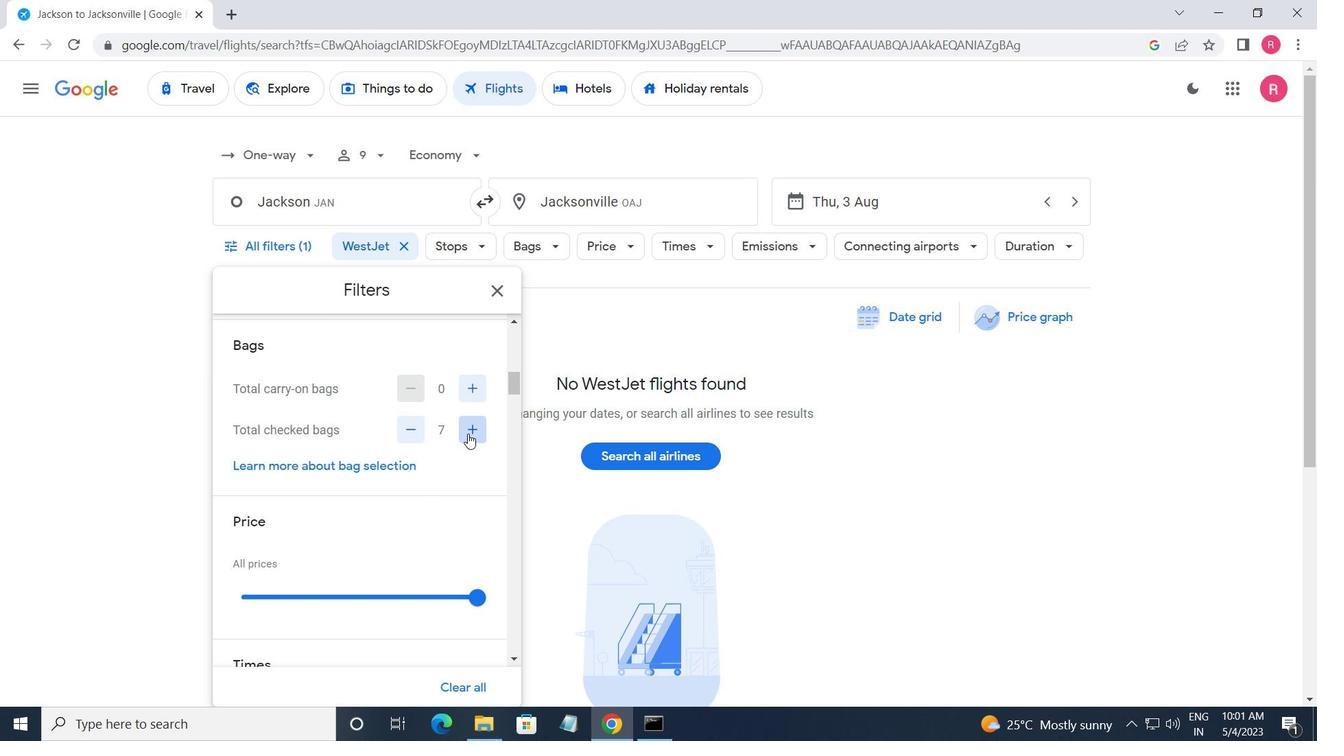 
Action: Mouse pressed left at (468, 434)
Screenshot: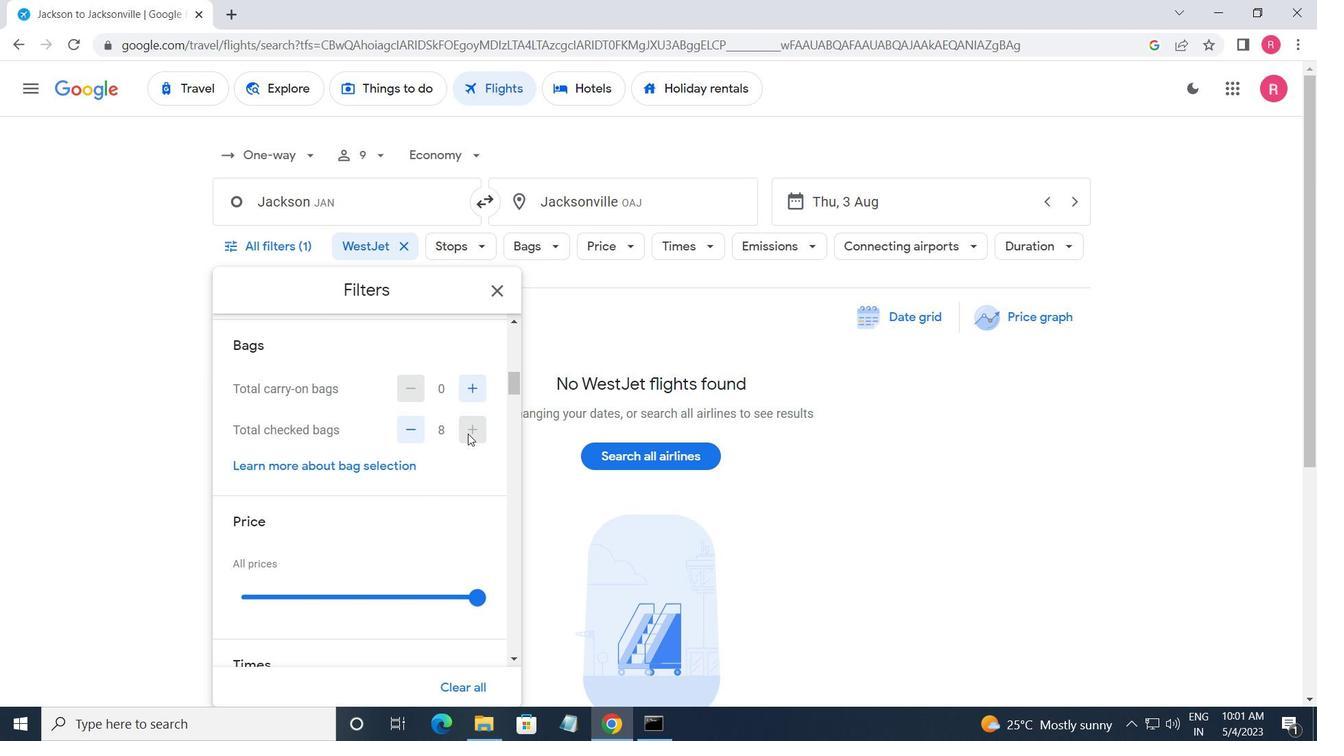 
Action: Mouse scrolled (468, 433) with delta (0, 0)
Screenshot: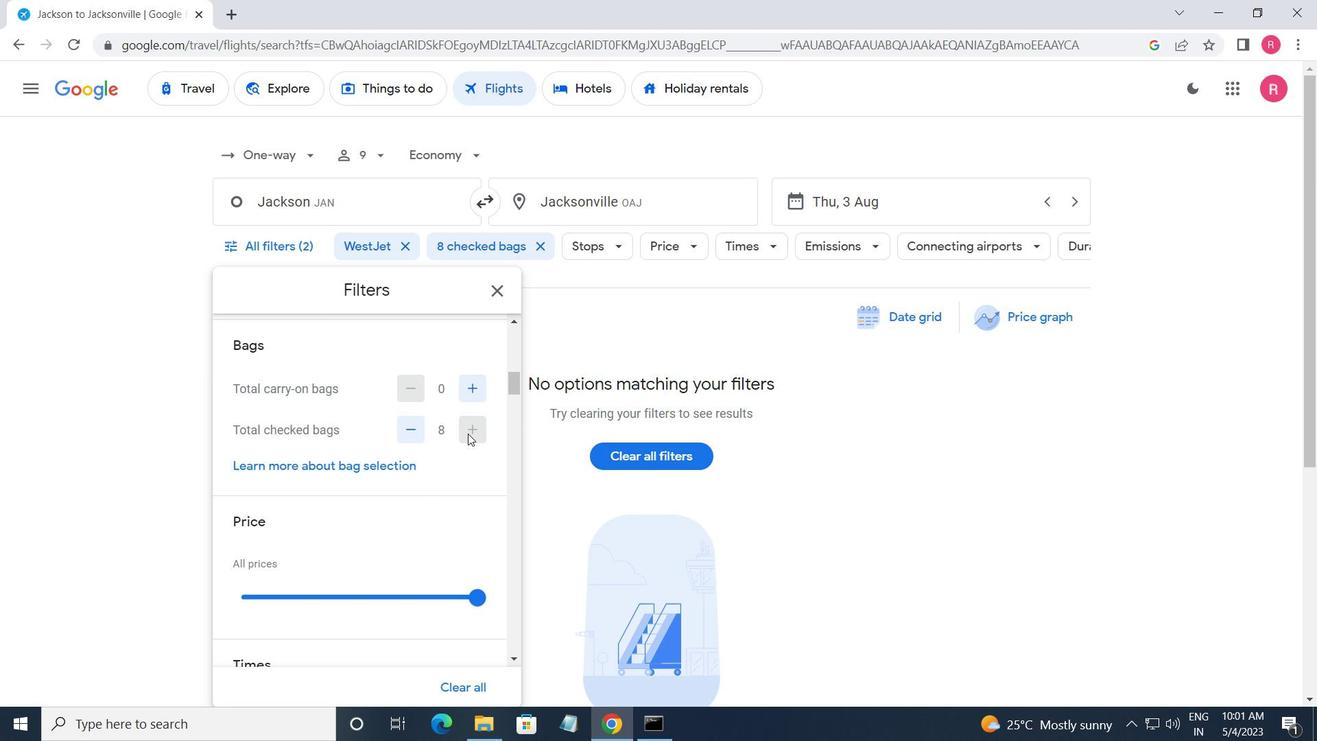 
Action: Mouse moved to (479, 515)
Screenshot: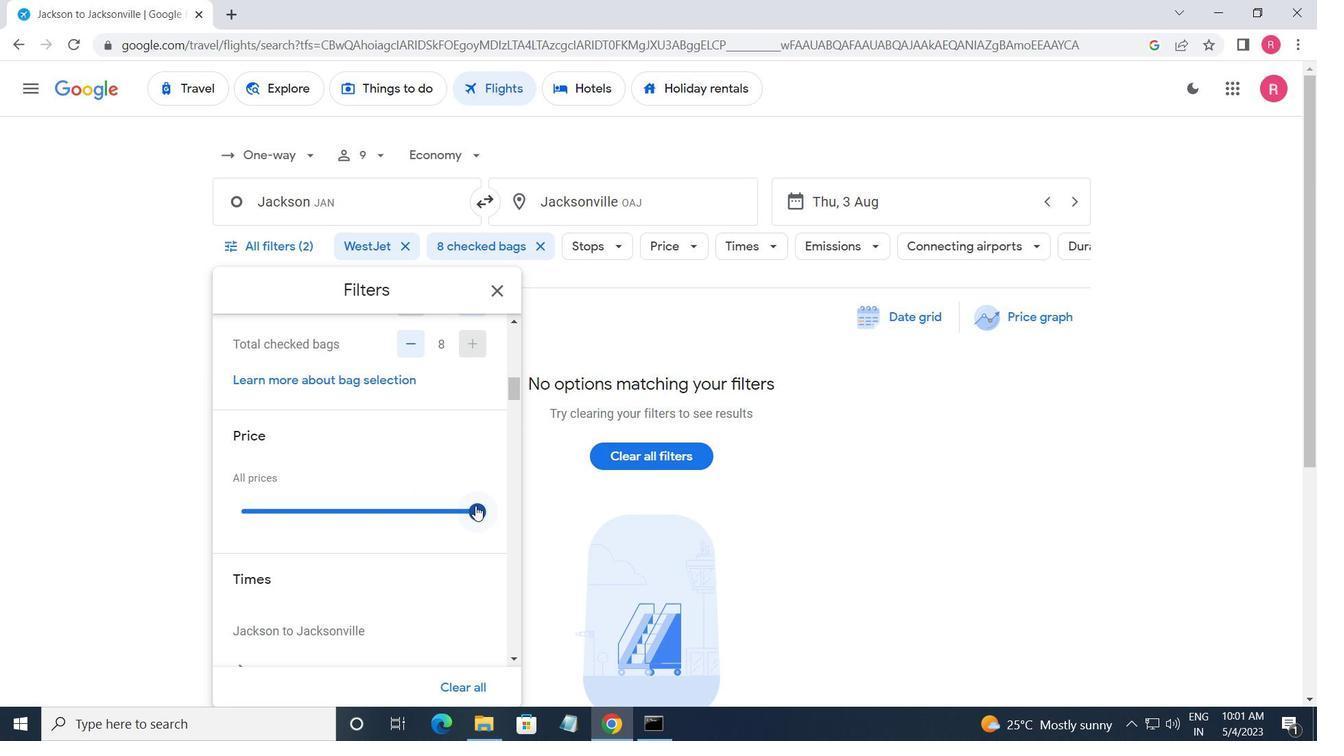 
Action: Mouse pressed left at (479, 515)
Screenshot: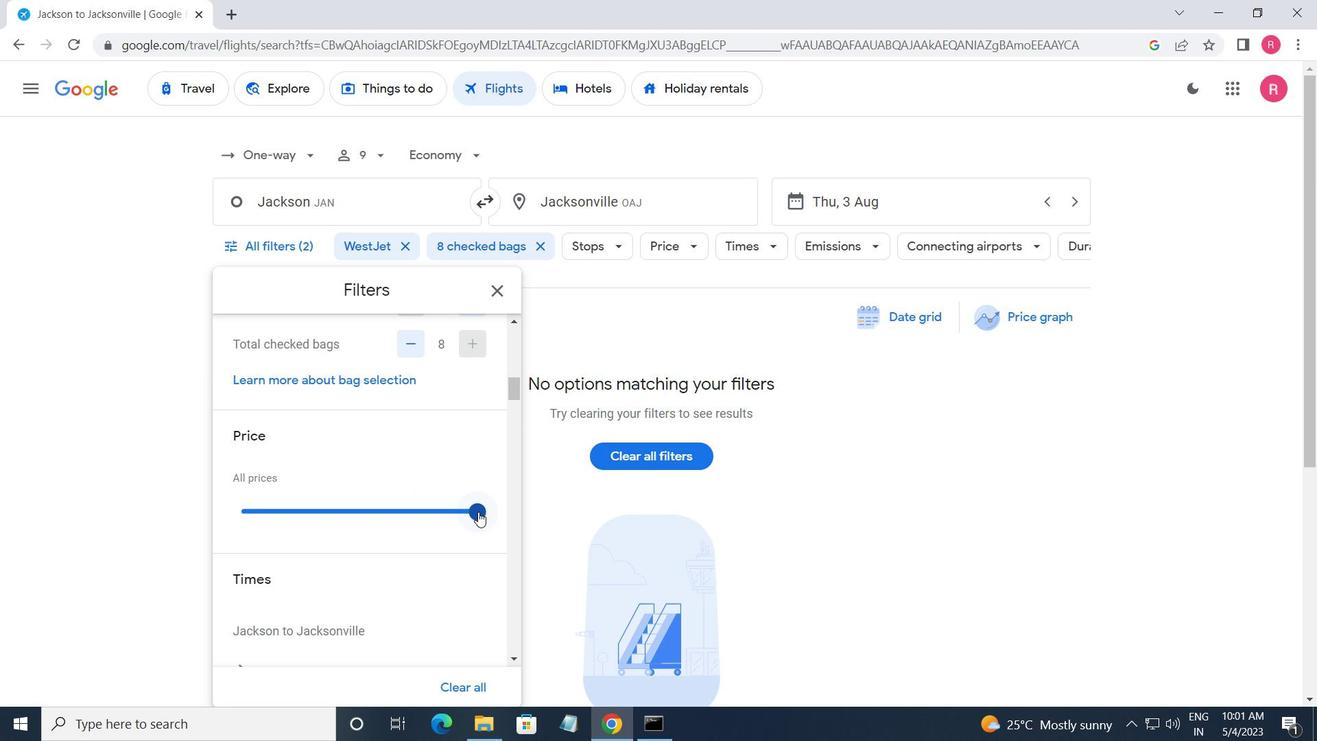 
Action: Mouse moved to (292, 522)
Screenshot: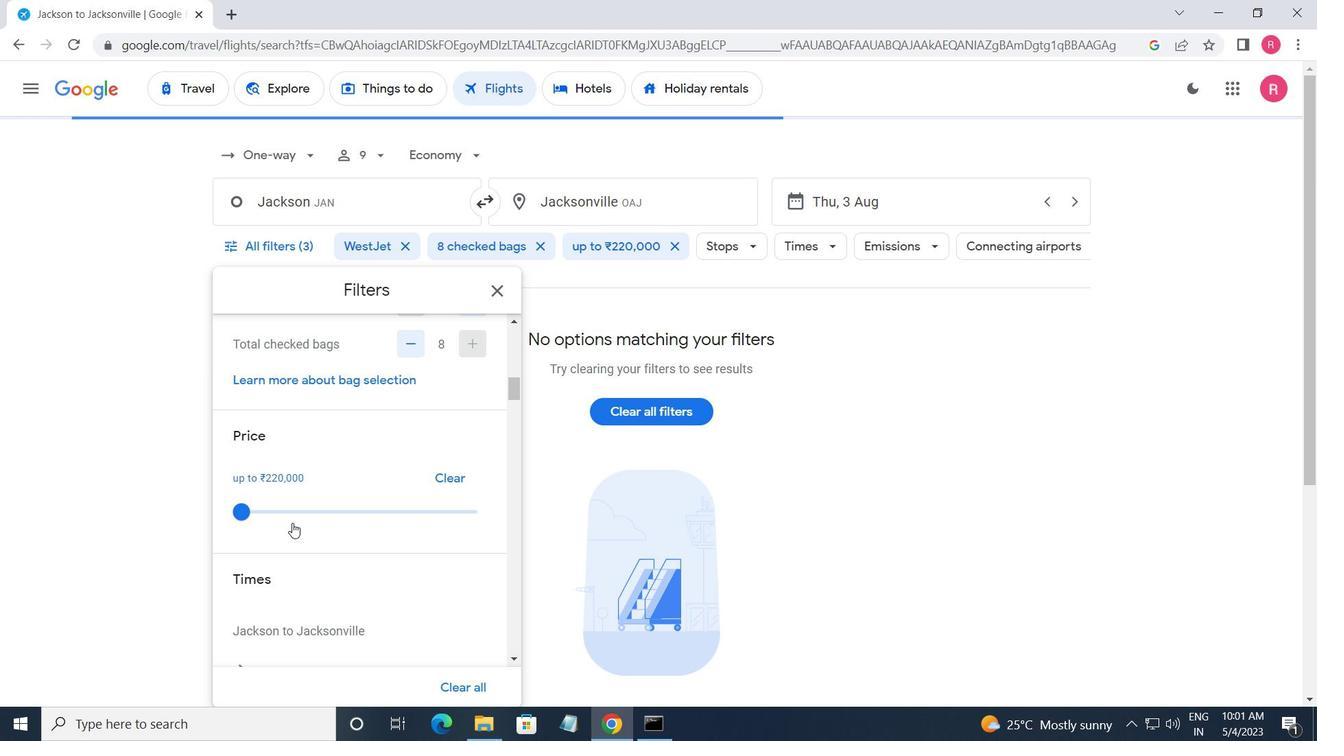 
Action: Mouse scrolled (292, 522) with delta (0, 0)
Screenshot: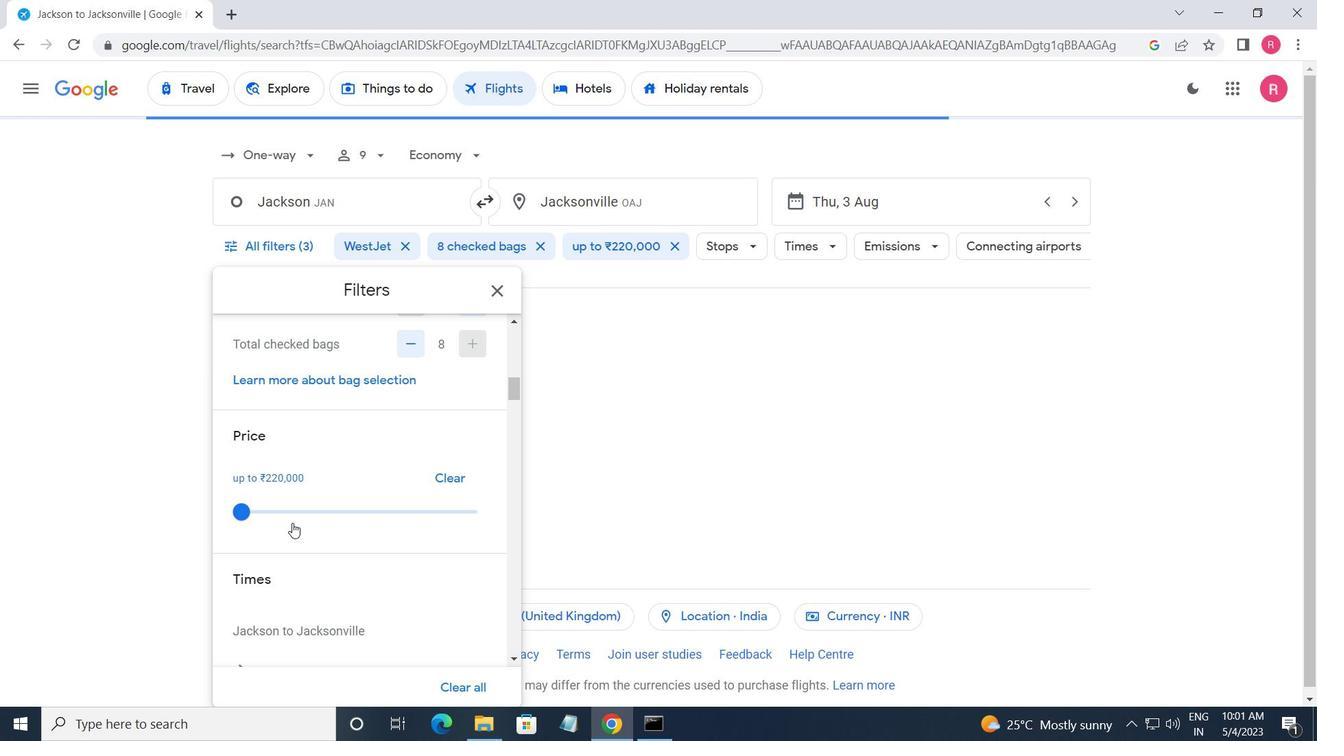 
Action: Mouse scrolled (292, 522) with delta (0, 0)
Screenshot: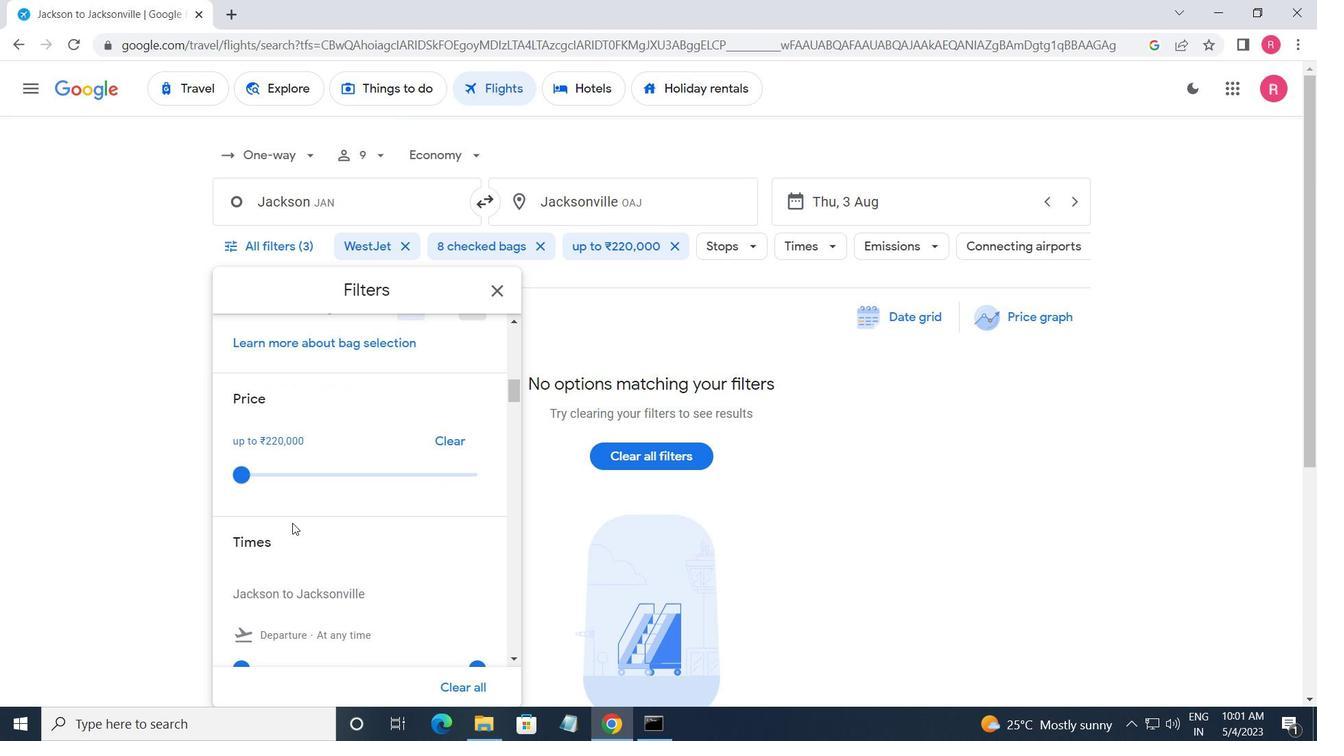 
Action: Mouse moved to (293, 522)
Screenshot: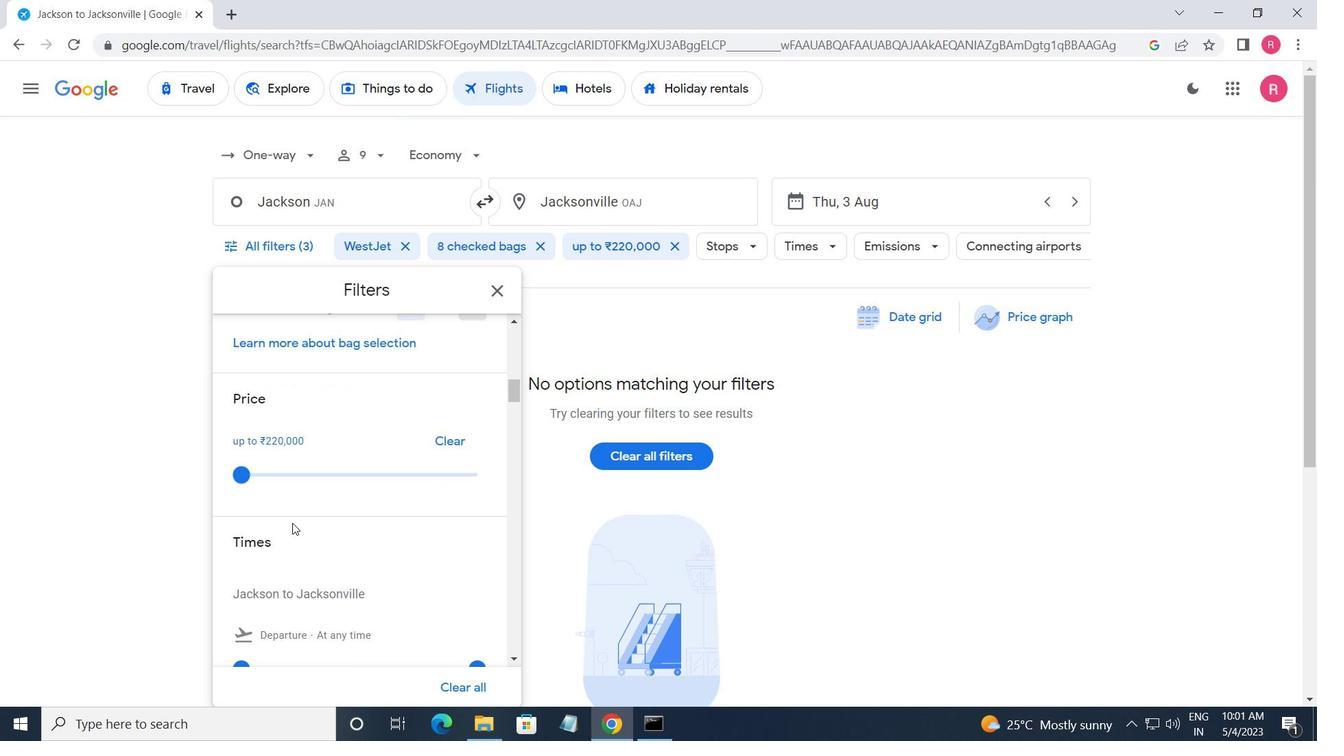
Action: Mouse scrolled (293, 522) with delta (0, 0)
Screenshot: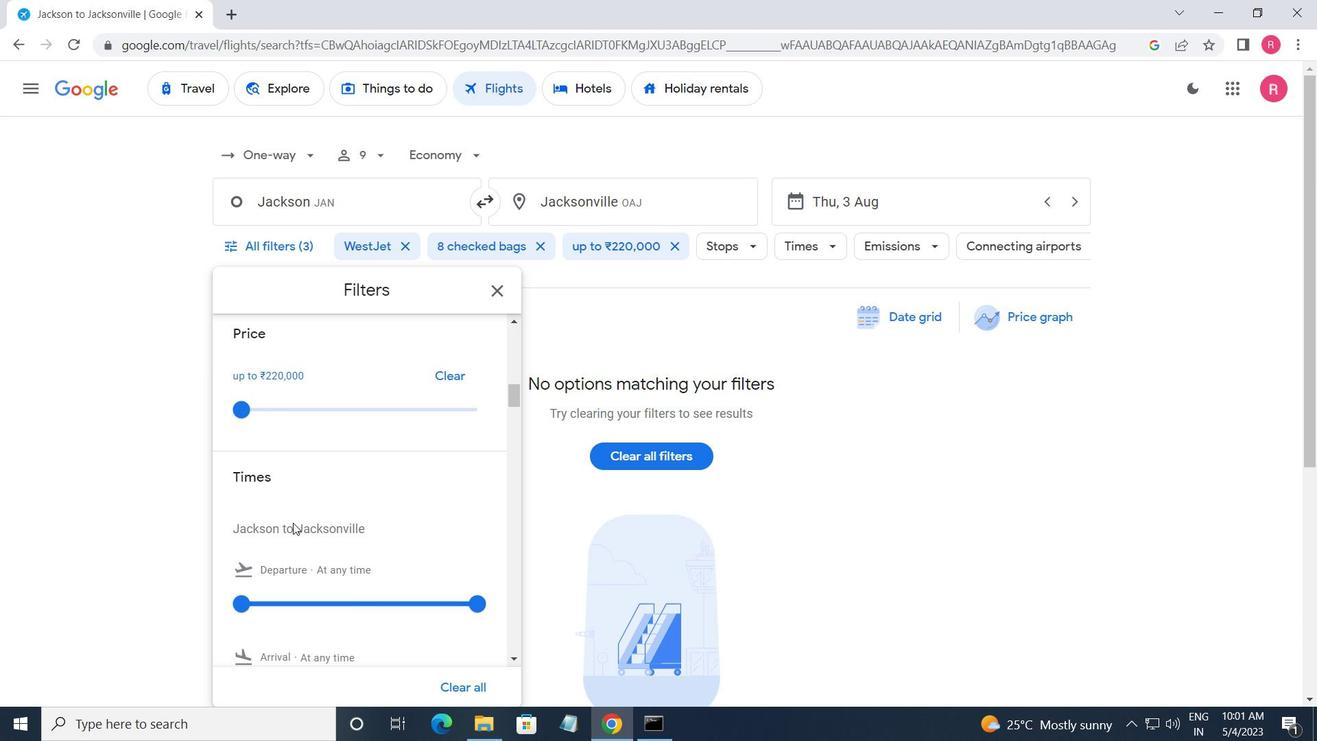 
Action: Mouse moved to (255, 456)
Screenshot: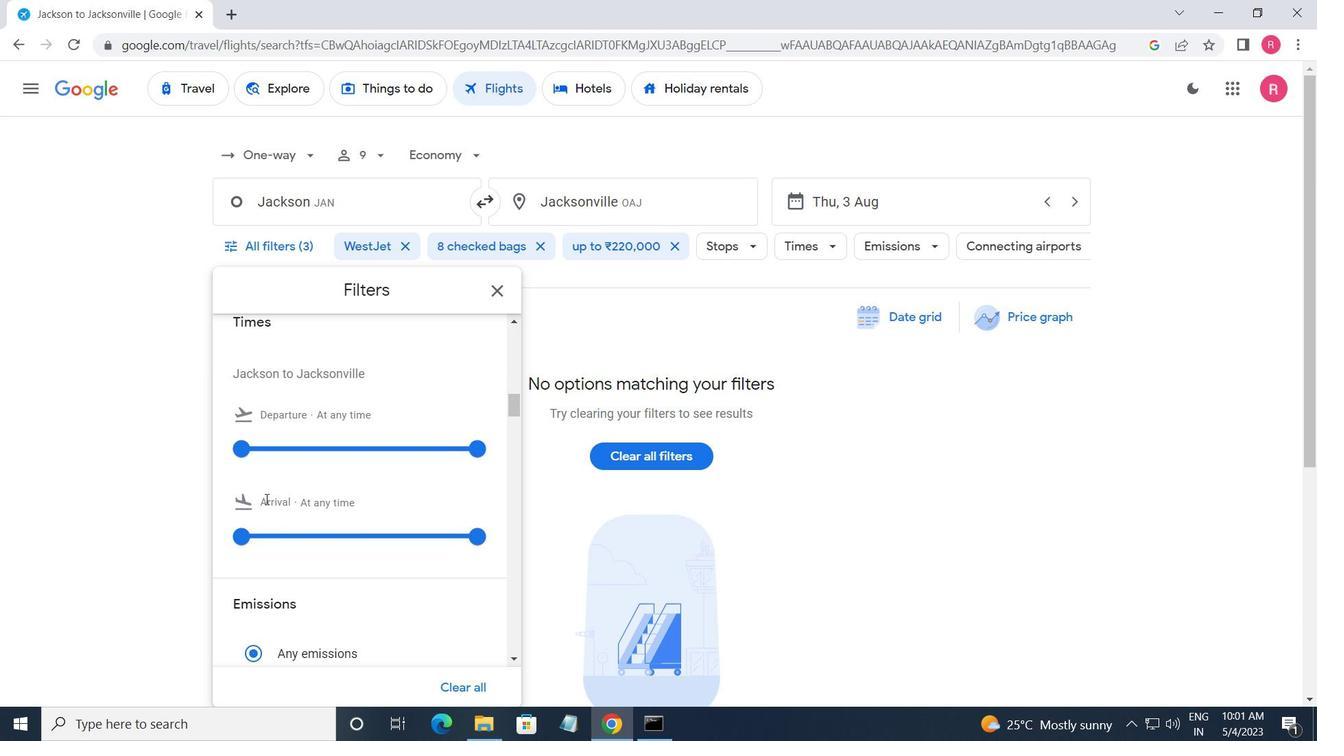 
Action: Mouse pressed left at (255, 456)
Screenshot: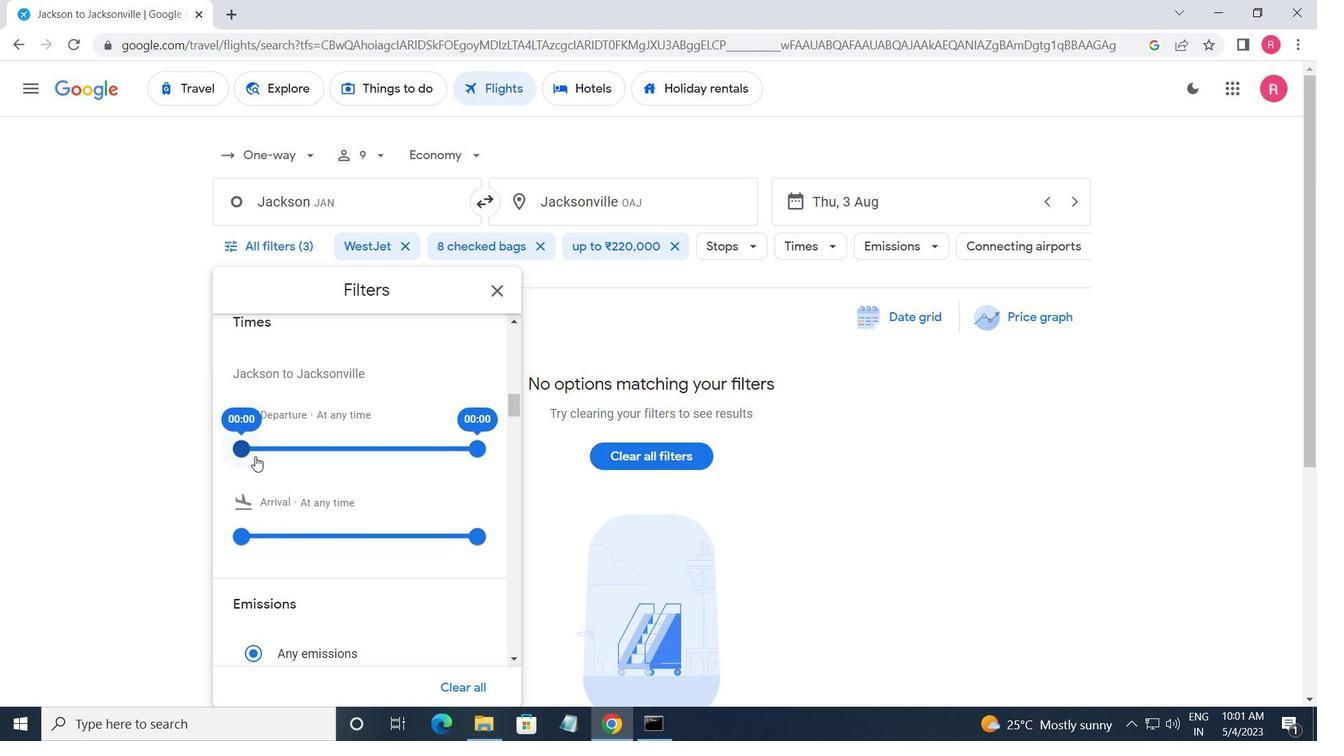 
Action: Mouse moved to (479, 456)
Screenshot: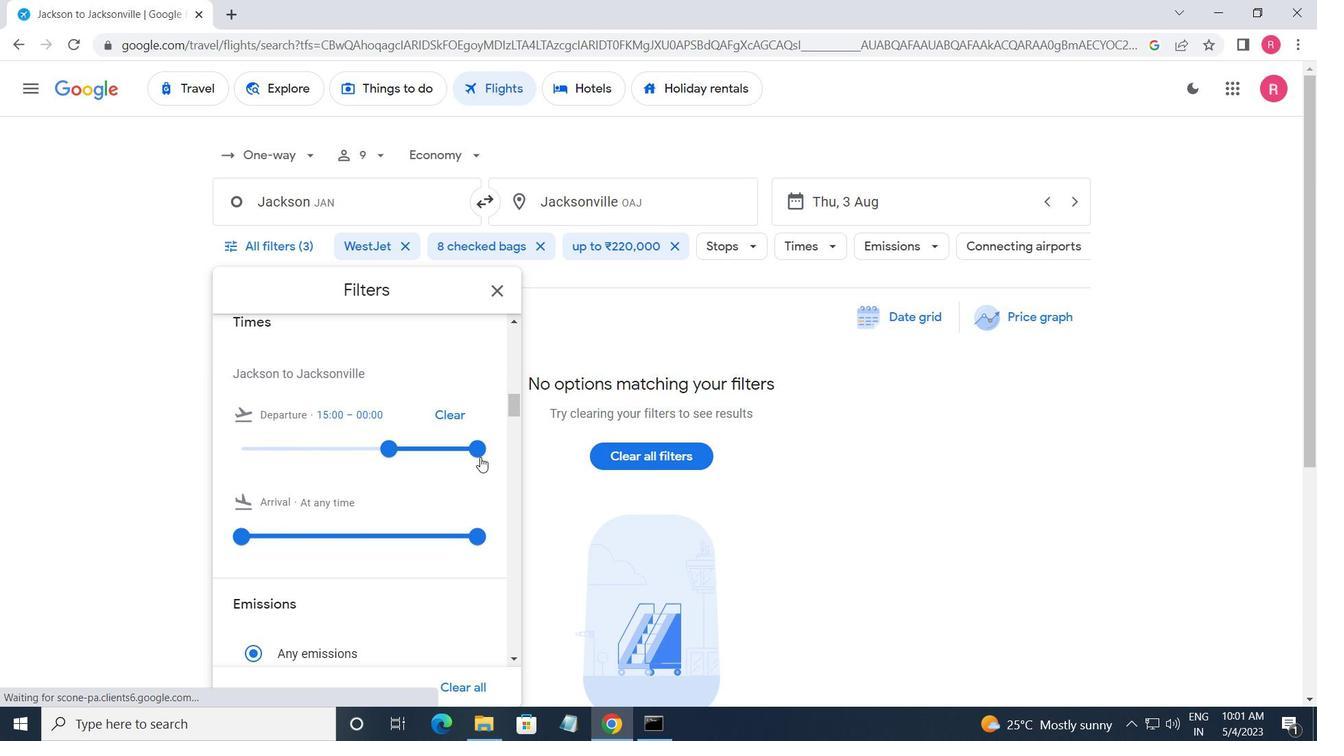 
Action: Mouse pressed left at (479, 456)
Screenshot: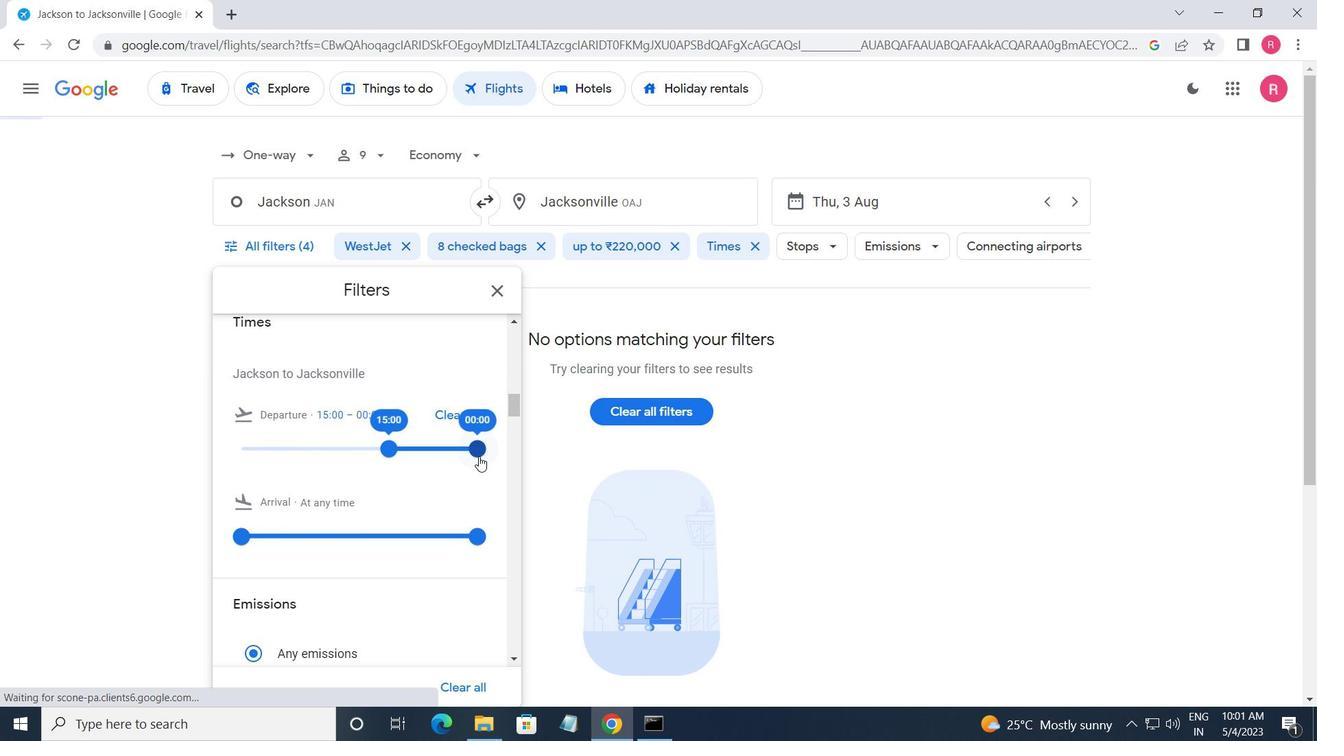 
Action: Mouse moved to (498, 297)
Screenshot: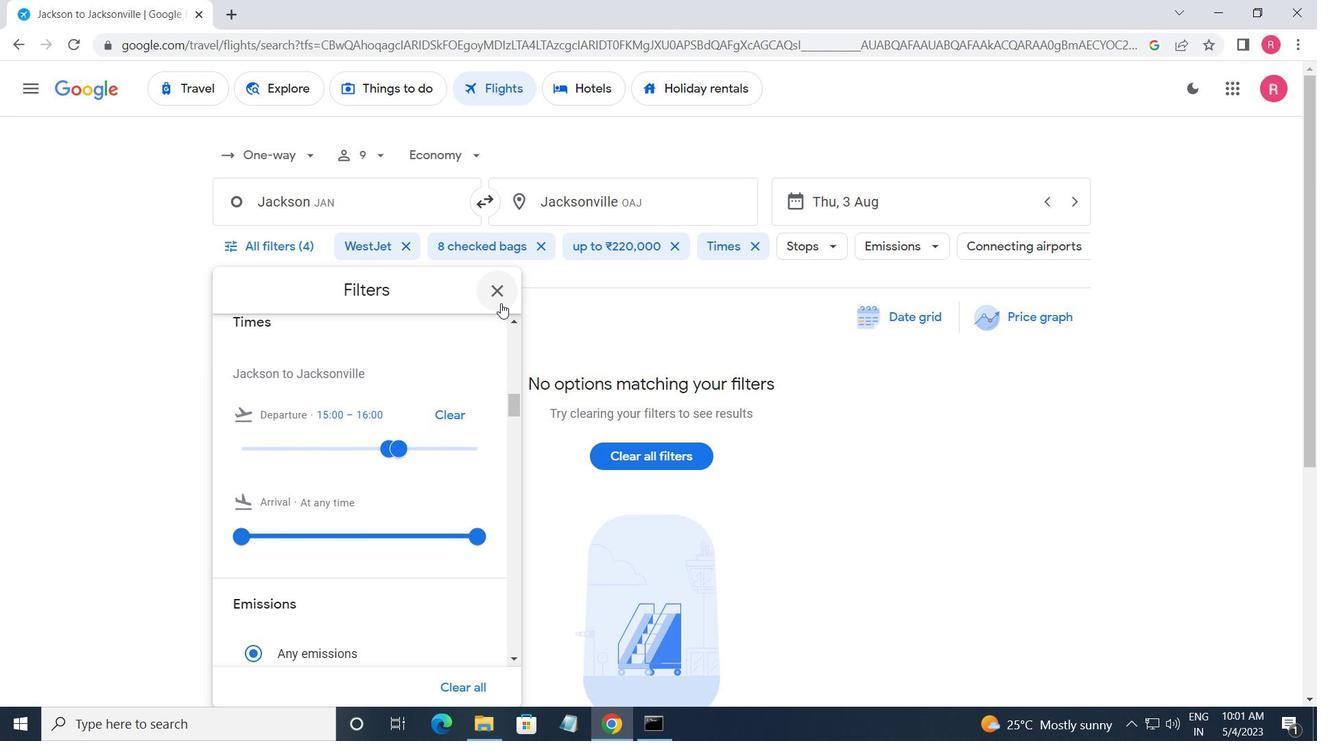 
Action: Mouse pressed left at (498, 297)
Screenshot: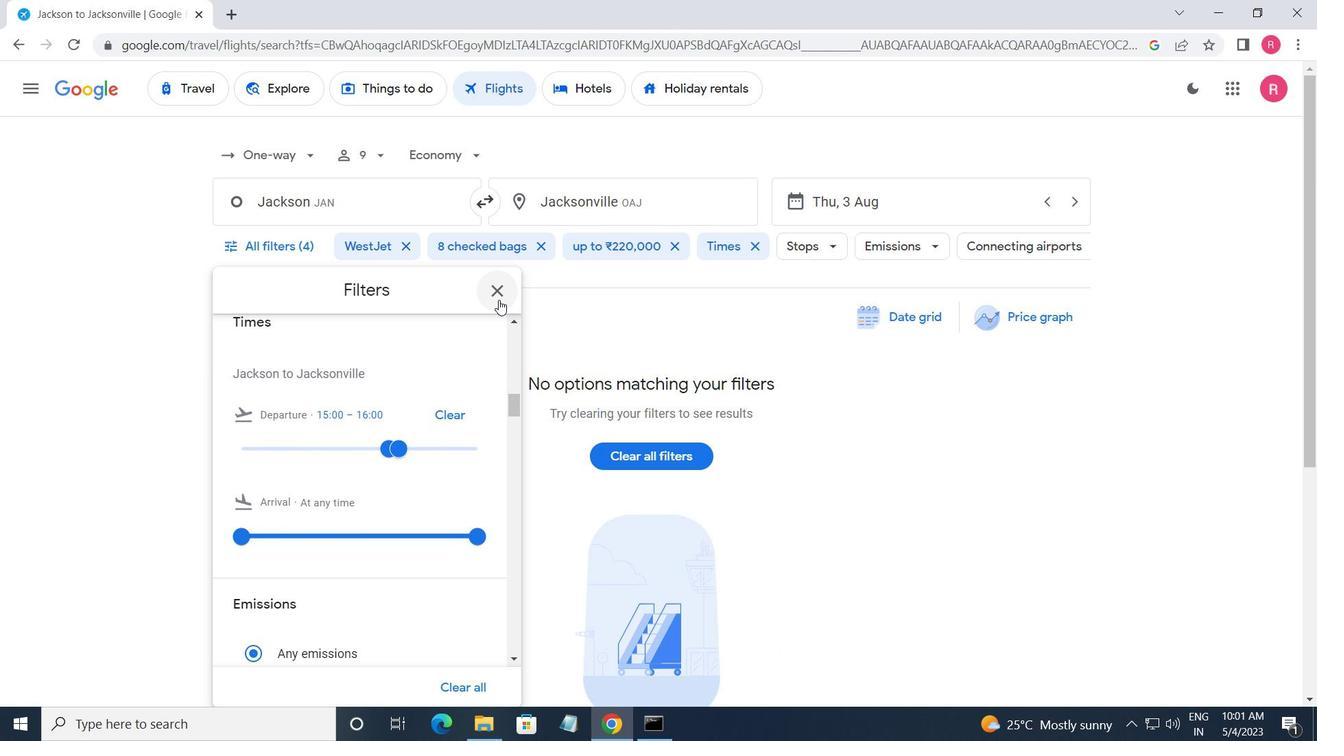 
Action: Mouse moved to (470, 353)
Screenshot: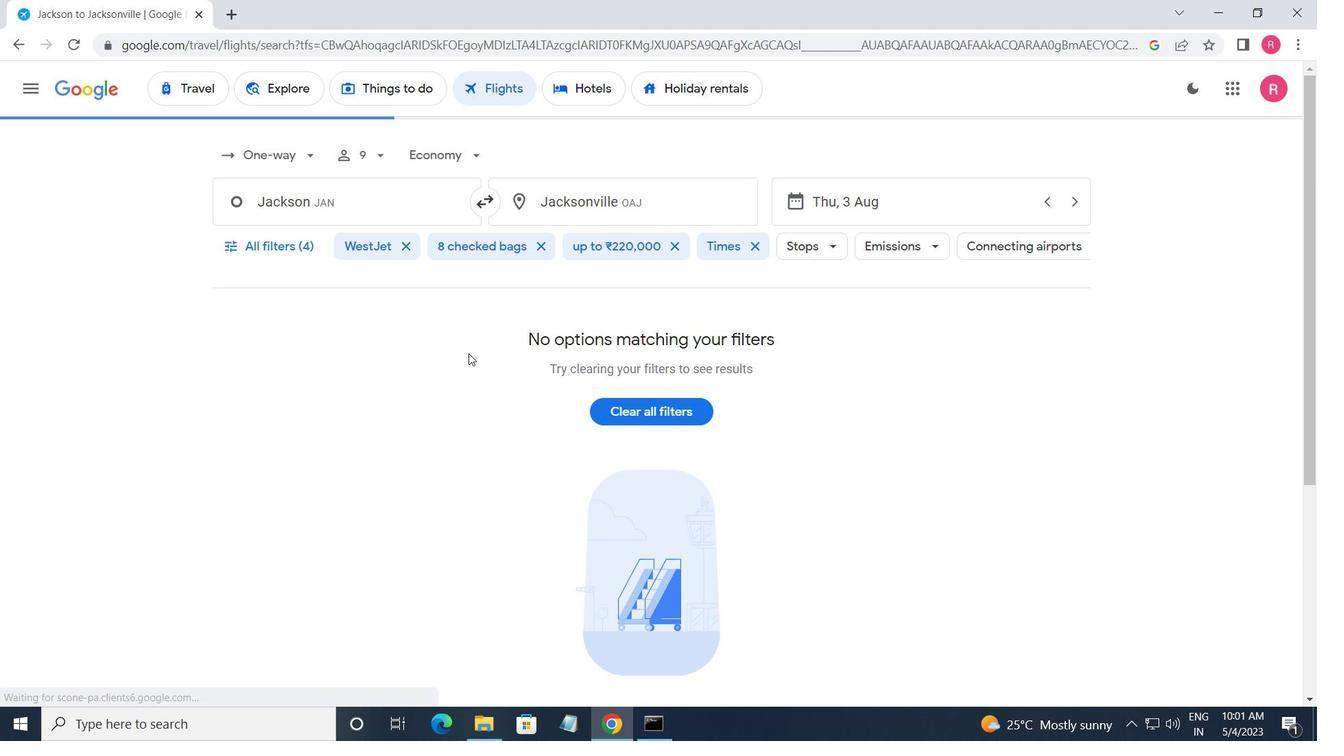 
